Task: Research Airbnb properties in Pala, Chad from 12th December, 2023 to 16th December, 2023 for 8 adults.8 bedrooms having 8 beds and 8 bathrooms. Property type can be hotel. Amenities needed are: wifi, TV, free parkinig on premises, gym, breakfast. Look for 5 properties as per requirement.
Action: Mouse moved to (488, 101)
Screenshot: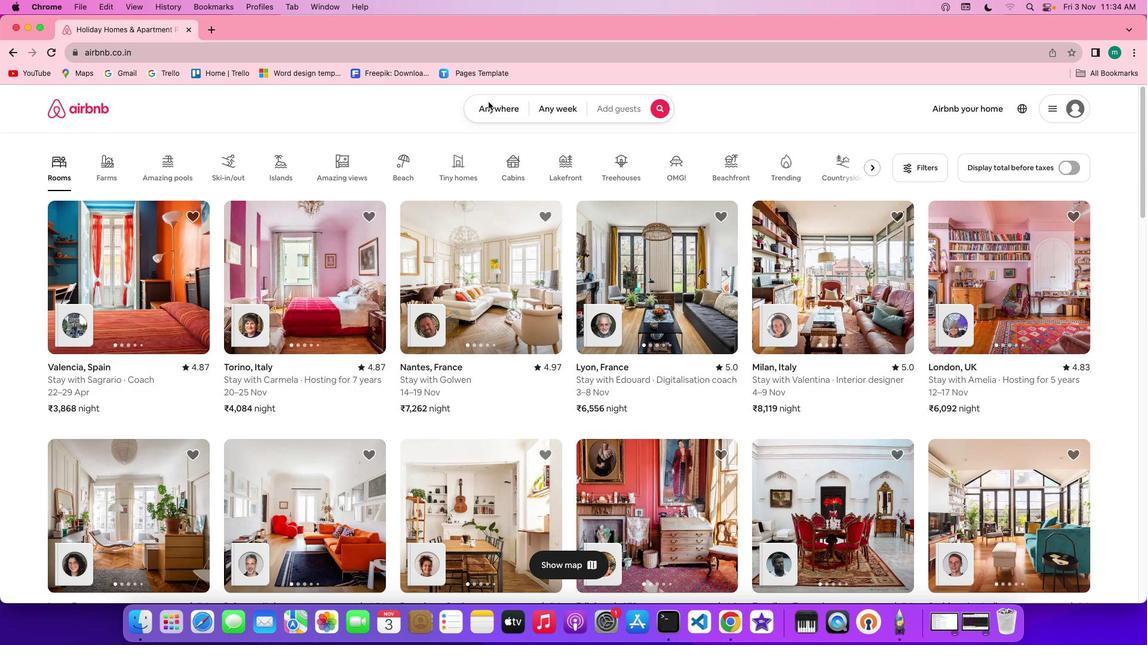 
Action: Mouse pressed left at (488, 101)
Screenshot: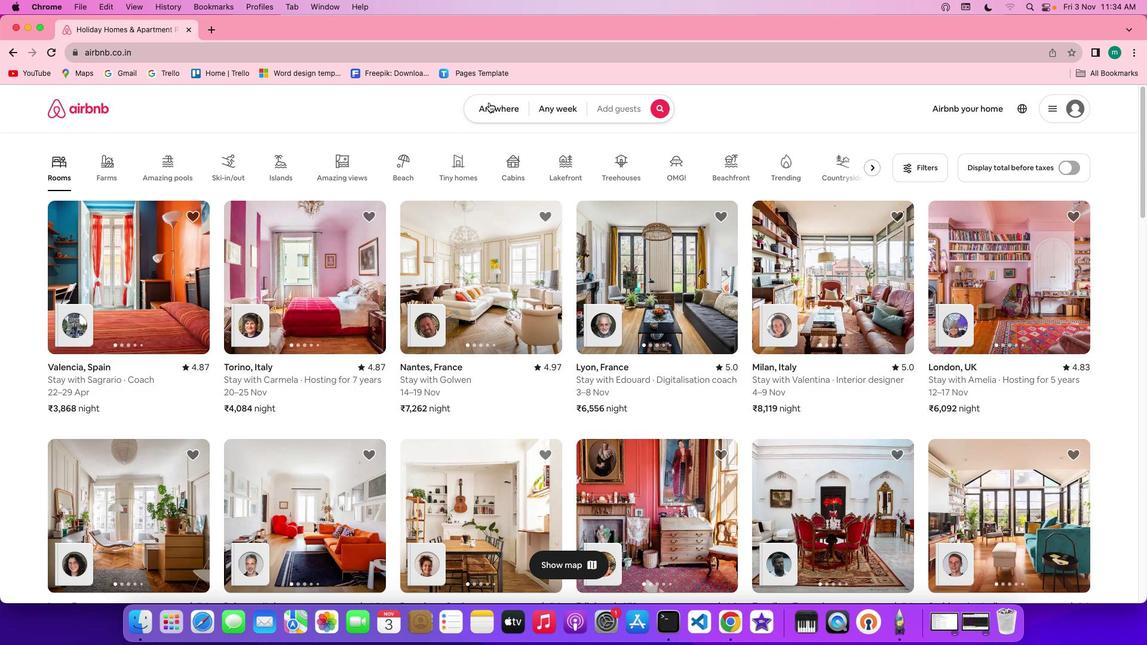 
Action: Mouse moved to (489, 102)
Screenshot: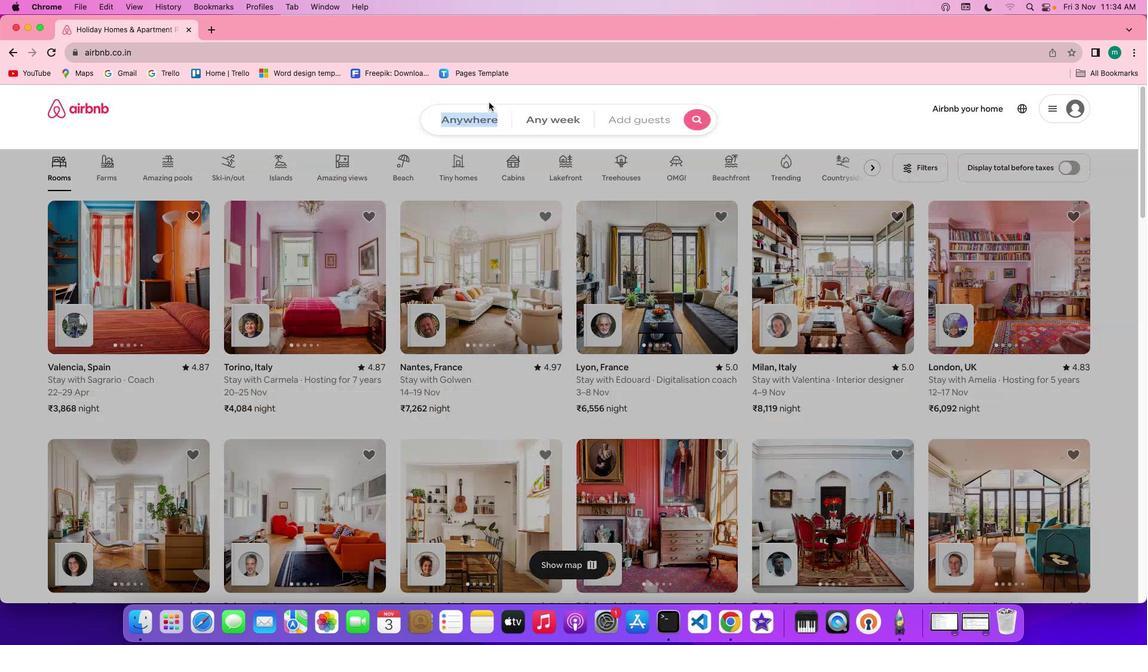 
Action: Mouse pressed left at (489, 102)
Screenshot: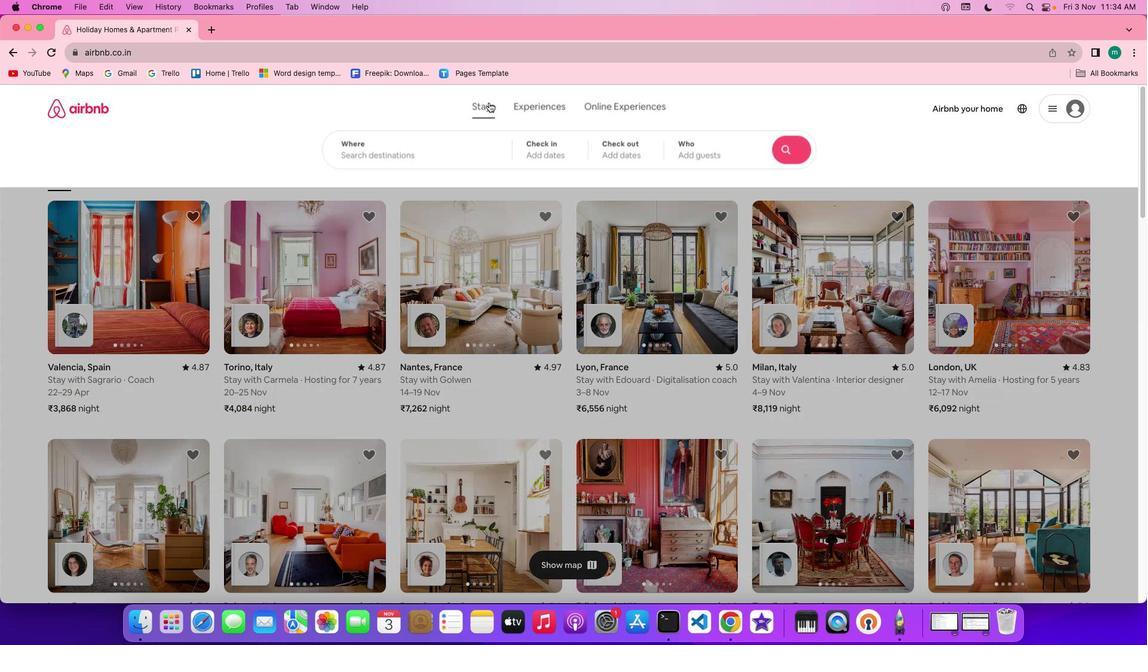 
Action: Mouse moved to (435, 148)
Screenshot: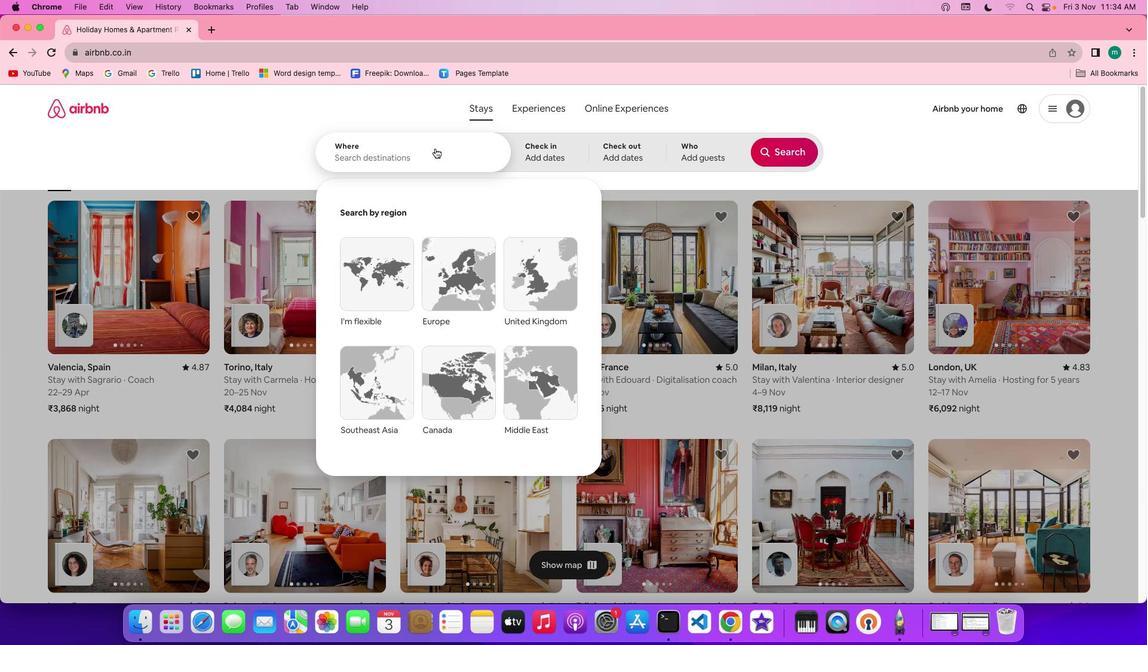 
Action: Key pressed Key.shift'p''a''l''a'','Key.spaceKey.shift'C''h''a''d'
Screenshot: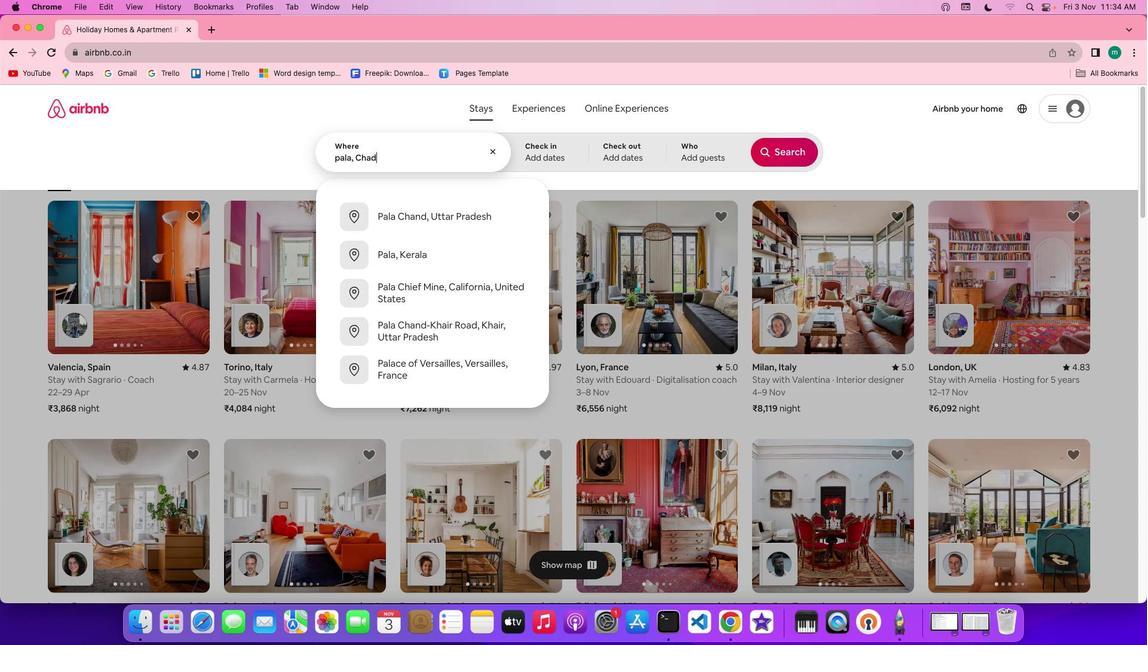 
Action: Mouse moved to (551, 145)
Screenshot: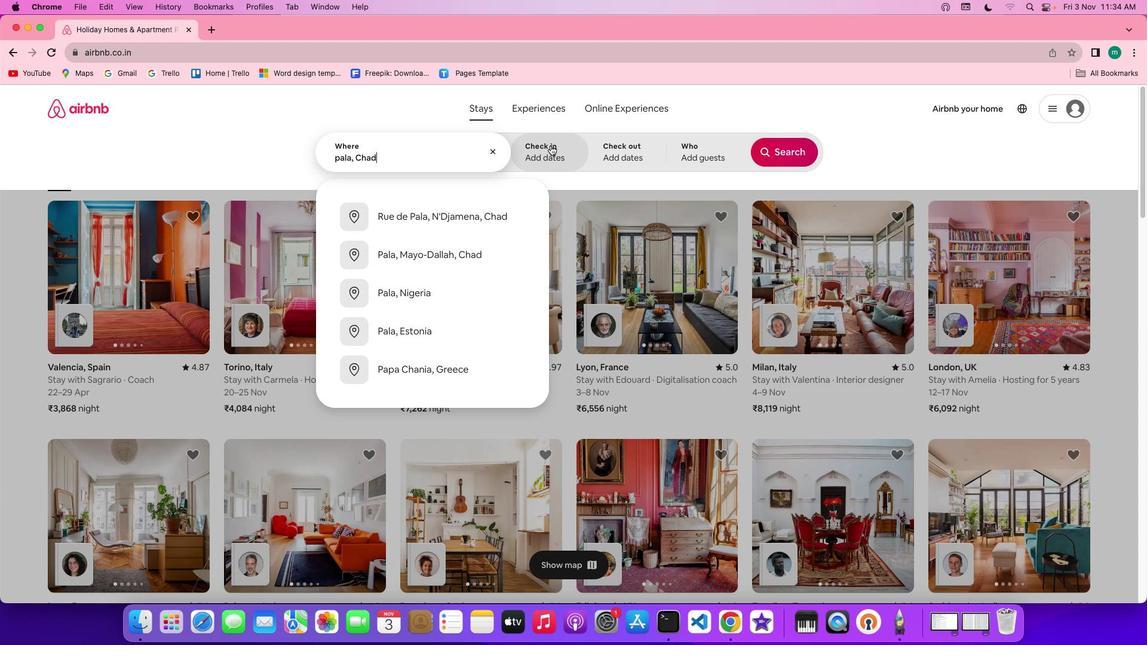 
Action: Mouse pressed left at (551, 145)
Screenshot: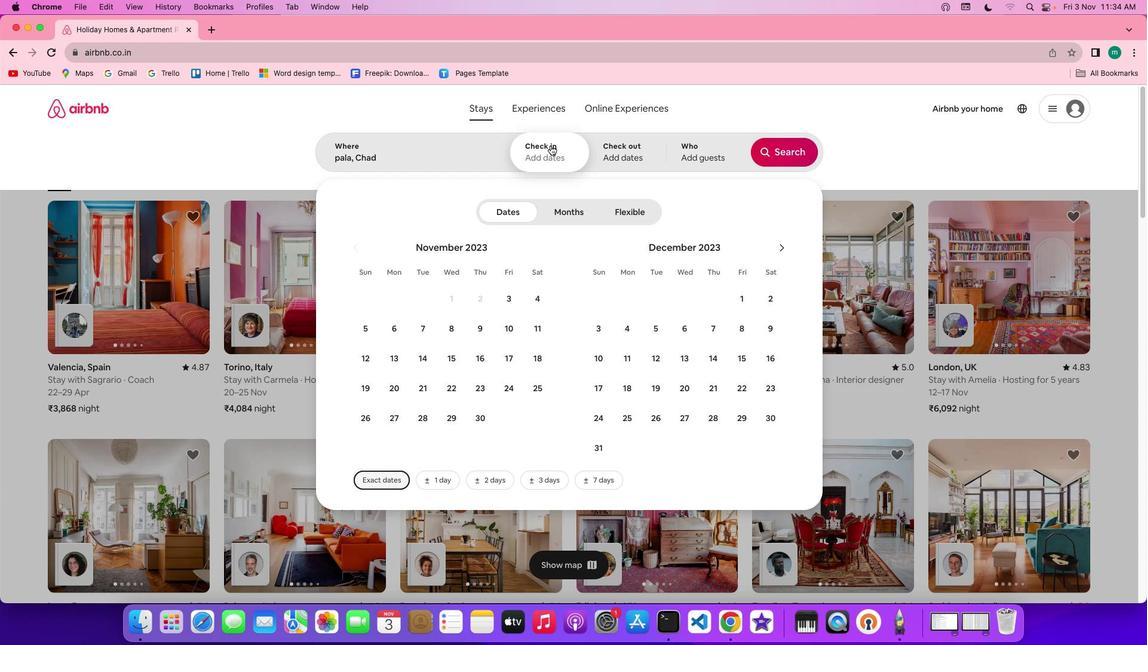 
Action: Mouse moved to (656, 353)
Screenshot: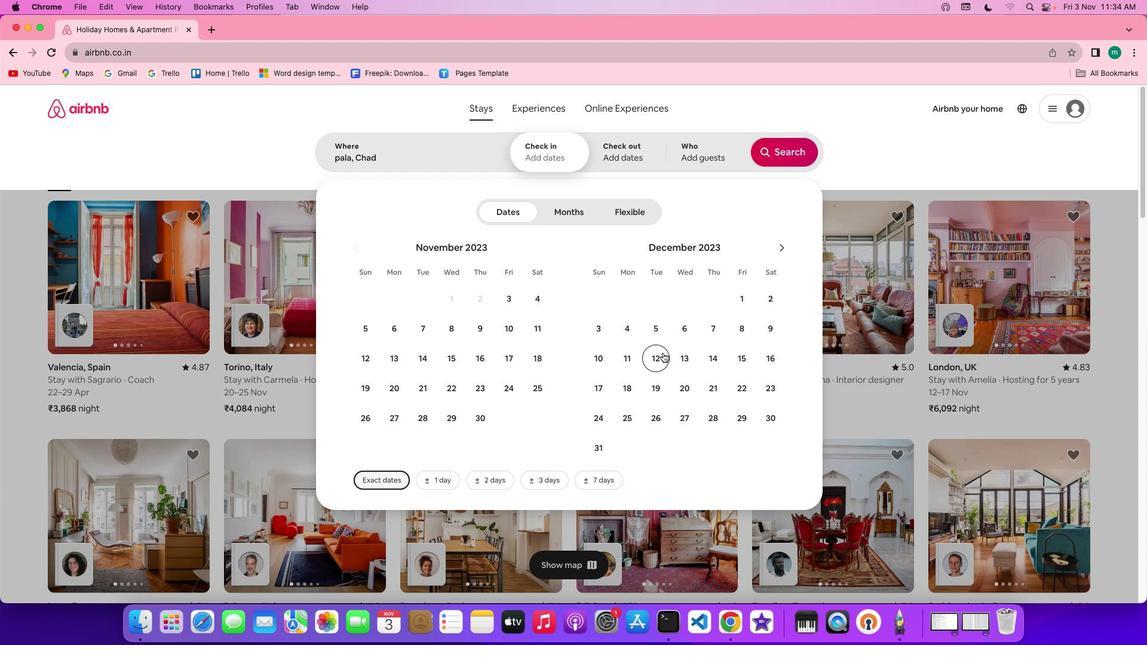 
Action: Mouse pressed left at (656, 353)
Screenshot: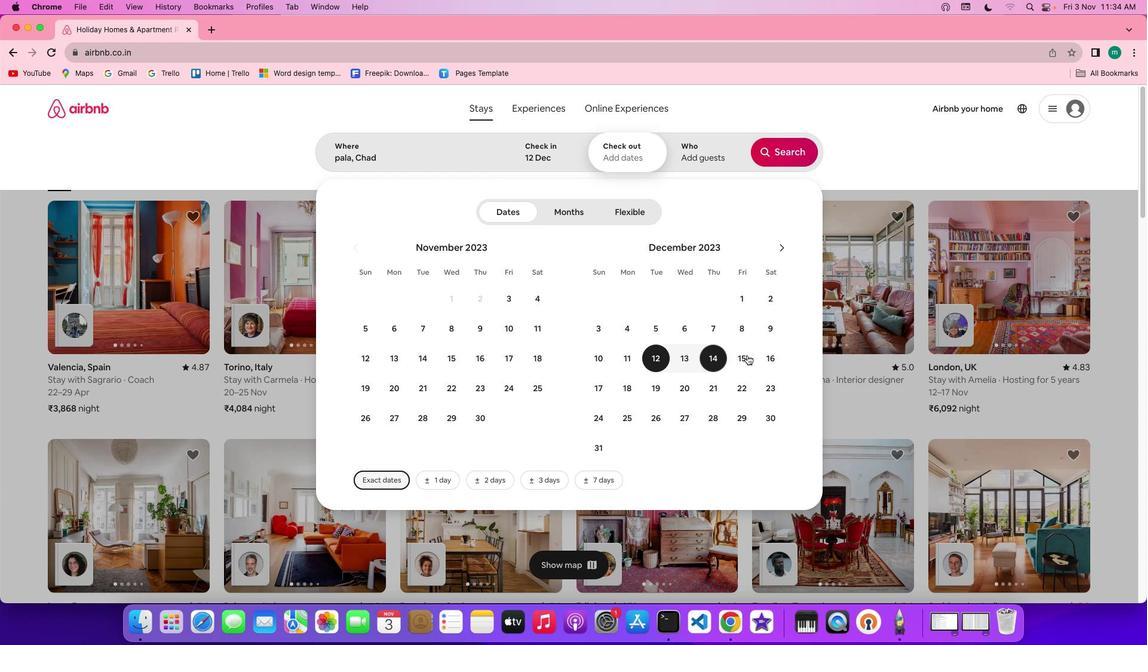 
Action: Mouse moved to (777, 355)
Screenshot: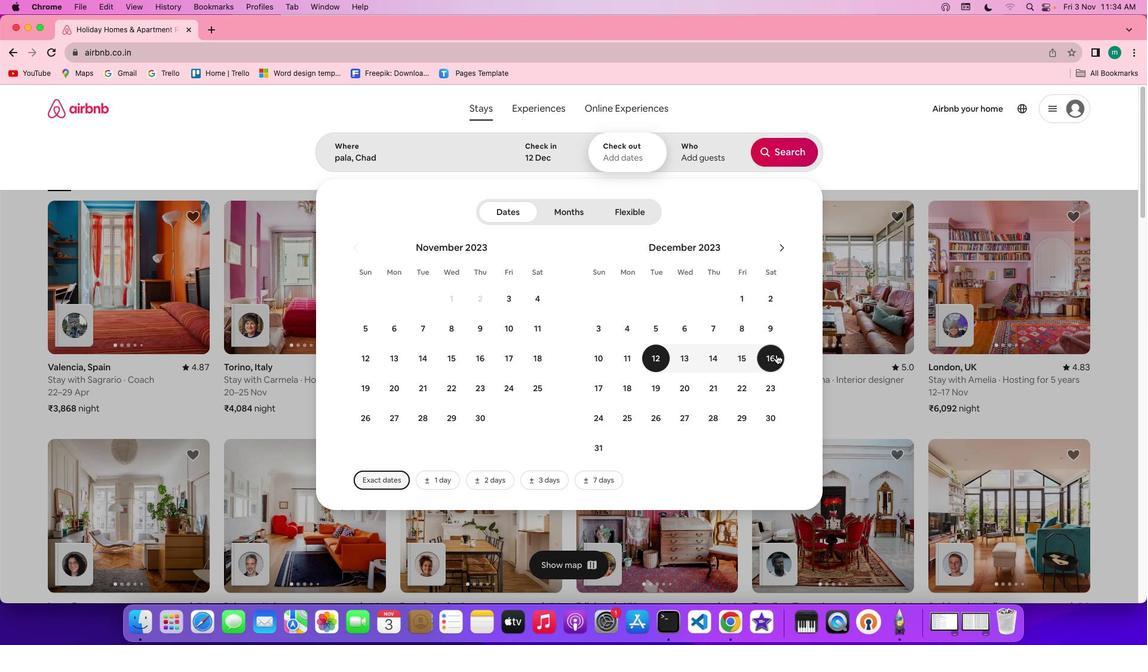 
Action: Mouse pressed left at (777, 355)
Screenshot: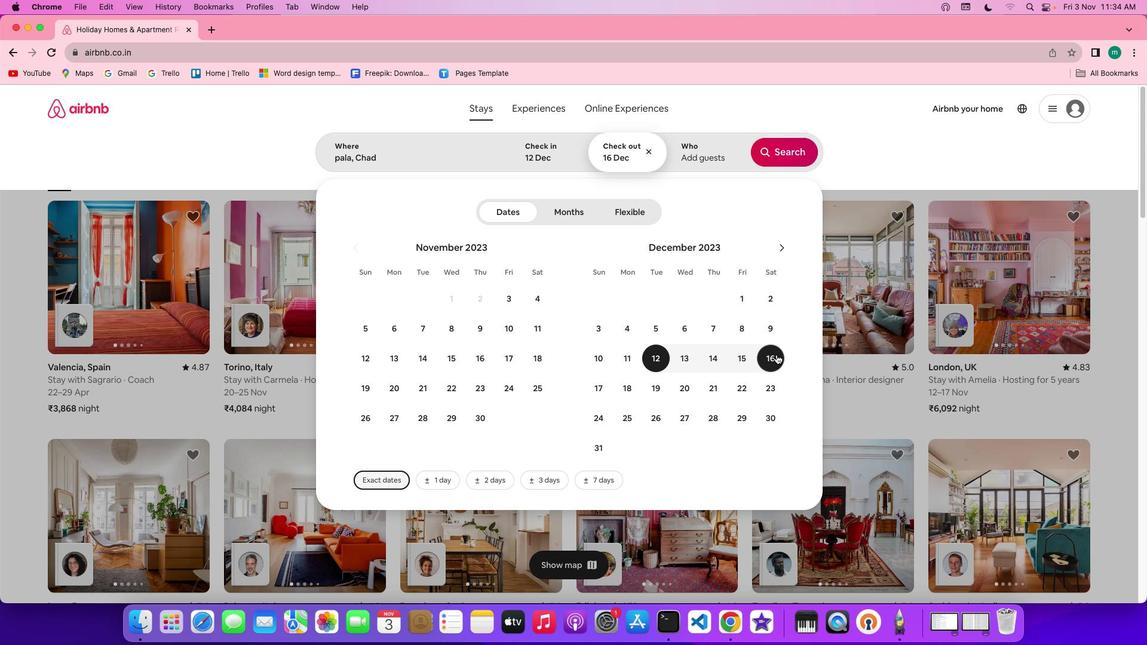 
Action: Mouse moved to (706, 150)
Screenshot: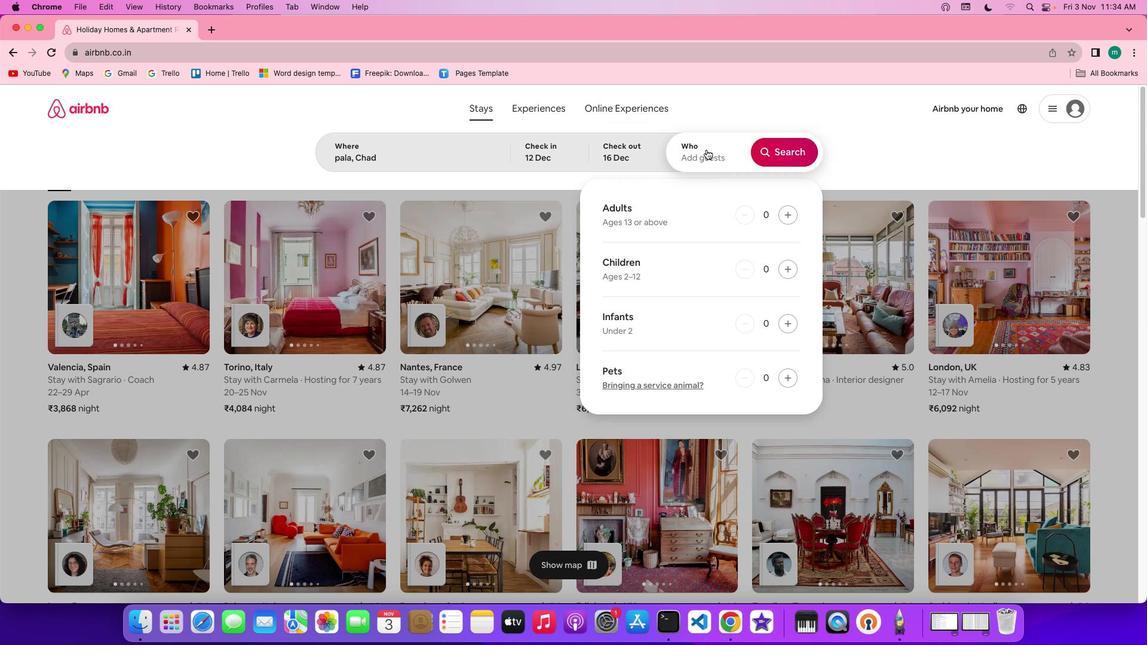 
Action: Mouse pressed left at (706, 150)
Screenshot: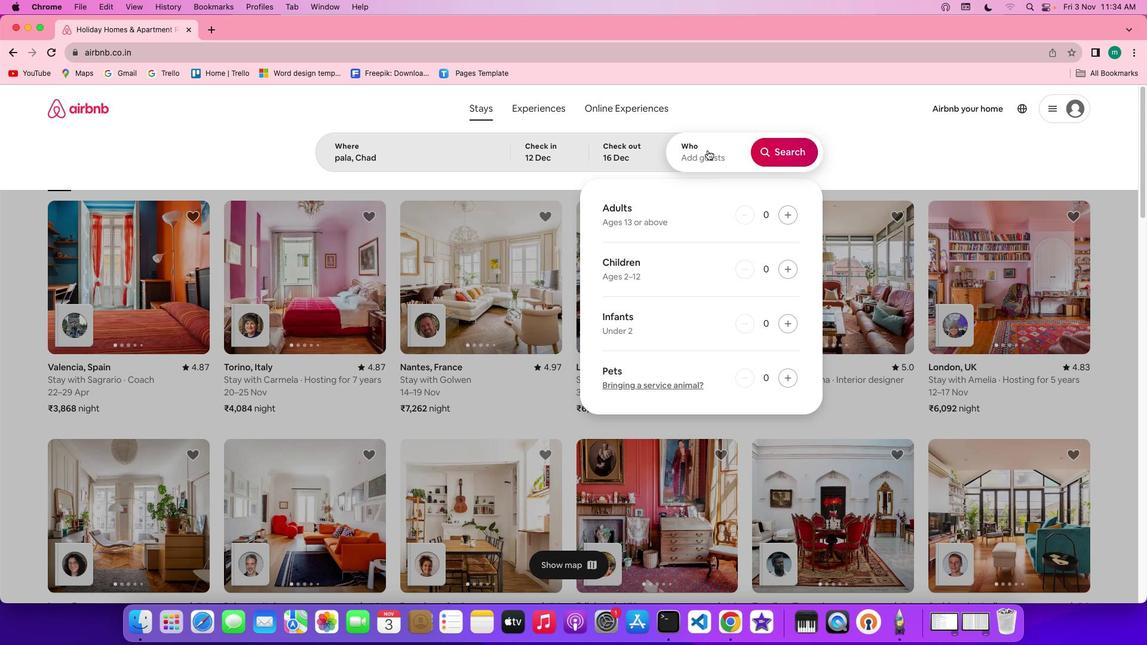 
Action: Mouse moved to (792, 216)
Screenshot: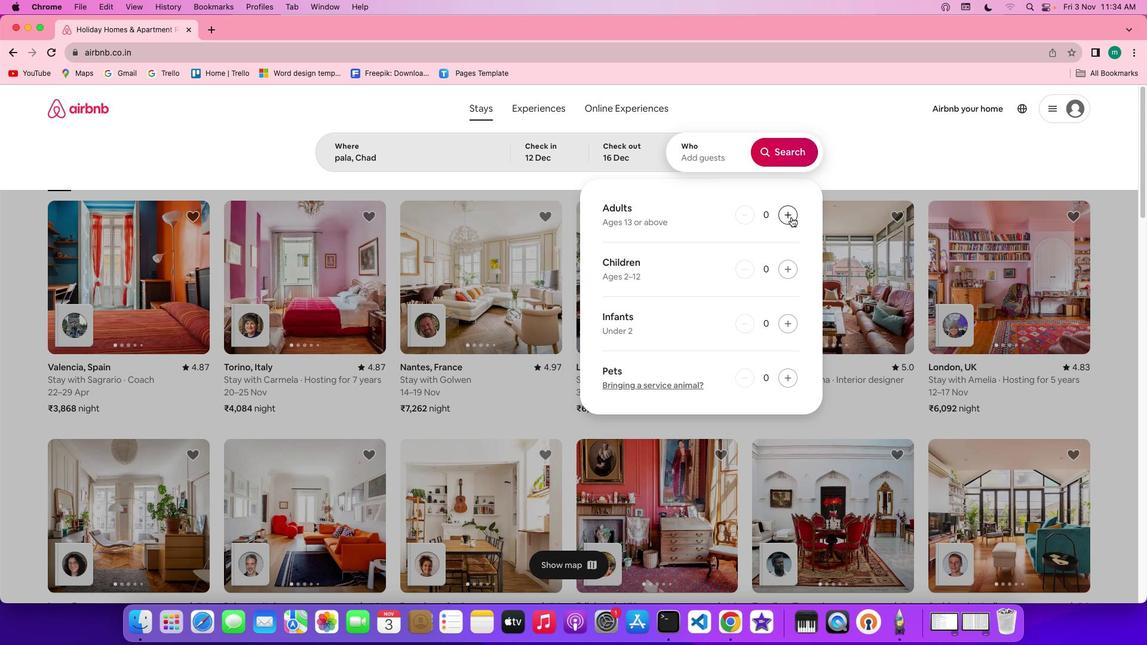 
Action: Mouse pressed left at (792, 216)
Screenshot: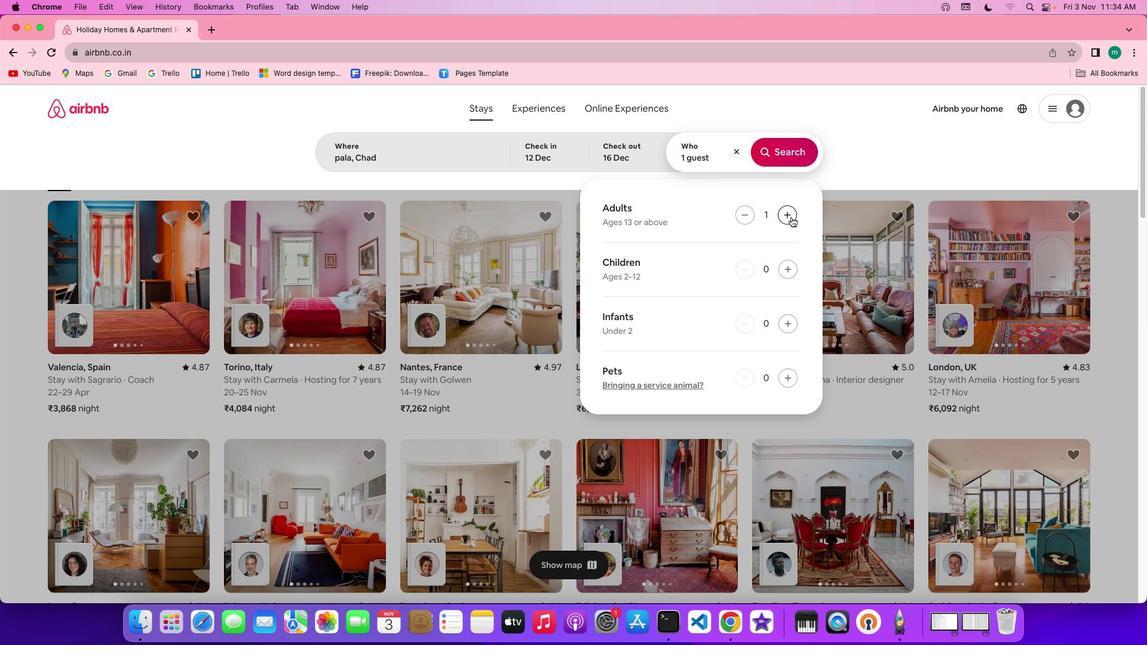
Action: Mouse pressed left at (792, 216)
Screenshot: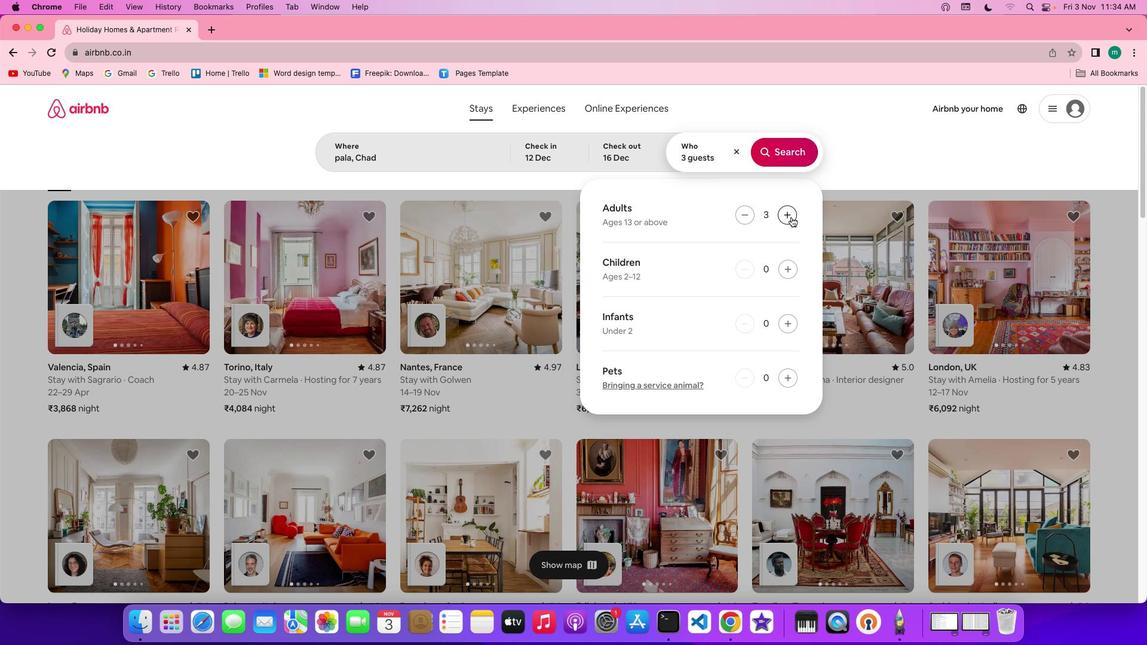 
Action: Mouse pressed left at (792, 216)
Screenshot: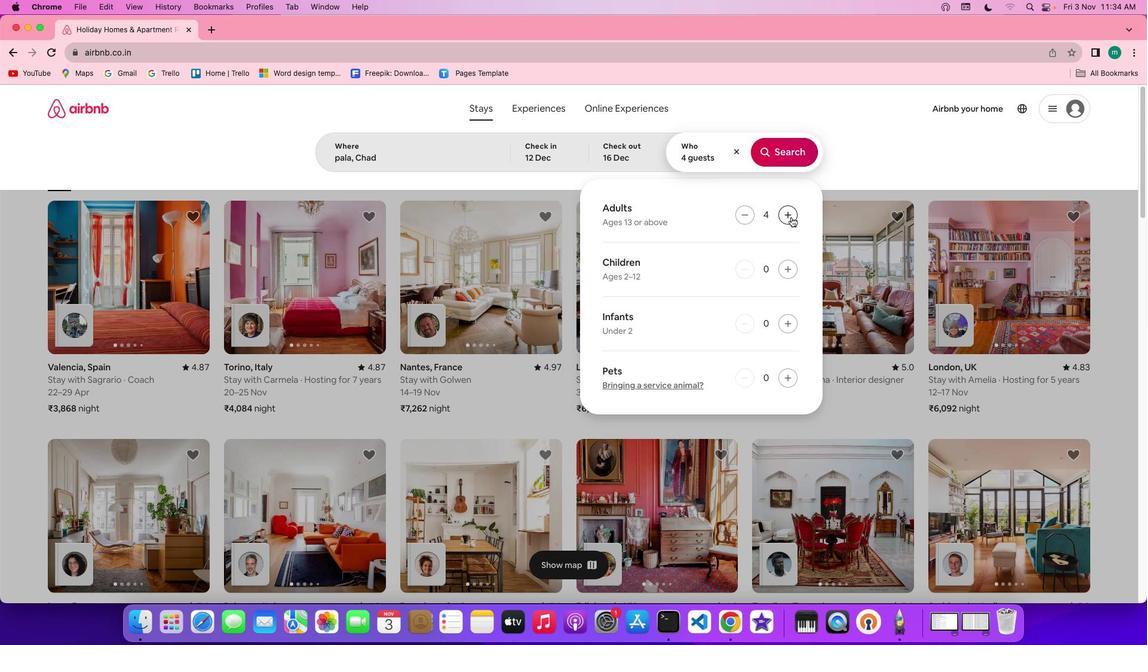
Action: Mouse pressed left at (792, 216)
Screenshot: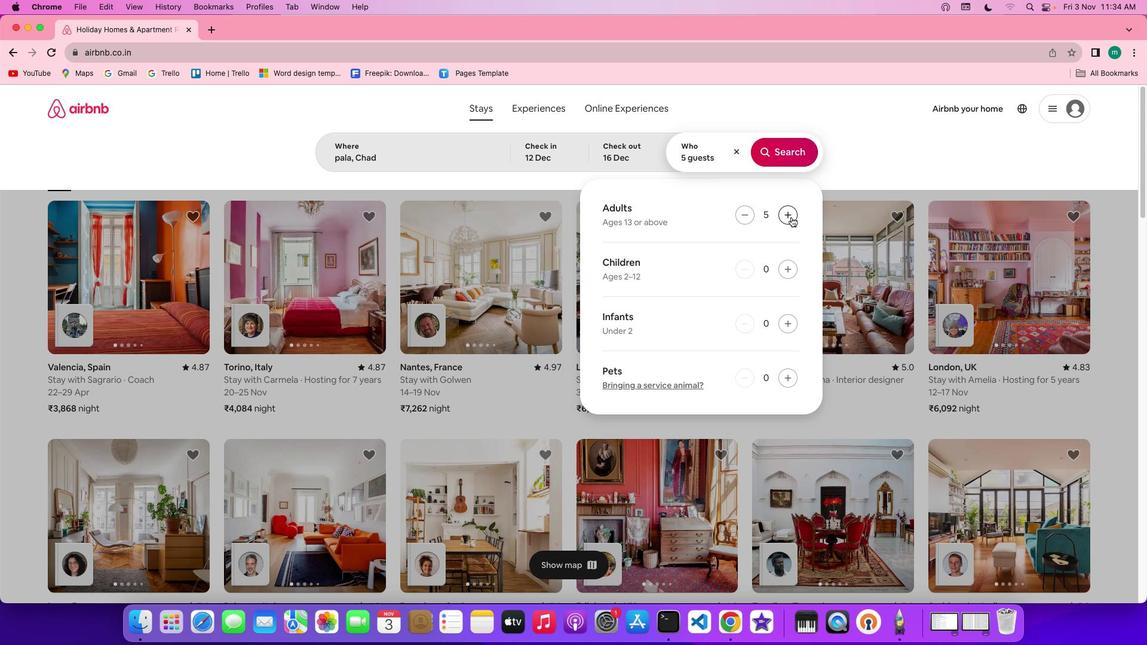 
Action: Mouse pressed left at (792, 216)
Screenshot: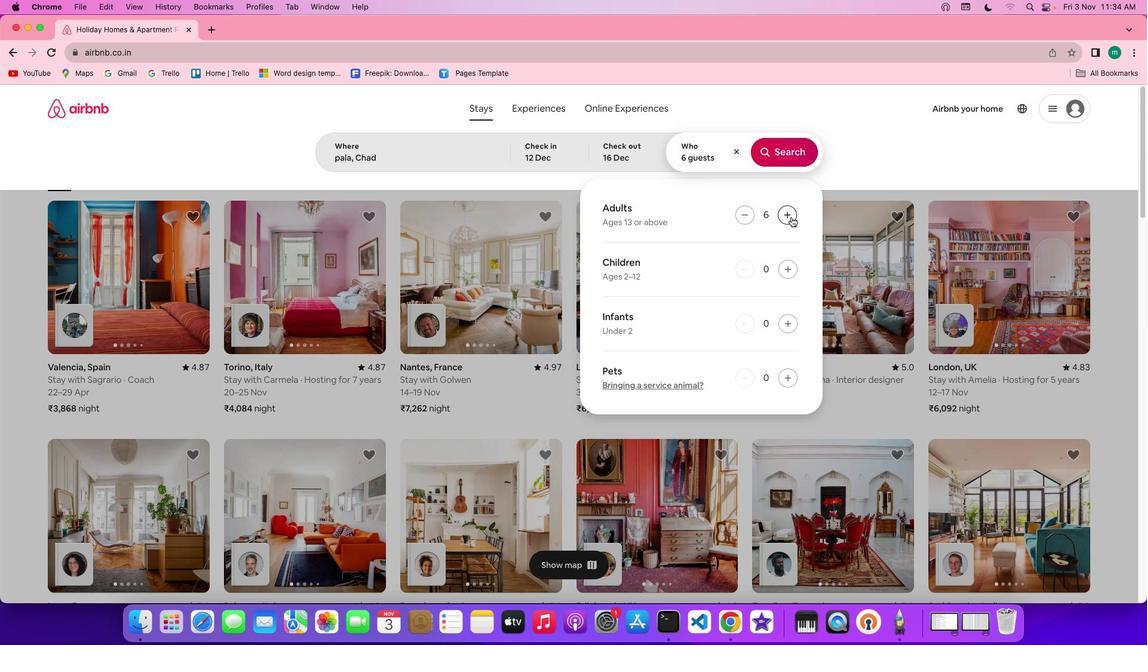 
Action: Mouse pressed left at (792, 216)
Screenshot: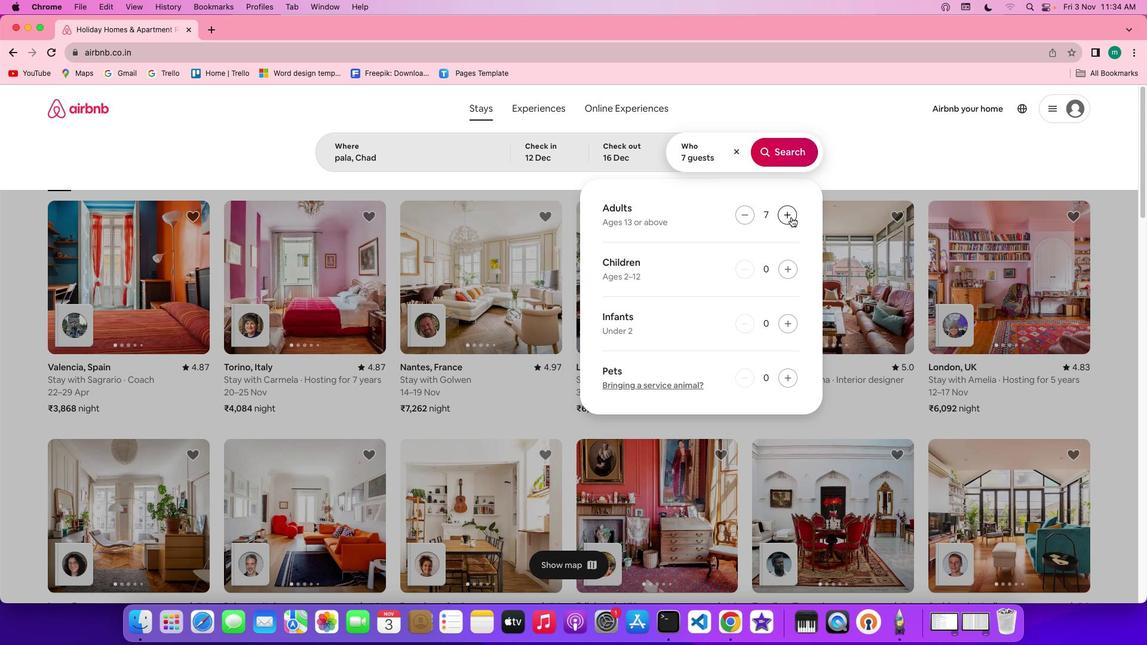 
Action: Mouse pressed left at (792, 216)
Screenshot: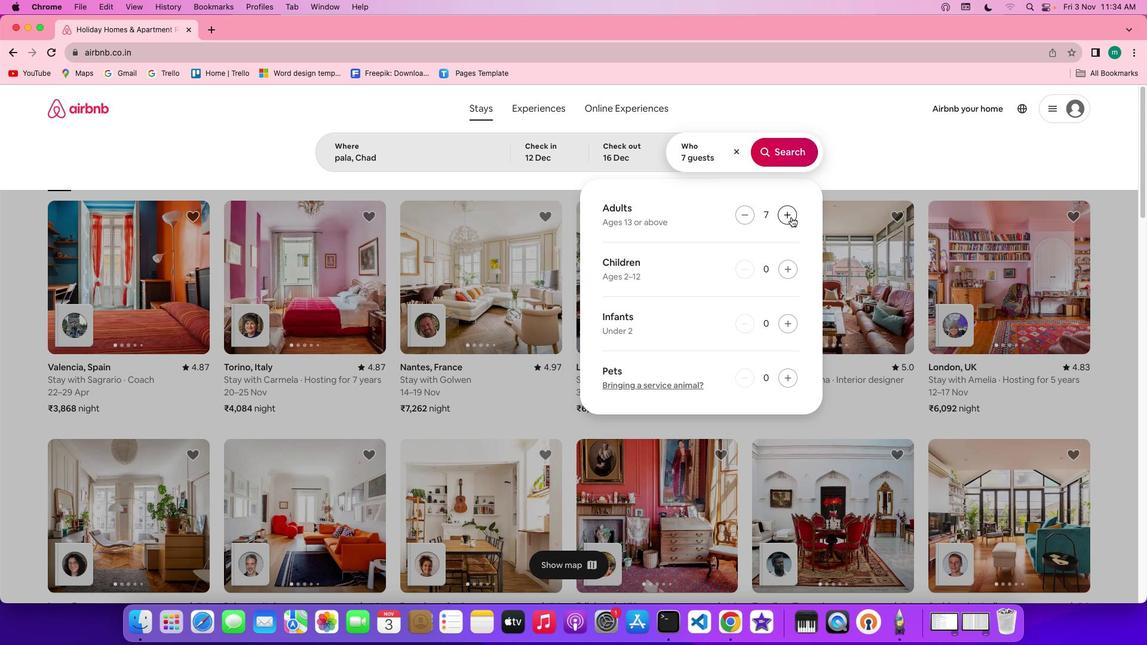 
Action: Mouse pressed left at (792, 216)
Screenshot: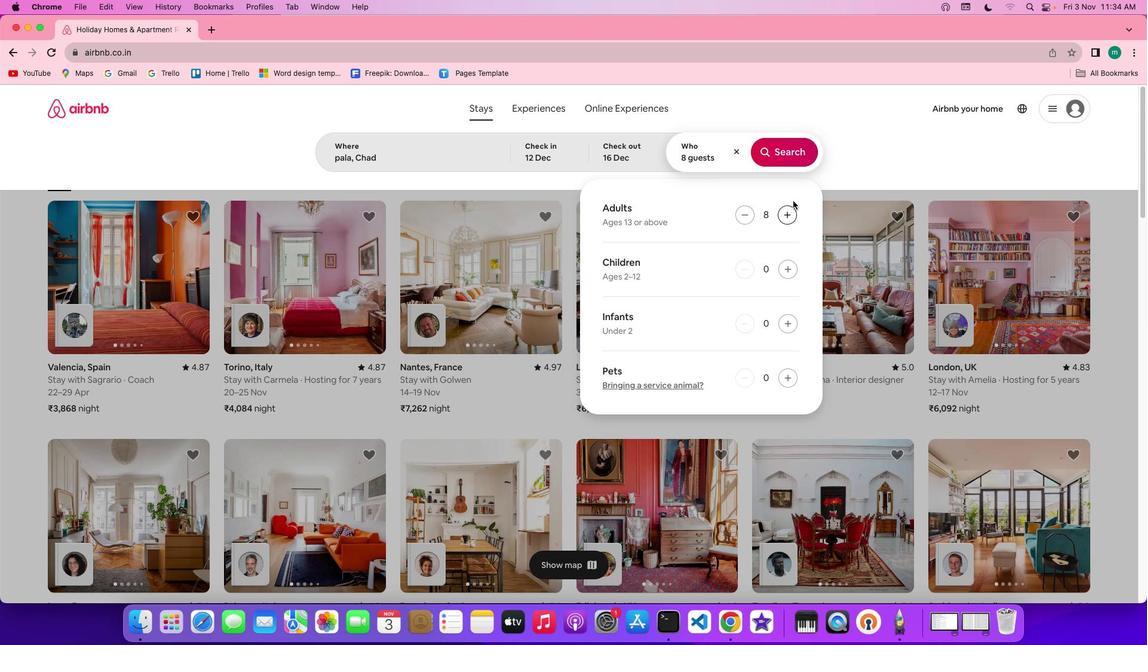 
Action: Mouse moved to (792, 159)
Screenshot: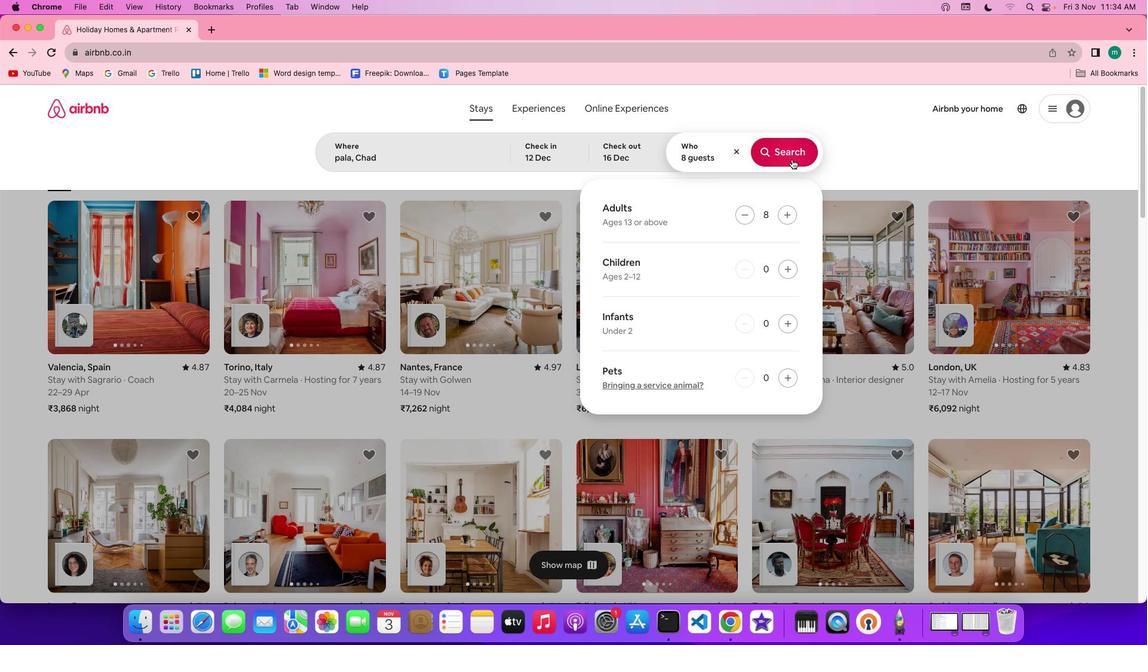 
Action: Mouse pressed left at (792, 159)
Screenshot: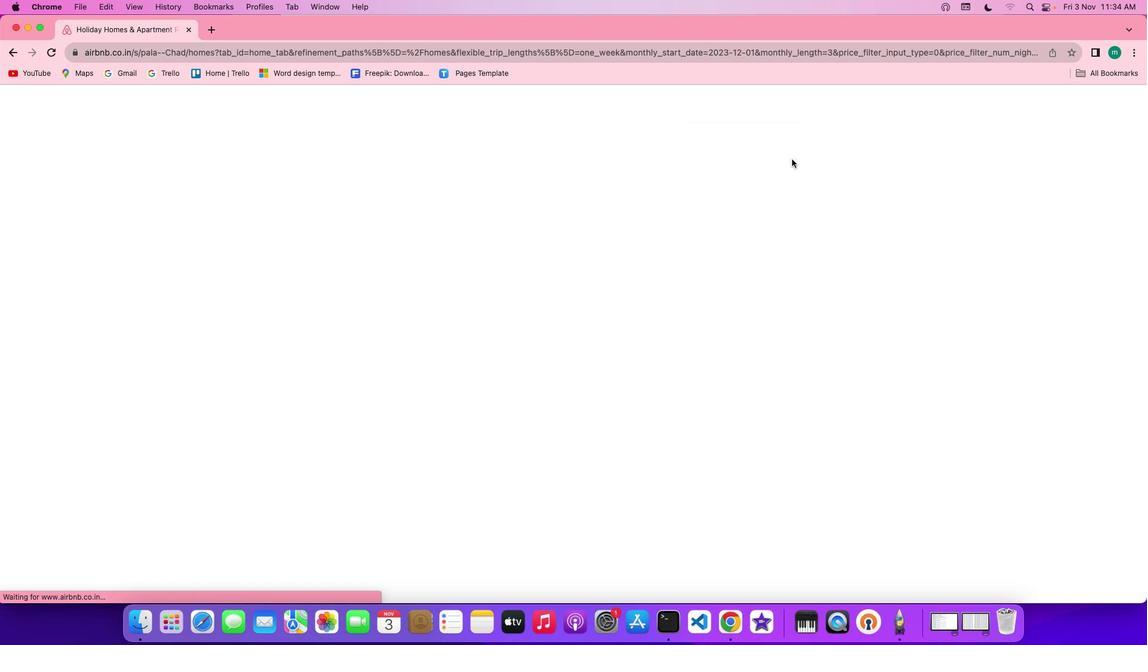 
Action: Mouse moved to (965, 153)
Screenshot: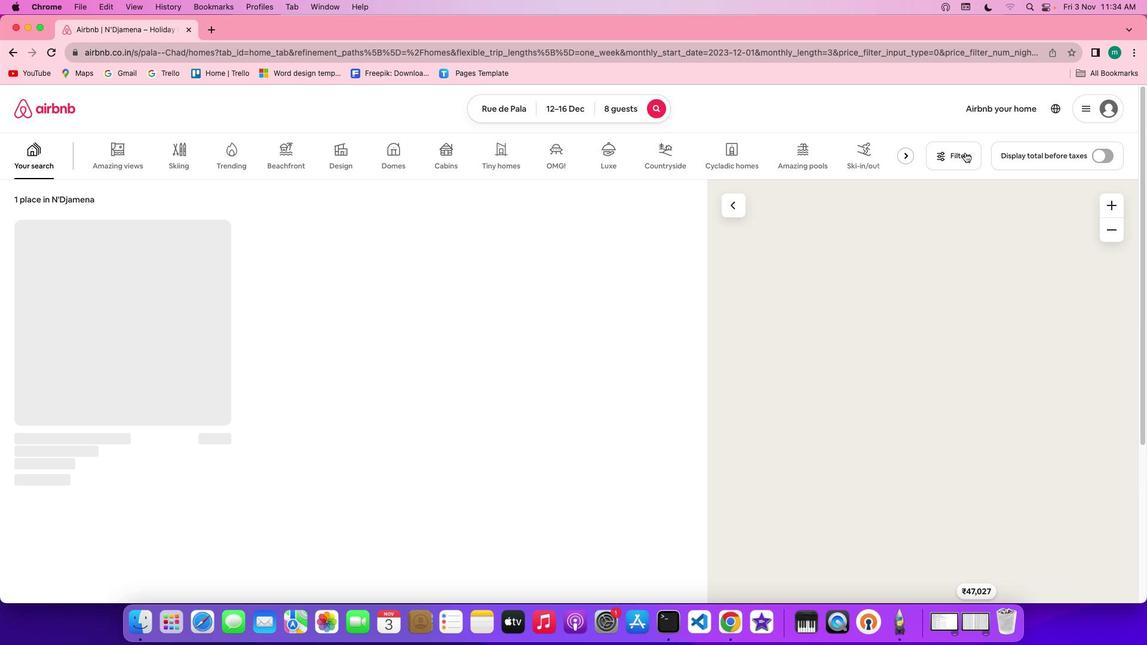 
Action: Mouse pressed left at (965, 153)
Screenshot: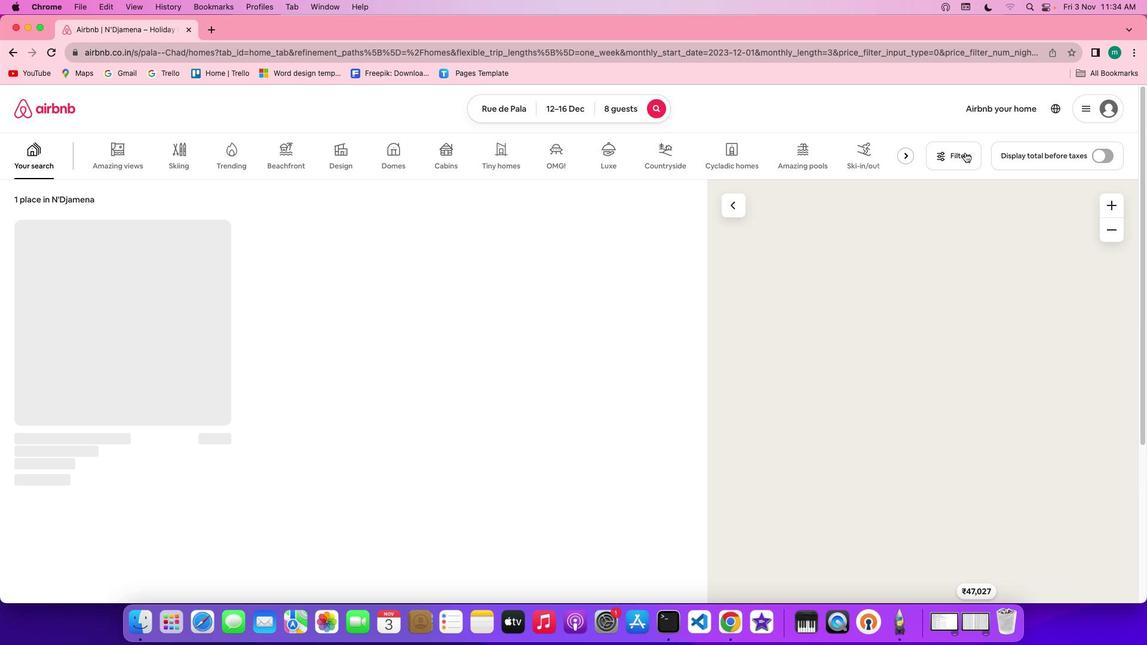 
Action: Mouse moved to (942, 157)
Screenshot: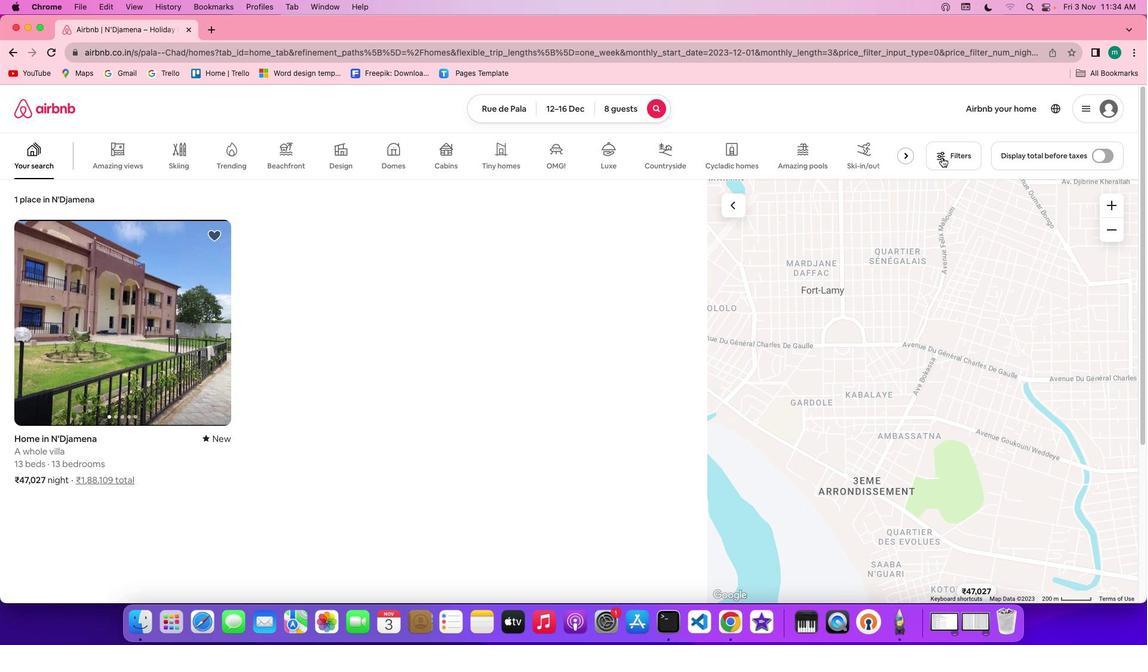 
Action: Mouse pressed left at (942, 157)
Screenshot: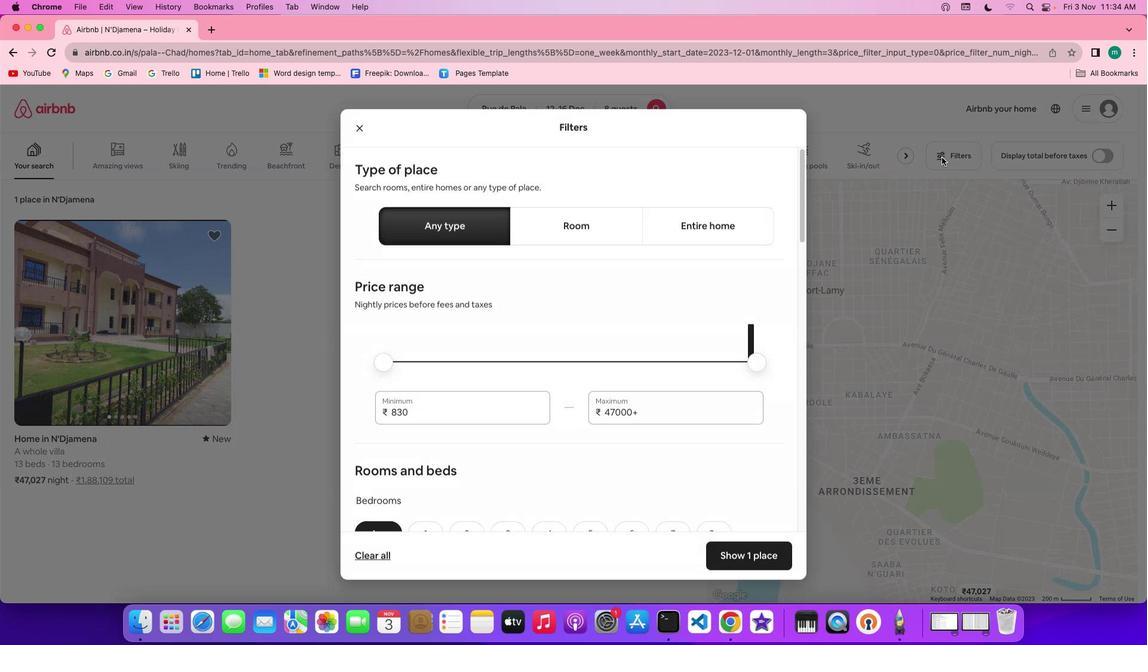 
Action: Mouse pressed left at (942, 157)
Screenshot: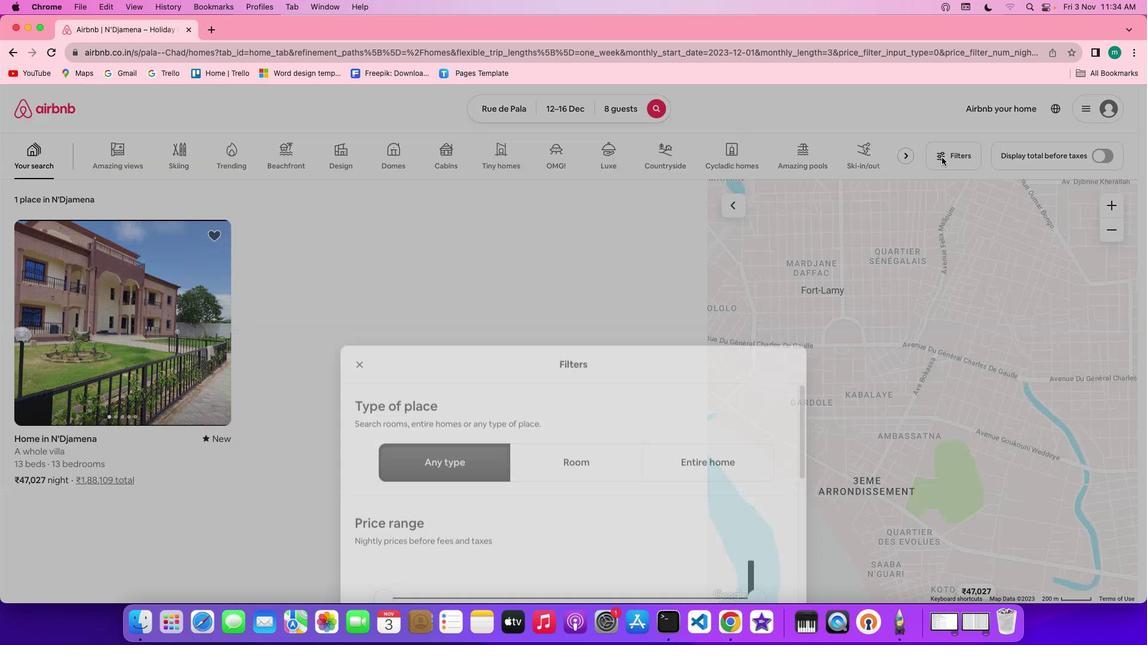 
Action: Mouse moved to (558, 341)
Screenshot: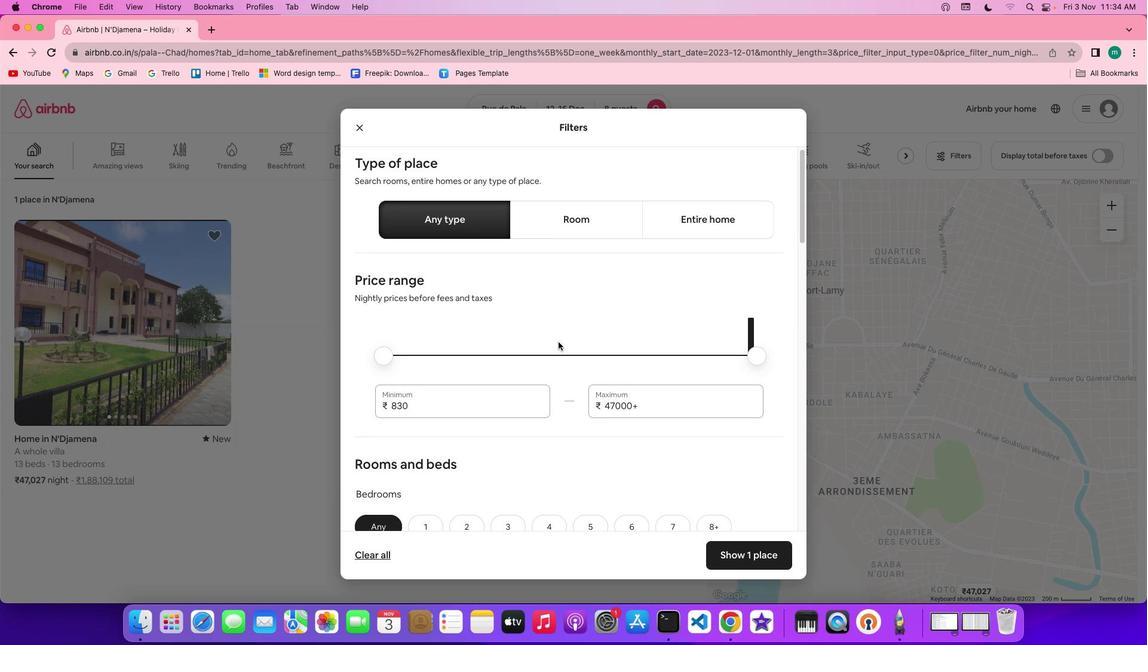 
Action: Mouse scrolled (558, 341) with delta (0, 0)
Screenshot: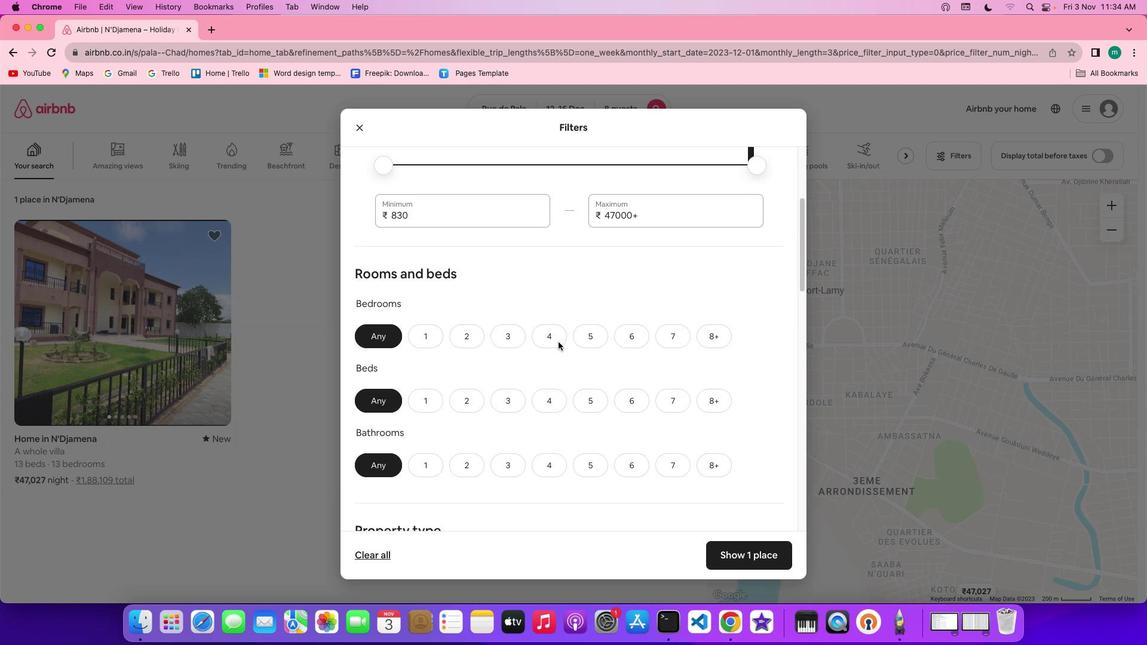 
Action: Mouse scrolled (558, 341) with delta (0, 0)
Screenshot: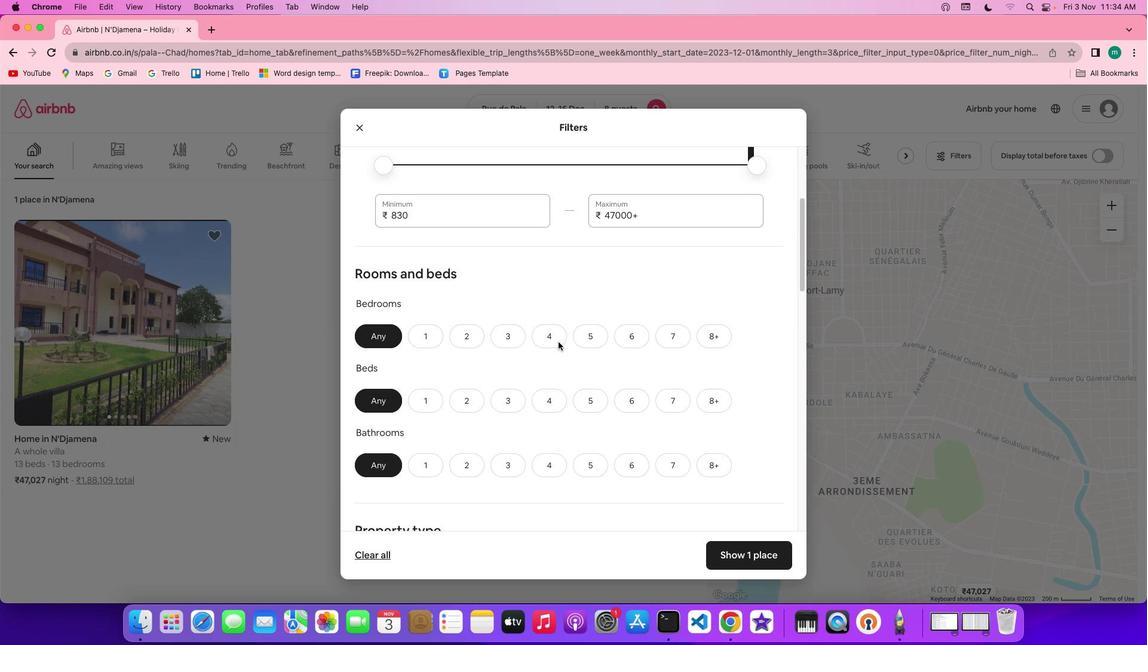 
Action: Mouse scrolled (558, 341) with delta (0, -1)
Screenshot: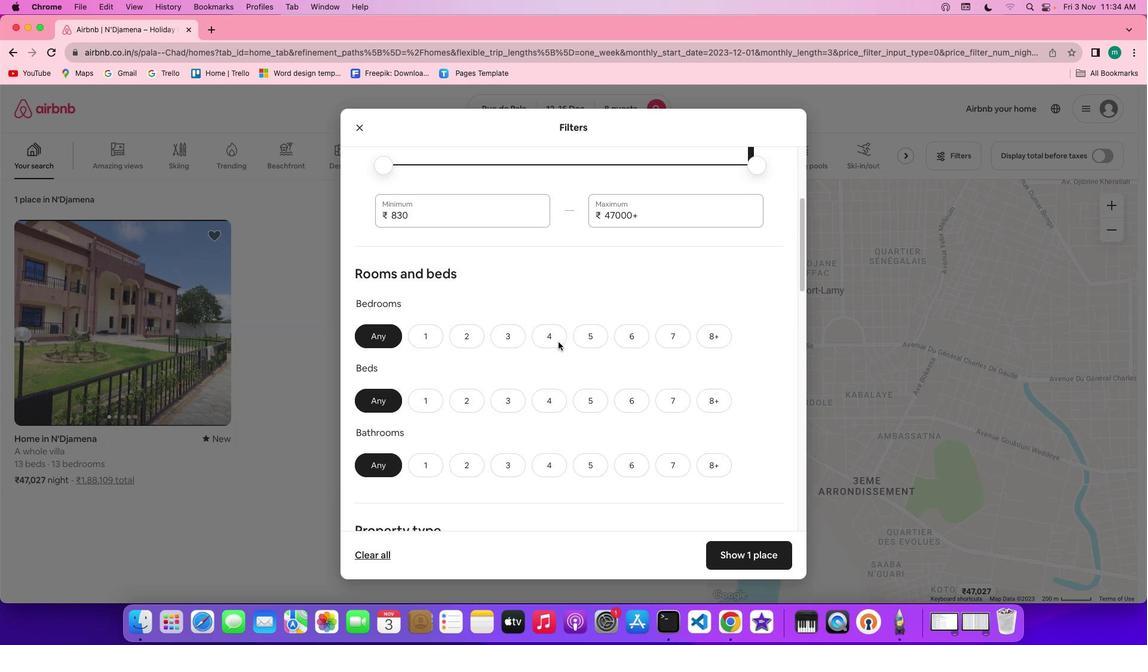 
Action: Mouse scrolled (558, 341) with delta (0, -2)
Screenshot: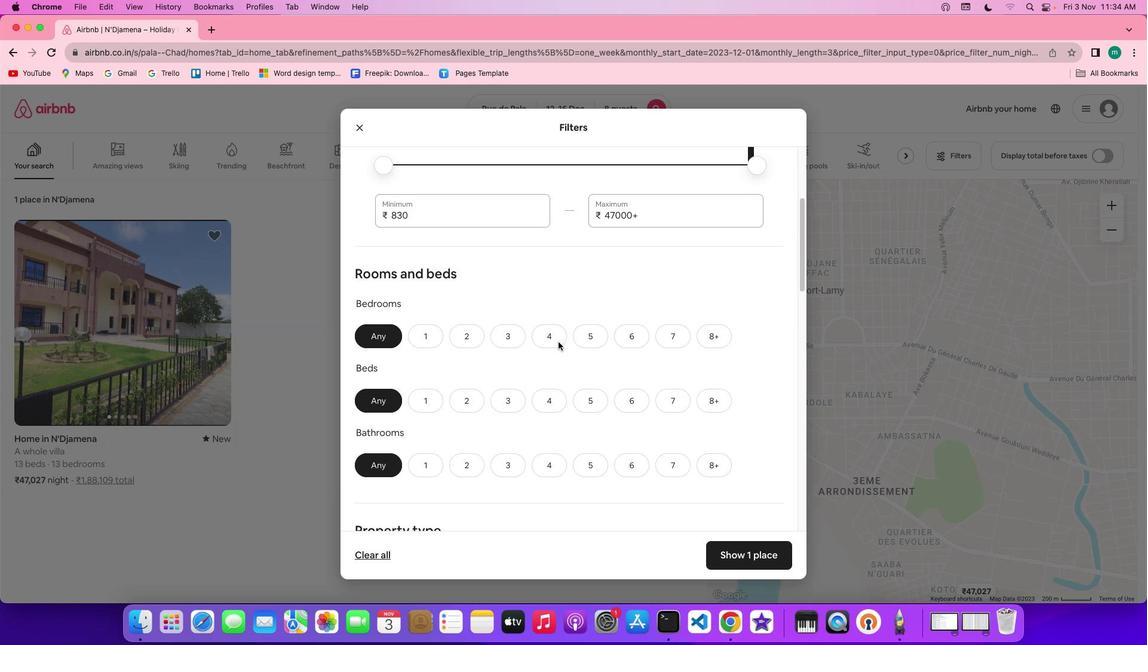
Action: Mouse scrolled (558, 341) with delta (0, 0)
Screenshot: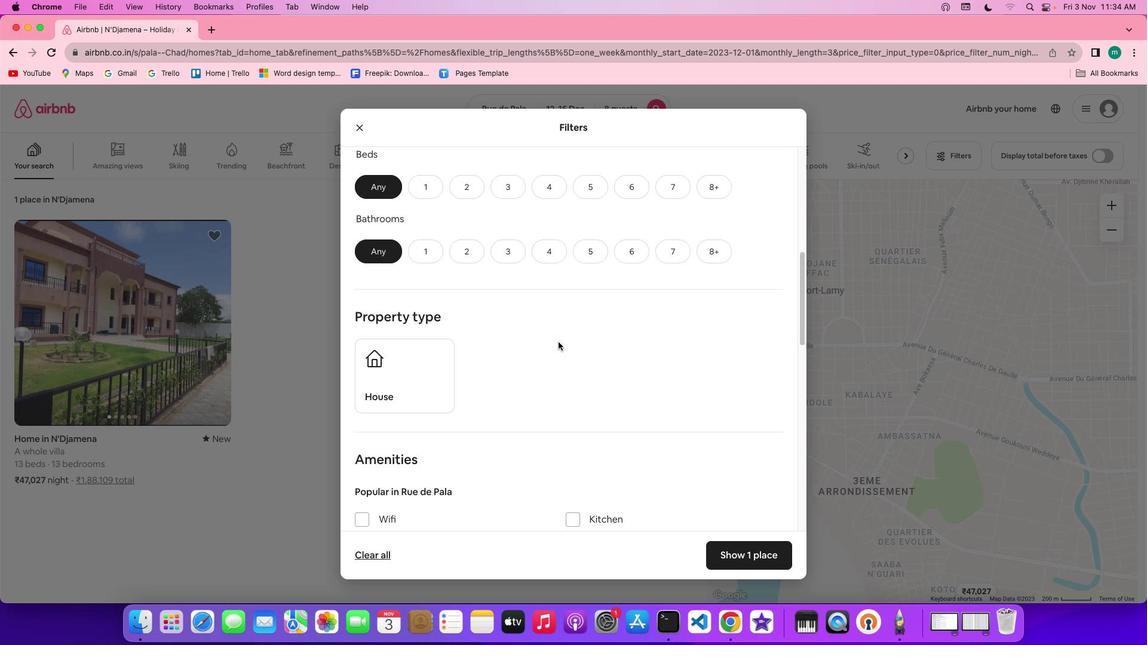 
Action: Mouse scrolled (558, 341) with delta (0, 0)
Screenshot: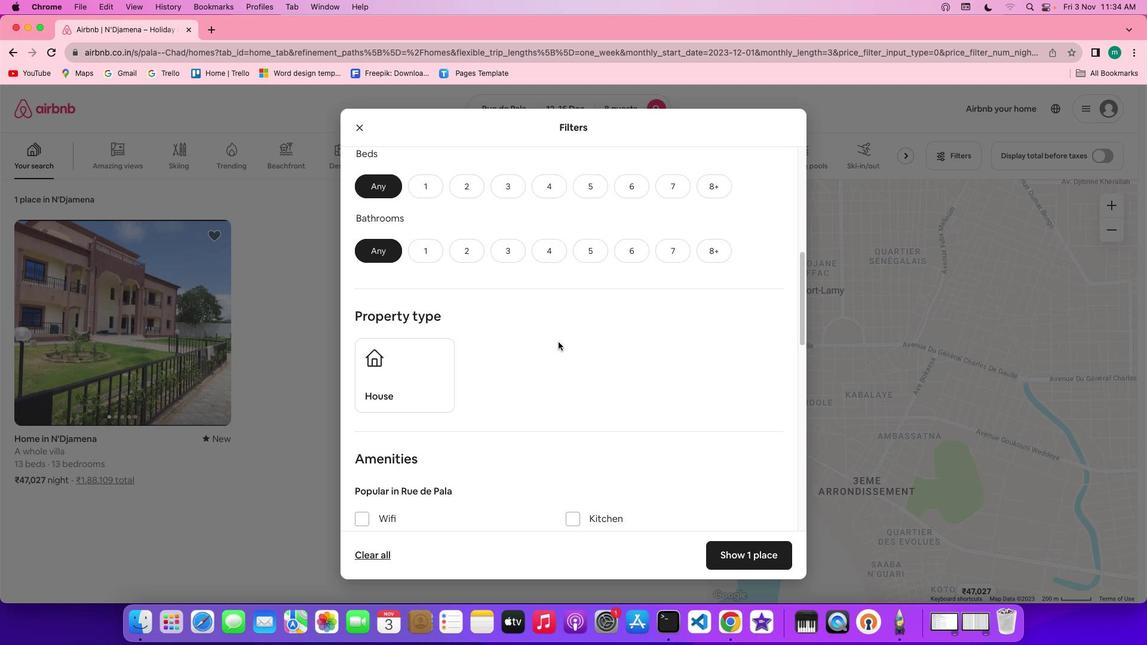 
Action: Mouse scrolled (558, 341) with delta (0, -1)
Screenshot: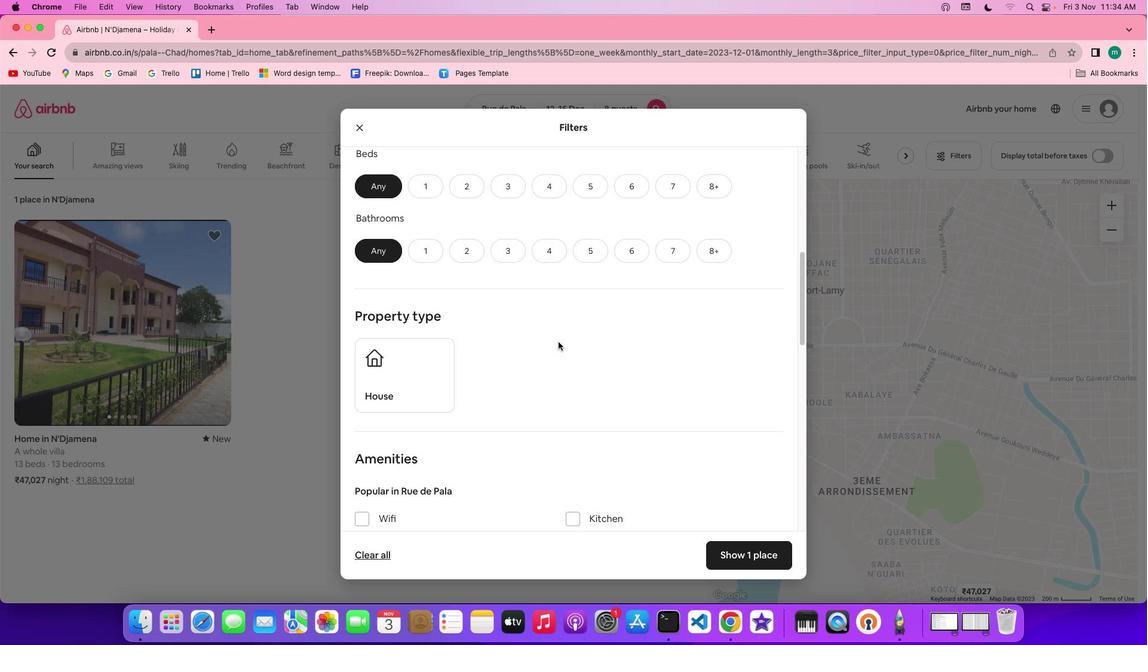 
Action: Mouse scrolled (558, 341) with delta (0, -2)
Screenshot: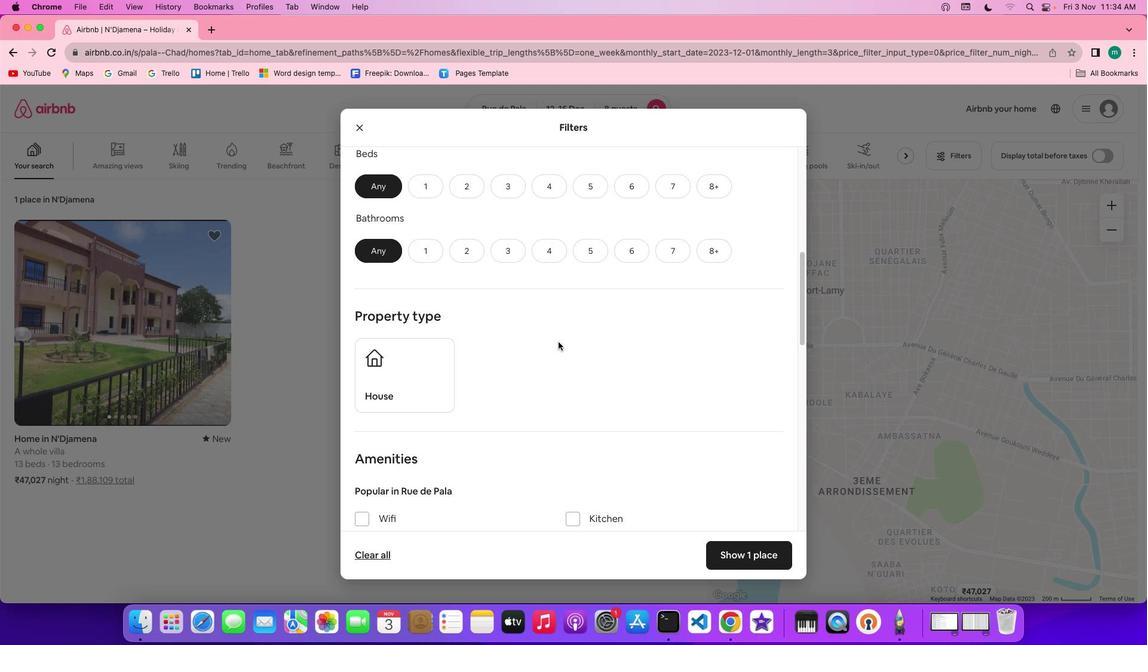 
Action: Mouse scrolled (558, 341) with delta (0, 0)
Screenshot: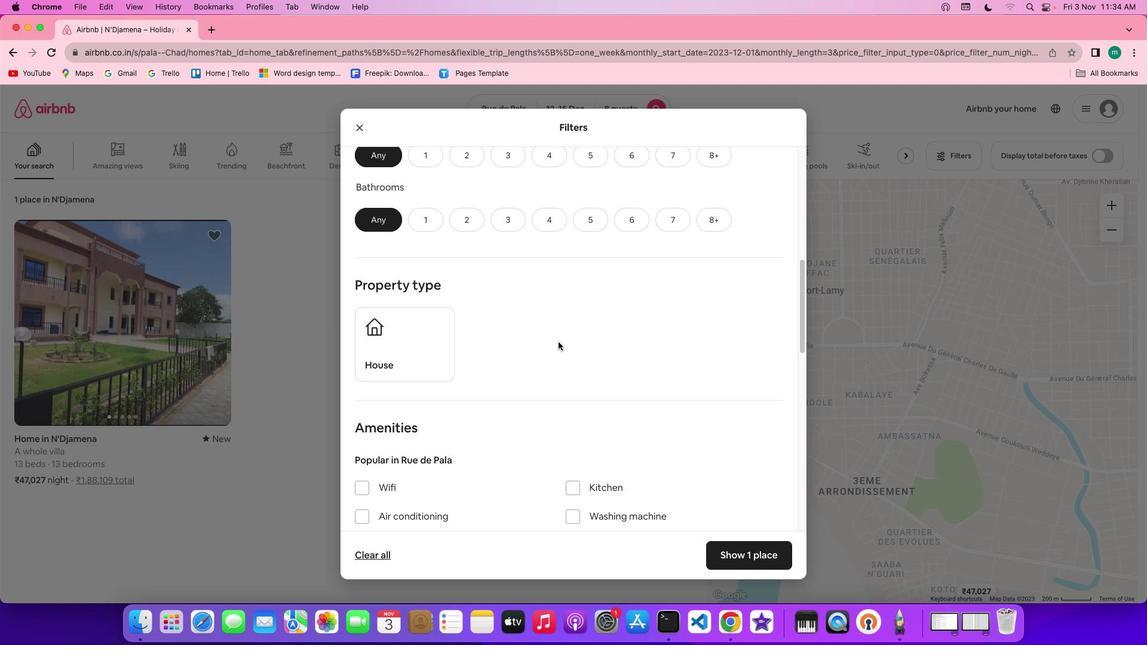 
Action: Mouse scrolled (558, 341) with delta (0, 0)
Screenshot: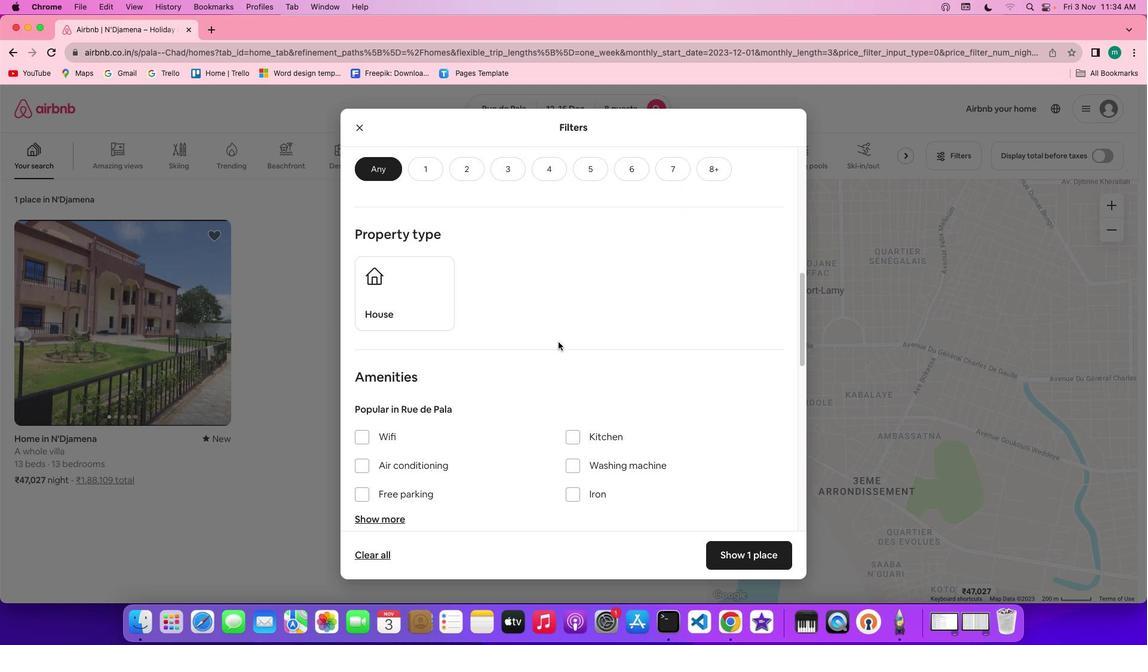 
Action: Mouse scrolled (558, 341) with delta (0, 0)
Screenshot: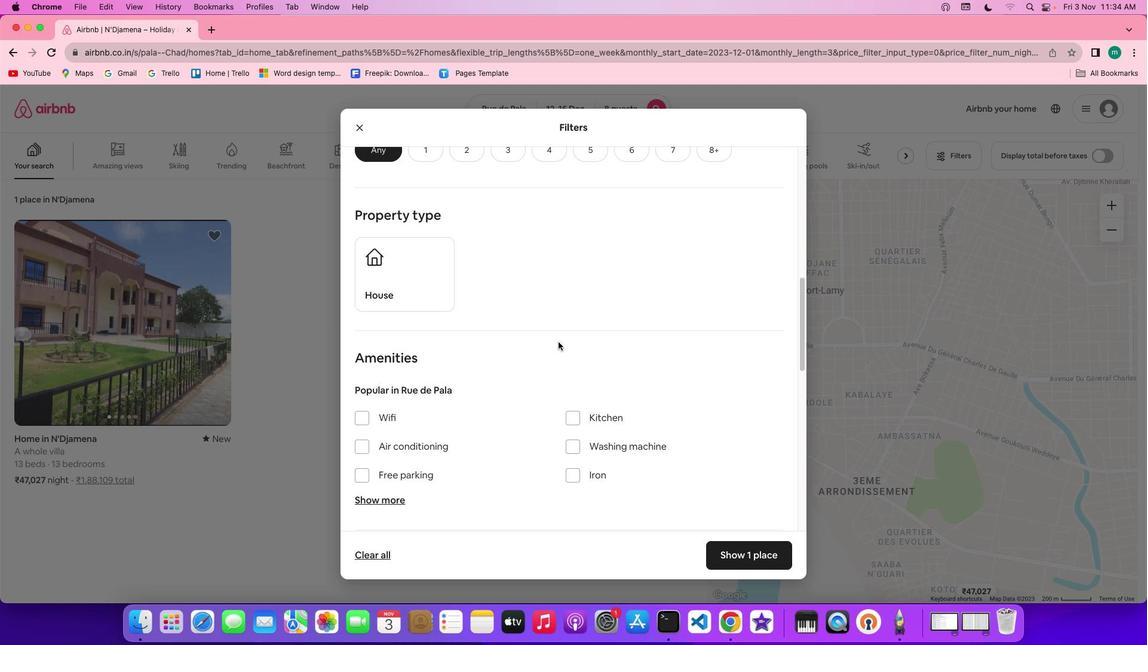 
Action: Mouse scrolled (558, 341) with delta (0, -1)
Screenshot: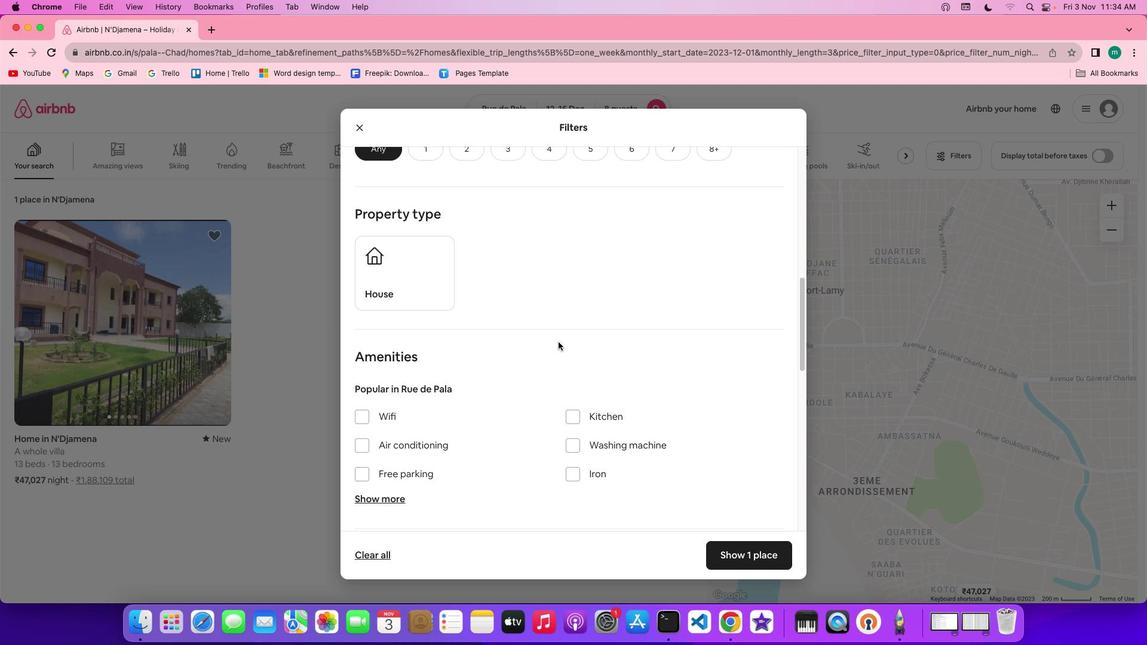 
Action: Mouse moved to (558, 341)
Screenshot: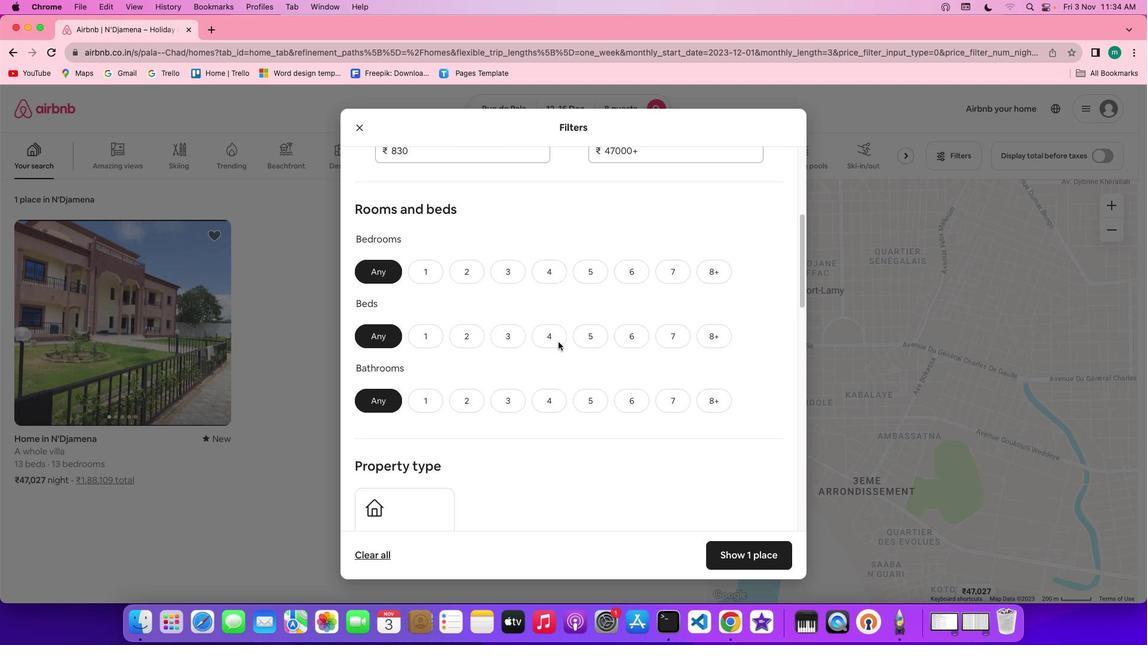 
Action: Mouse scrolled (558, 341) with delta (0, 0)
Screenshot: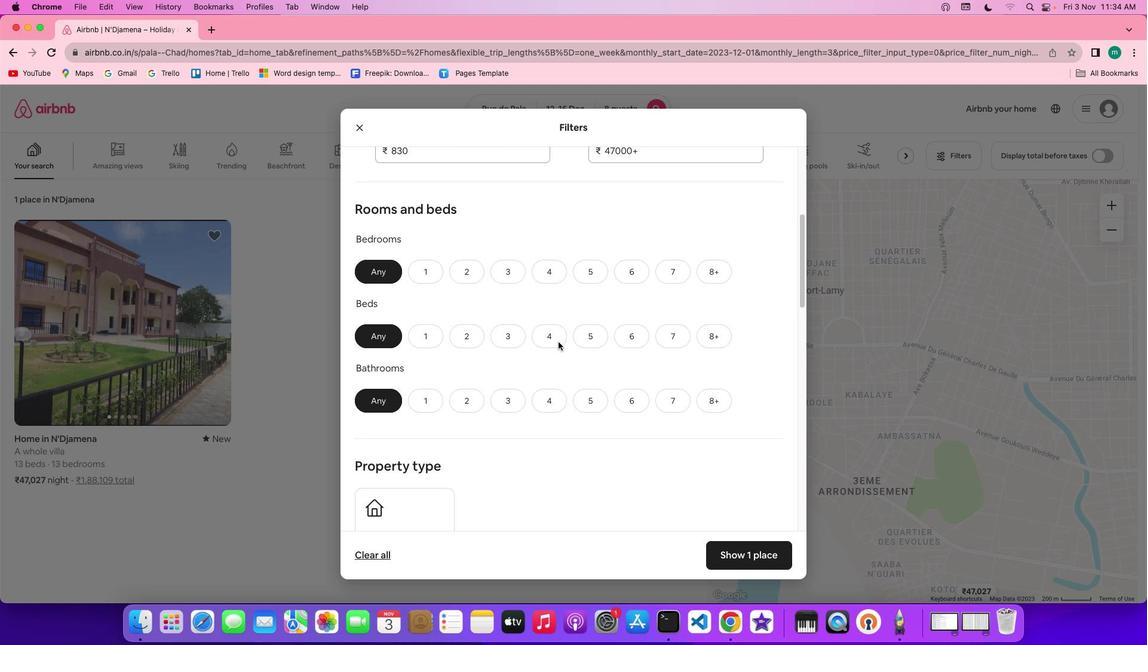 
Action: Mouse scrolled (558, 341) with delta (0, 0)
Screenshot: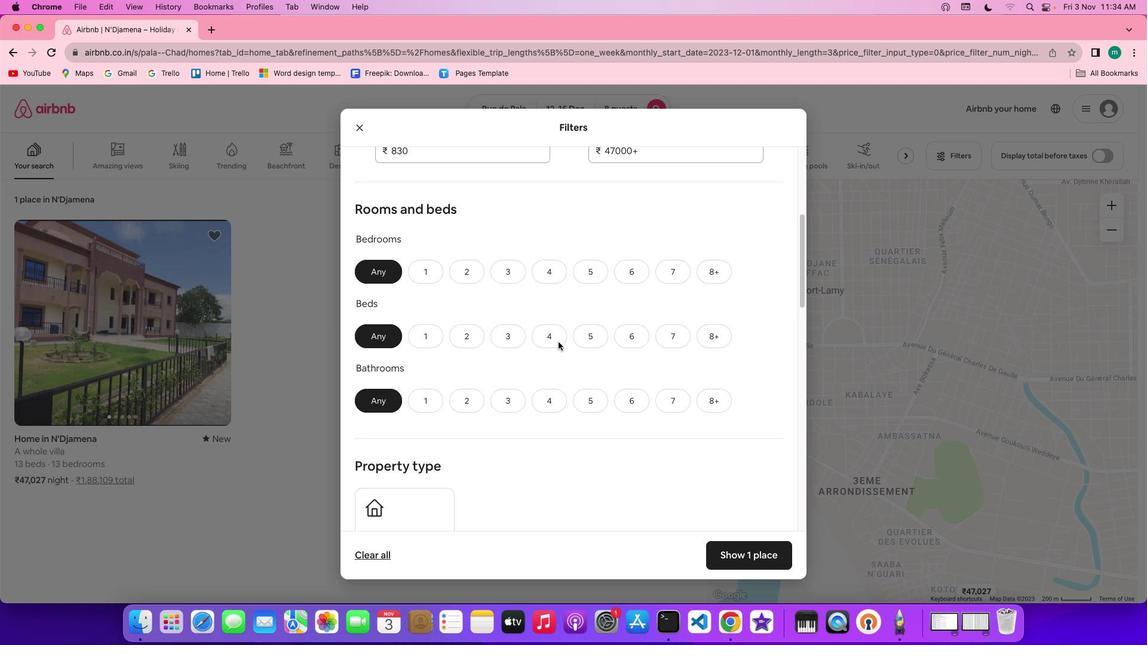 
Action: Mouse scrolled (558, 341) with delta (0, 1)
Screenshot: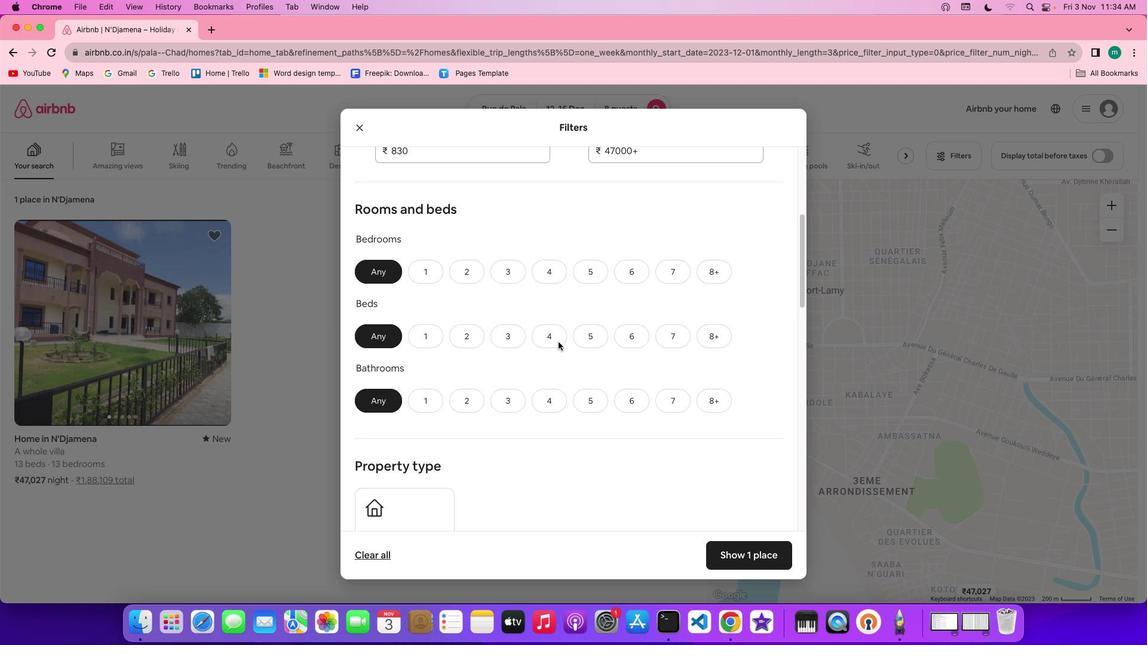 
Action: Mouse scrolled (558, 341) with delta (0, 2)
Screenshot: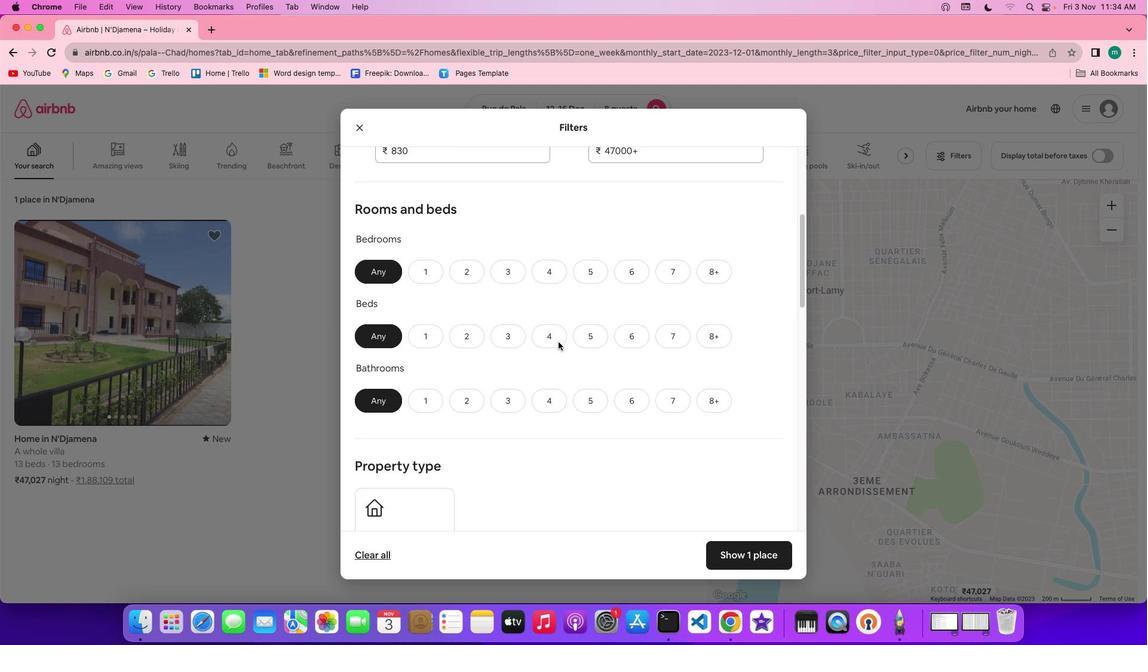 
Action: Mouse moved to (726, 267)
Screenshot: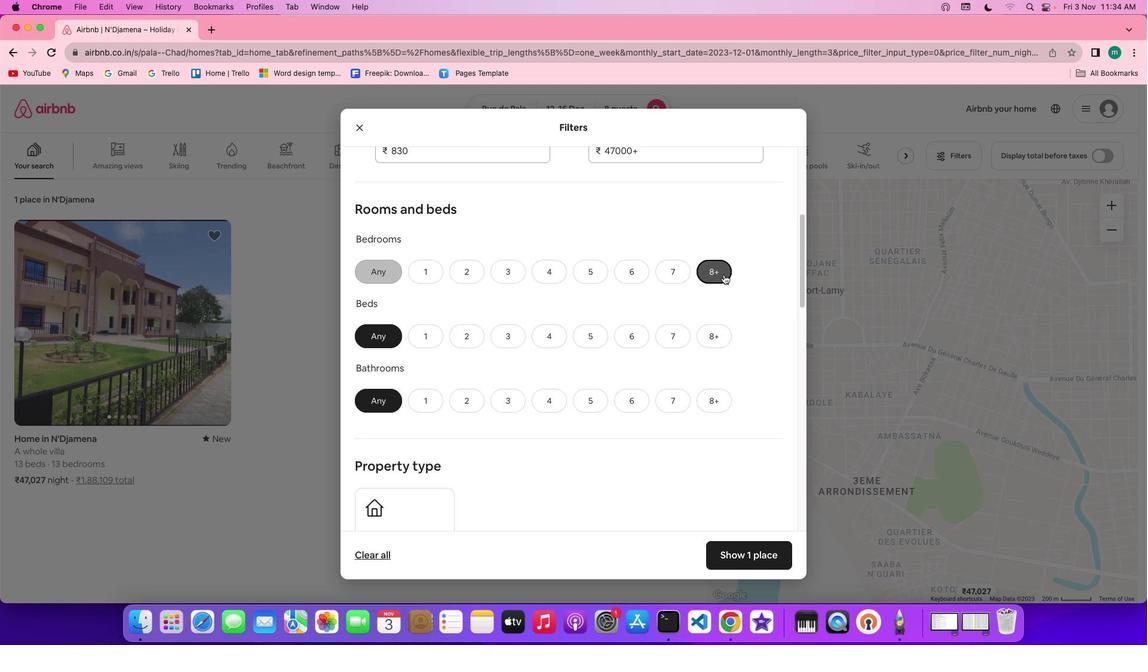 
Action: Mouse pressed left at (726, 267)
Screenshot: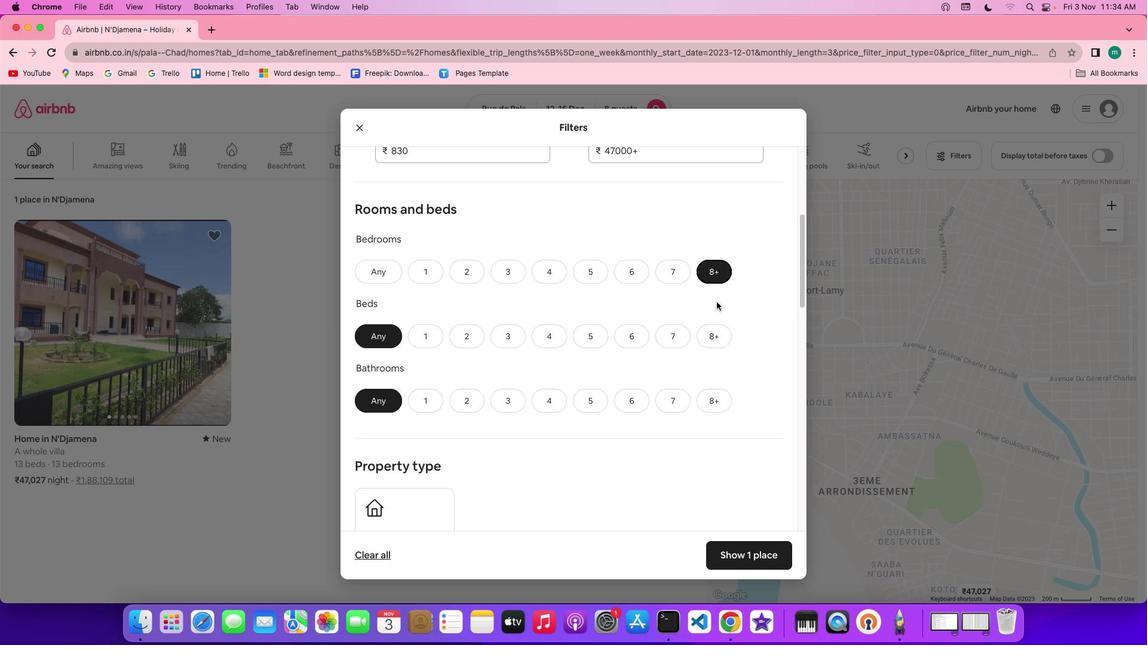 
Action: Mouse moved to (707, 337)
Screenshot: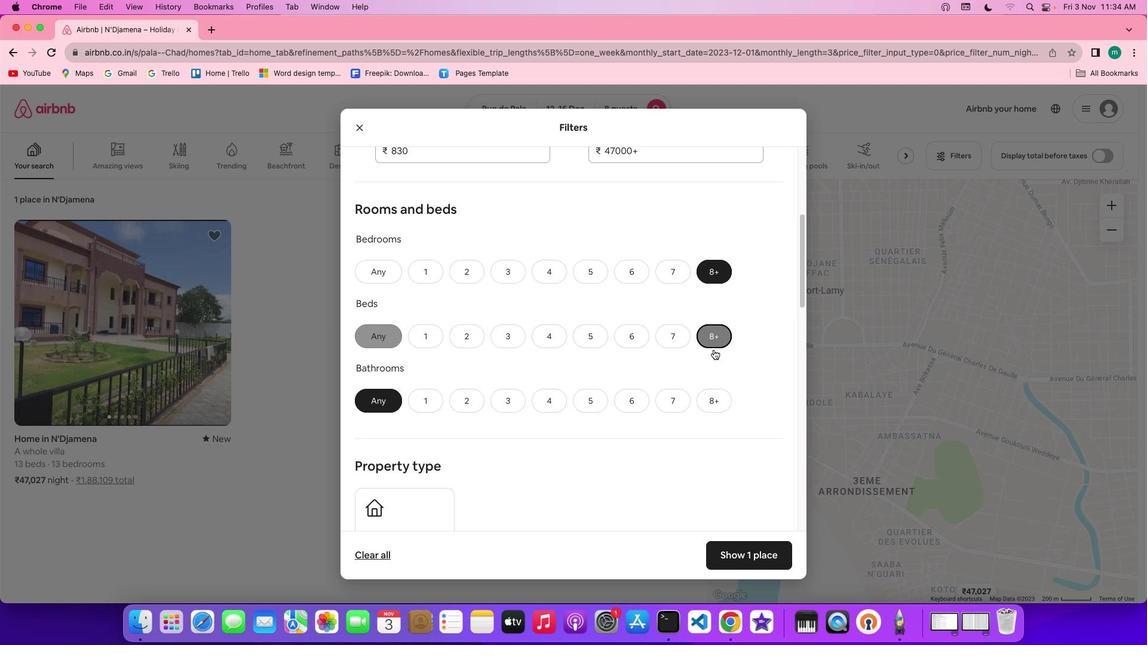 
Action: Mouse pressed left at (707, 337)
Screenshot: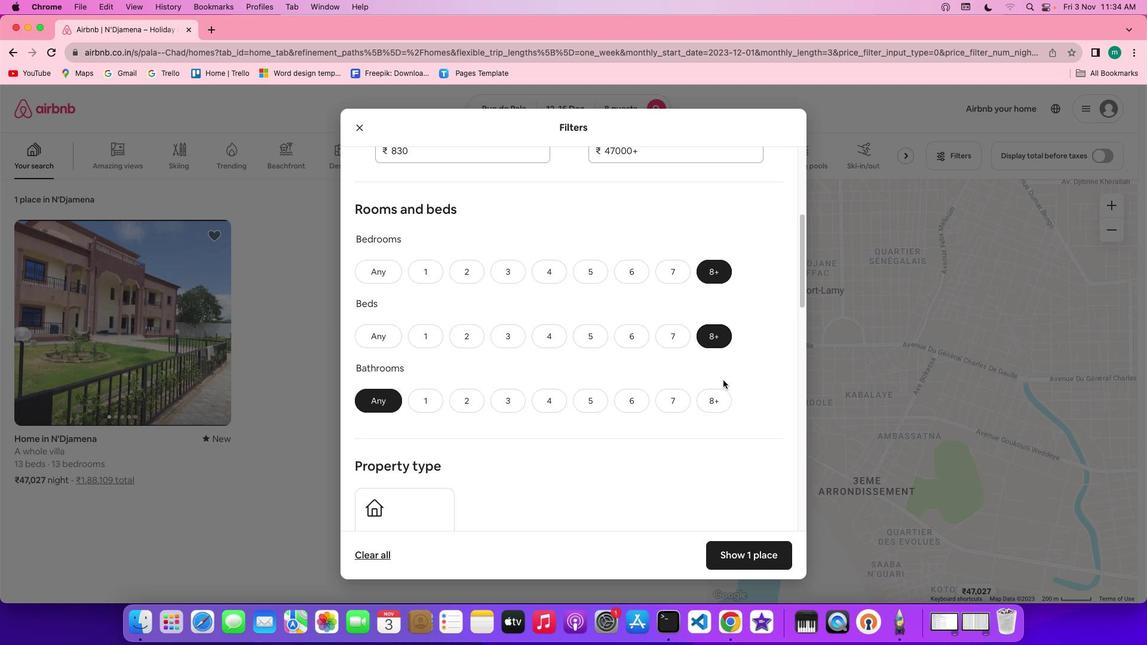 
Action: Mouse moved to (721, 395)
Screenshot: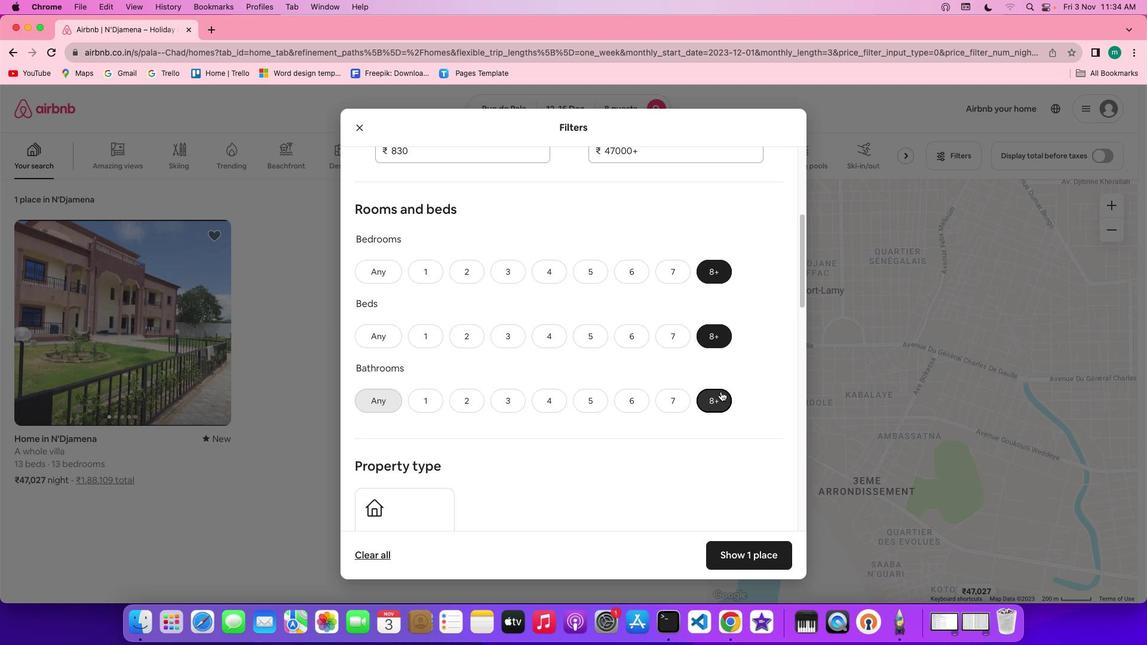 
Action: Mouse pressed left at (721, 395)
Screenshot: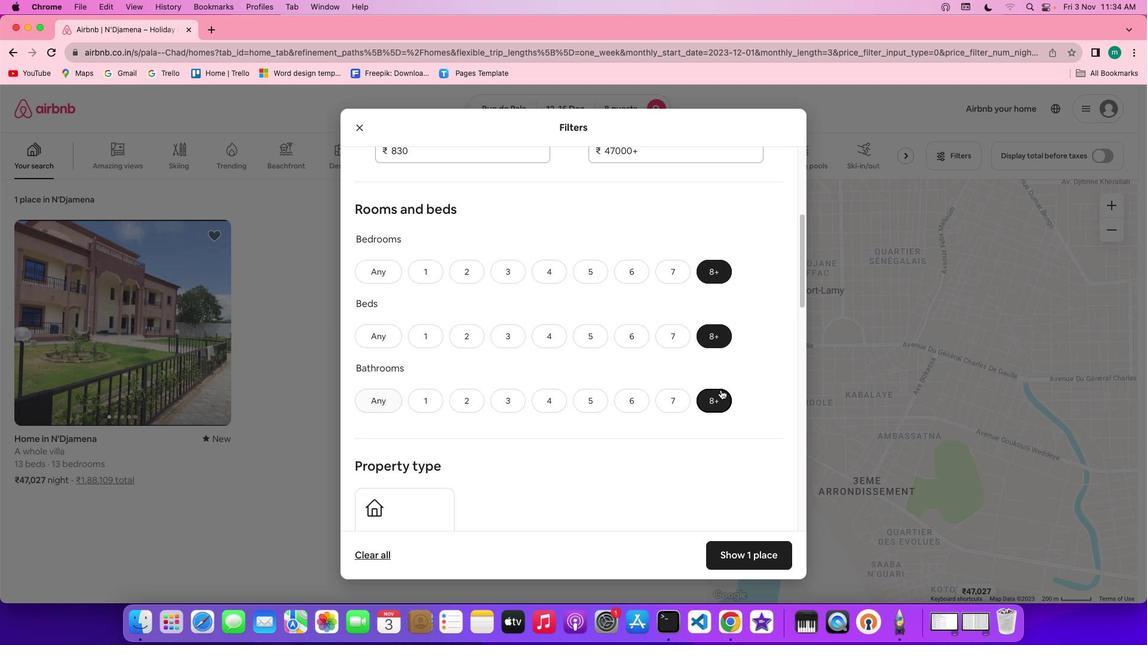 
Action: Mouse moved to (674, 376)
Screenshot: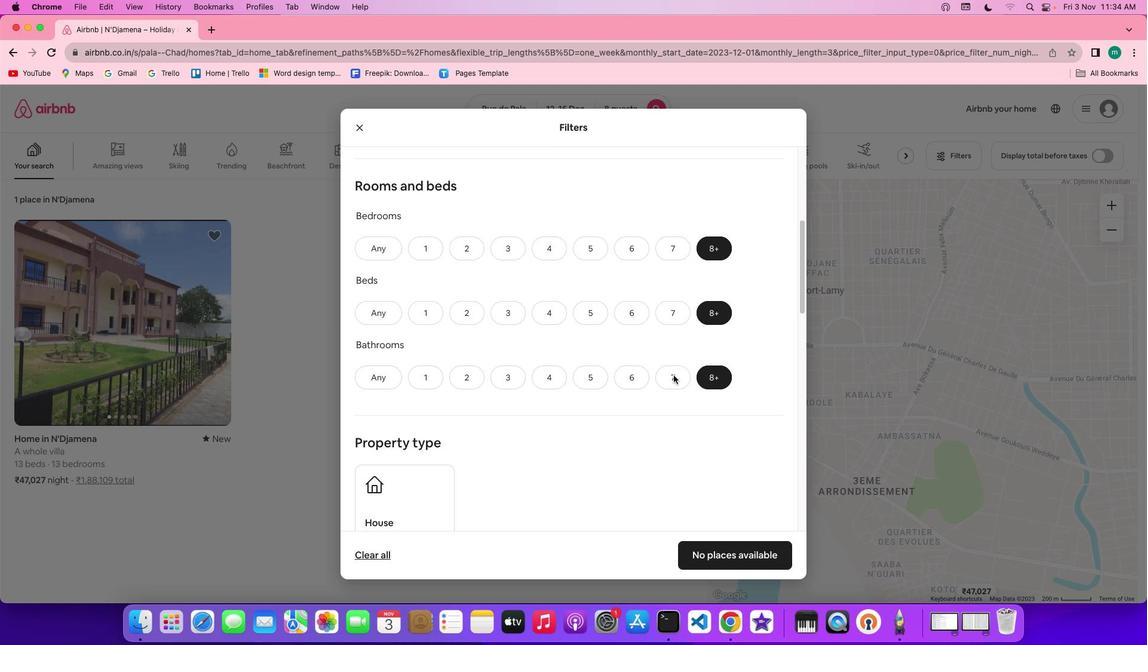 
Action: Mouse scrolled (674, 376) with delta (0, 0)
Screenshot: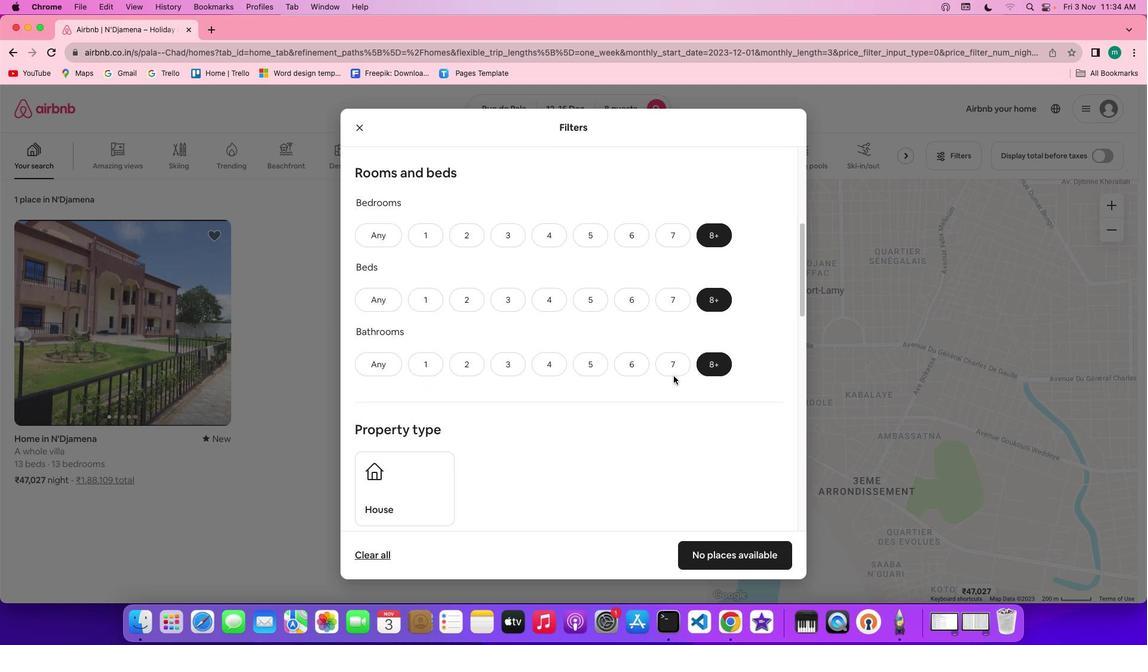 
Action: Mouse scrolled (674, 376) with delta (0, 0)
Screenshot: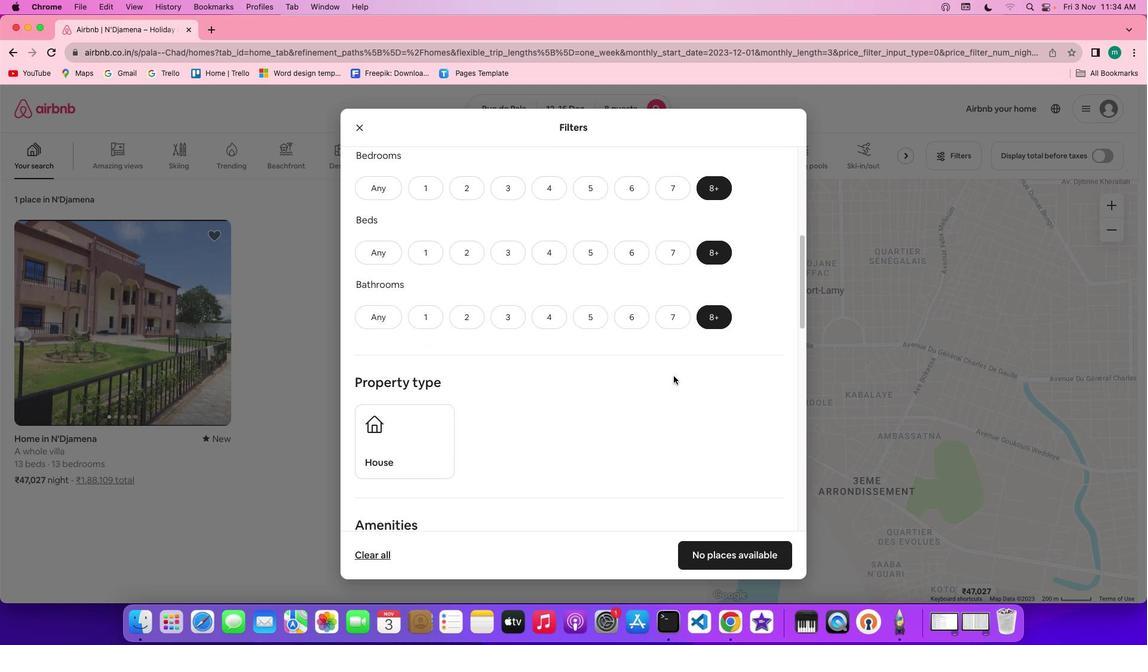 
Action: Mouse scrolled (674, 376) with delta (0, 0)
Screenshot: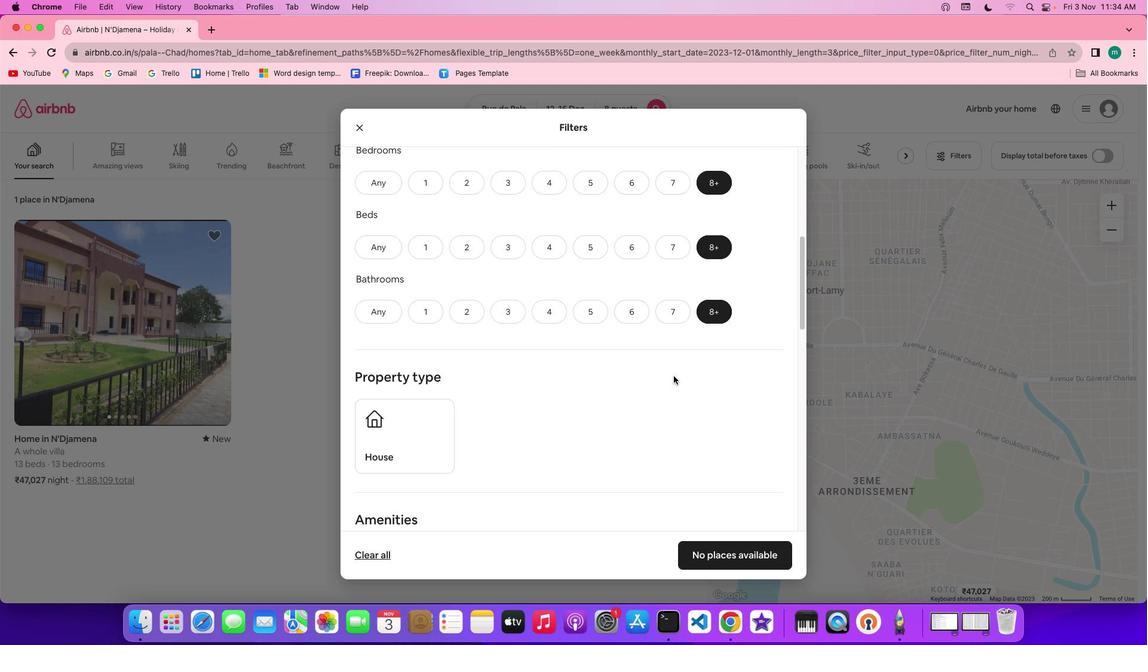 
Action: Mouse scrolled (674, 376) with delta (0, 0)
Screenshot: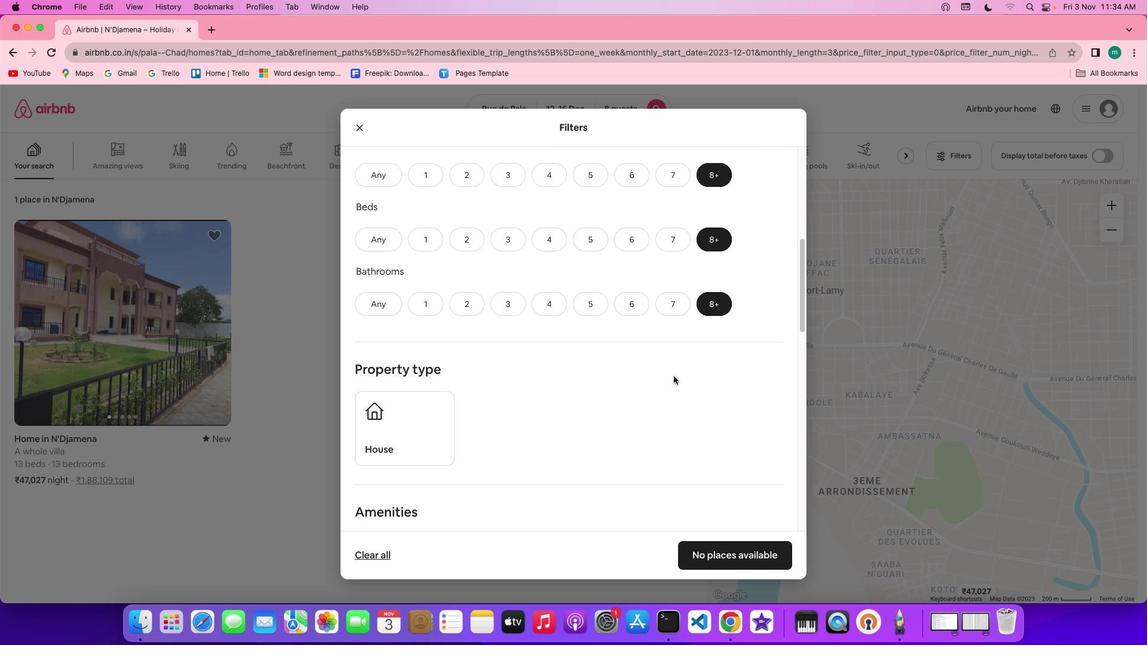 
Action: Mouse moved to (673, 376)
Screenshot: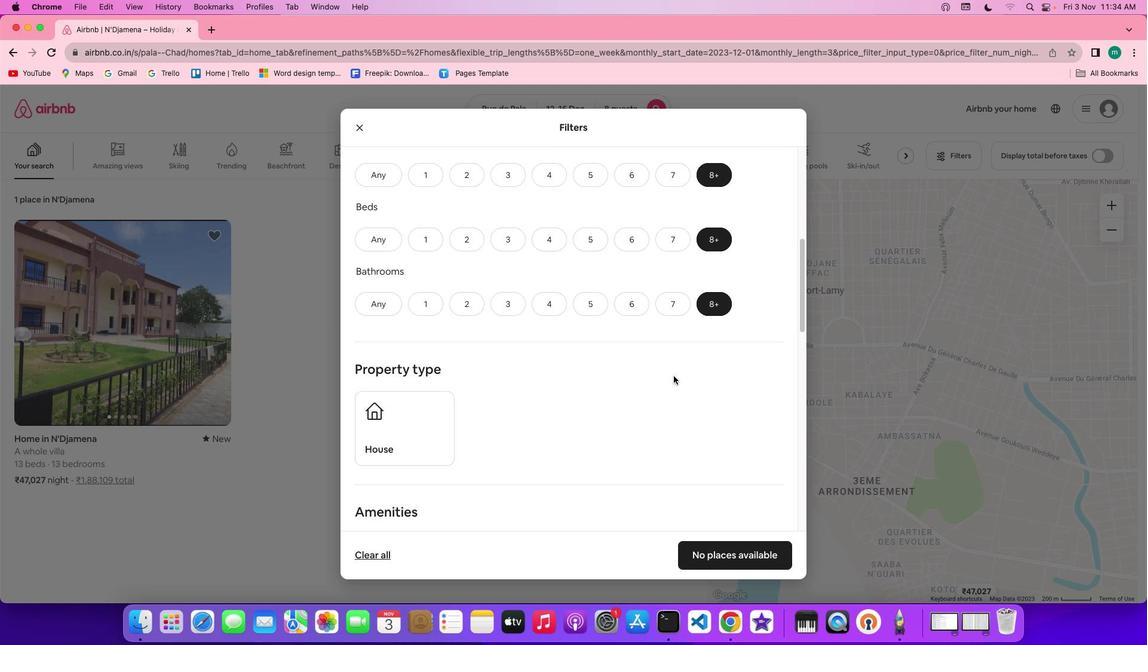 
Action: Mouse scrolled (673, 376) with delta (0, 0)
Screenshot: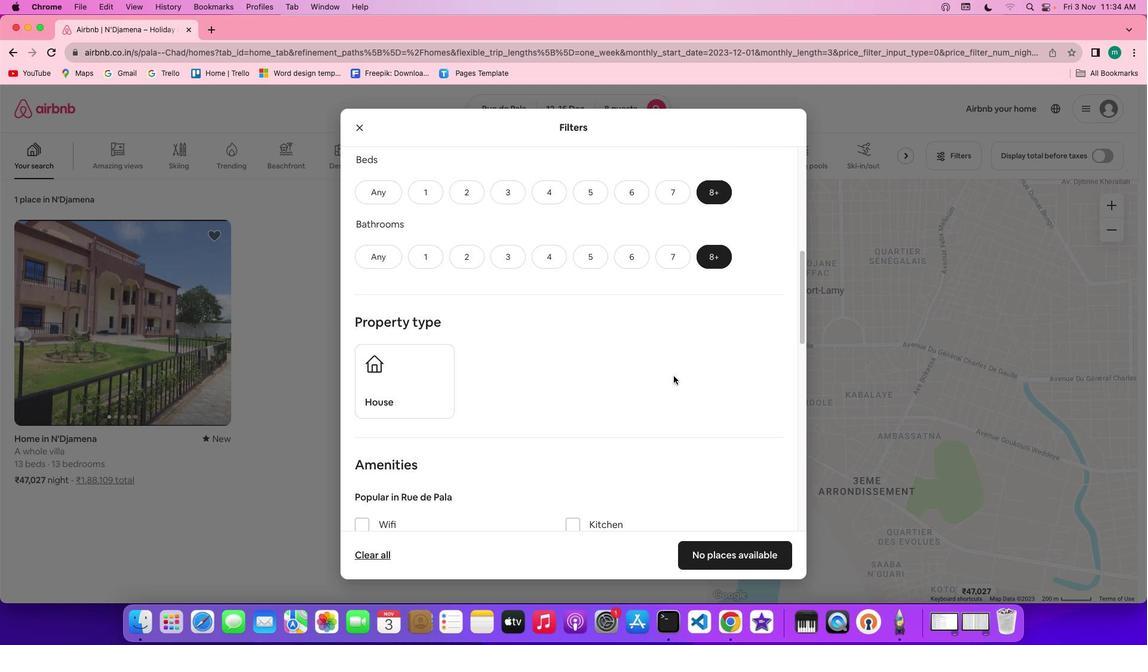 
Action: Mouse scrolled (673, 376) with delta (0, 0)
Screenshot: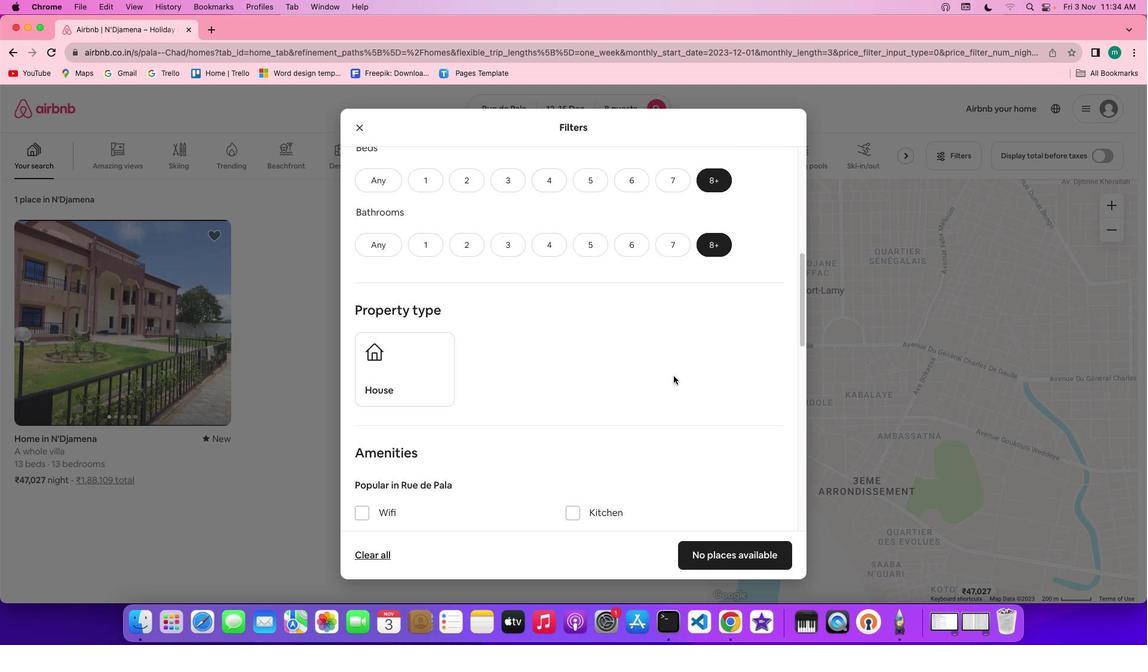 
Action: Mouse scrolled (673, 376) with delta (0, 0)
Screenshot: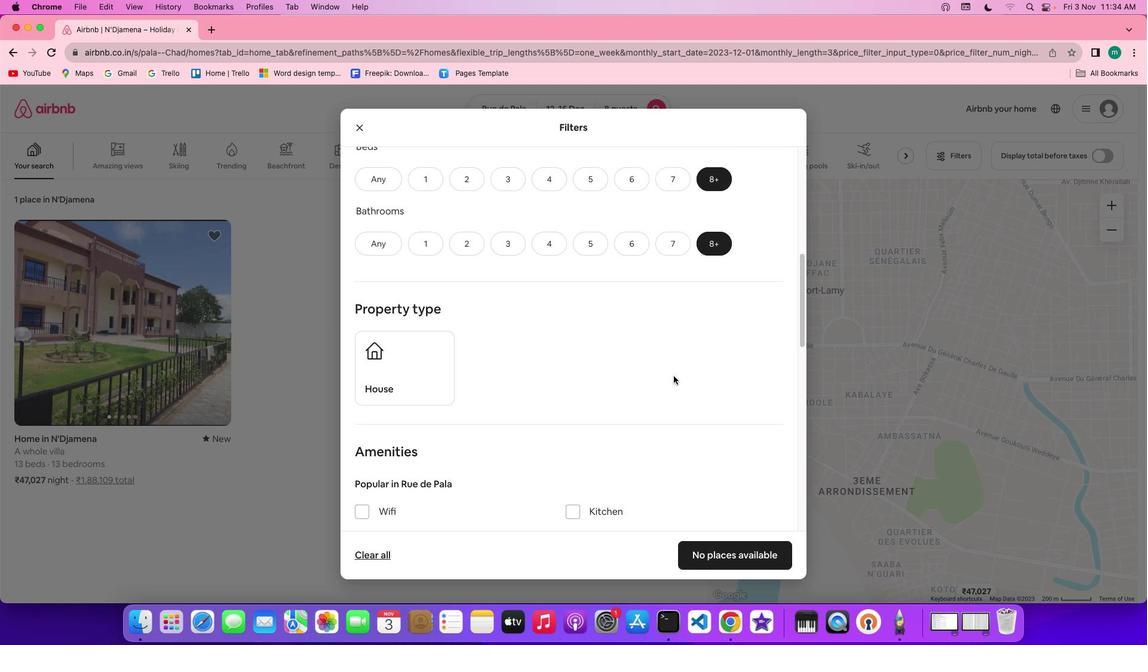
Action: Mouse scrolled (673, 376) with delta (0, 0)
Screenshot: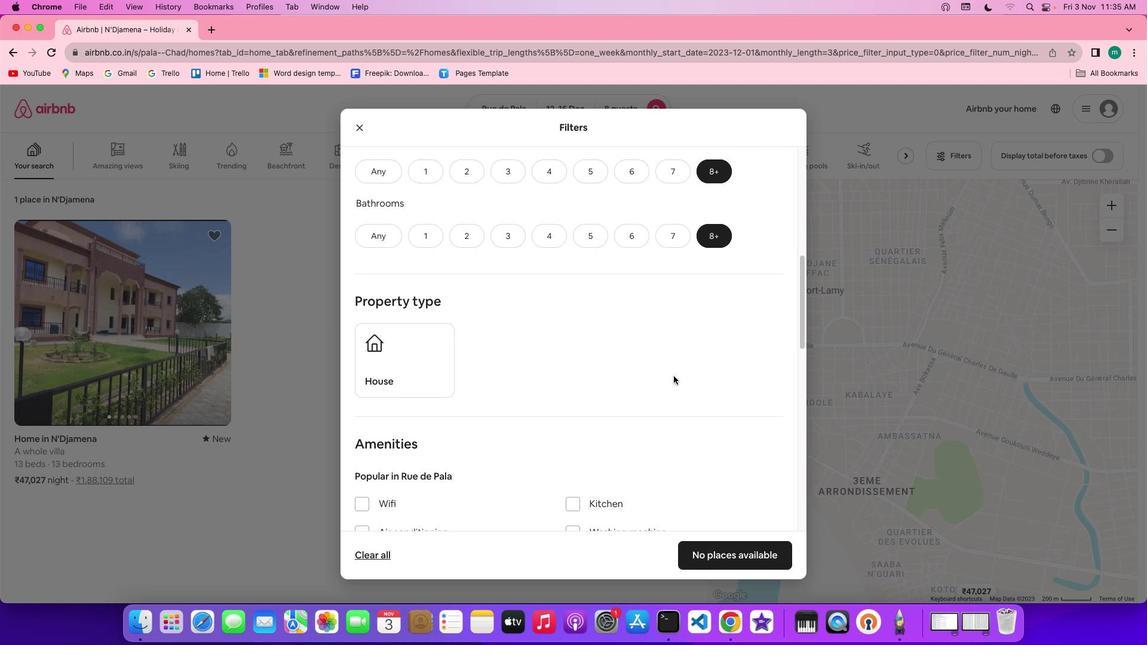 
Action: Mouse scrolled (673, 376) with delta (0, 0)
Screenshot: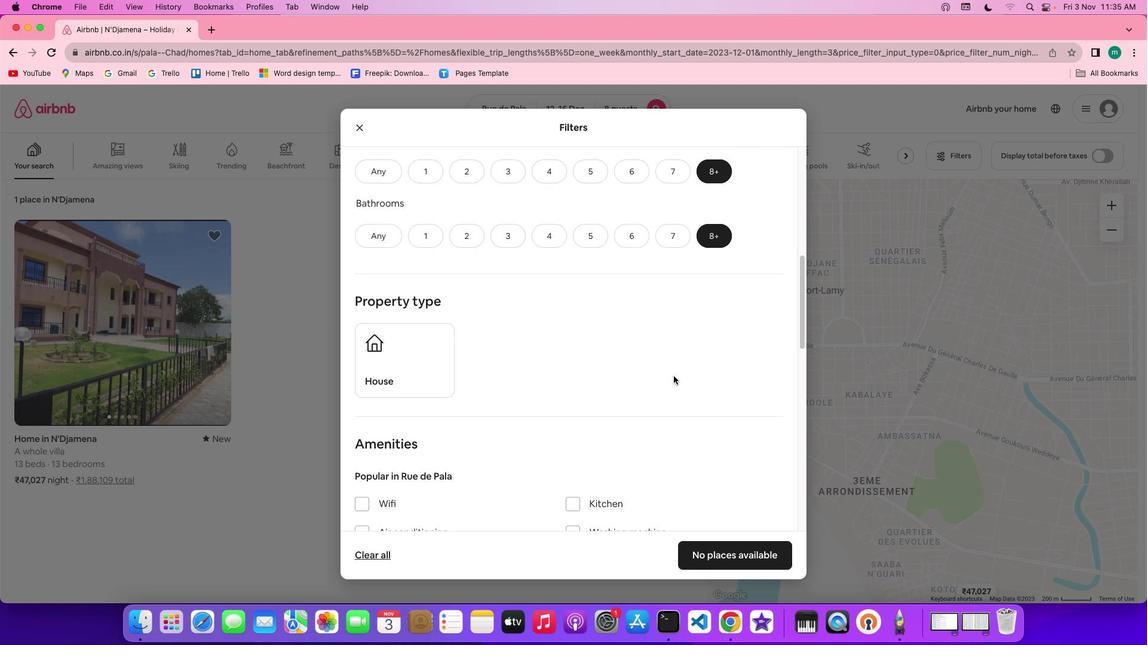 
Action: Mouse moved to (574, 383)
Screenshot: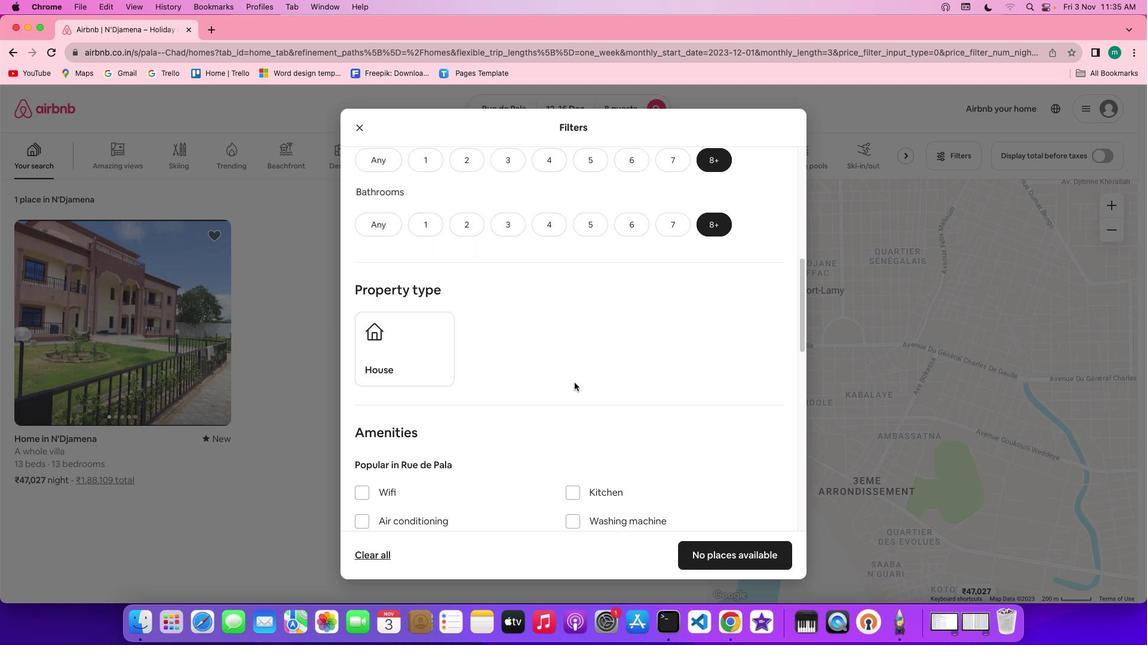 
Action: Mouse scrolled (574, 383) with delta (0, 0)
Screenshot: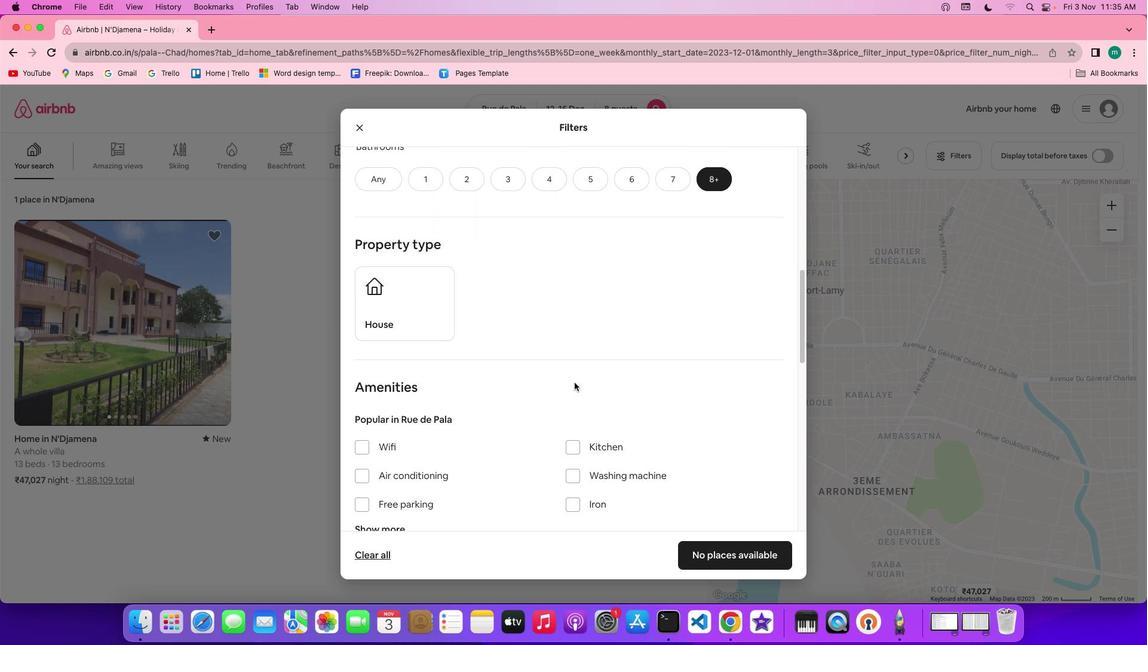 
Action: Mouse scrolled (574, 383) with delta (0, 0)
Screenshot: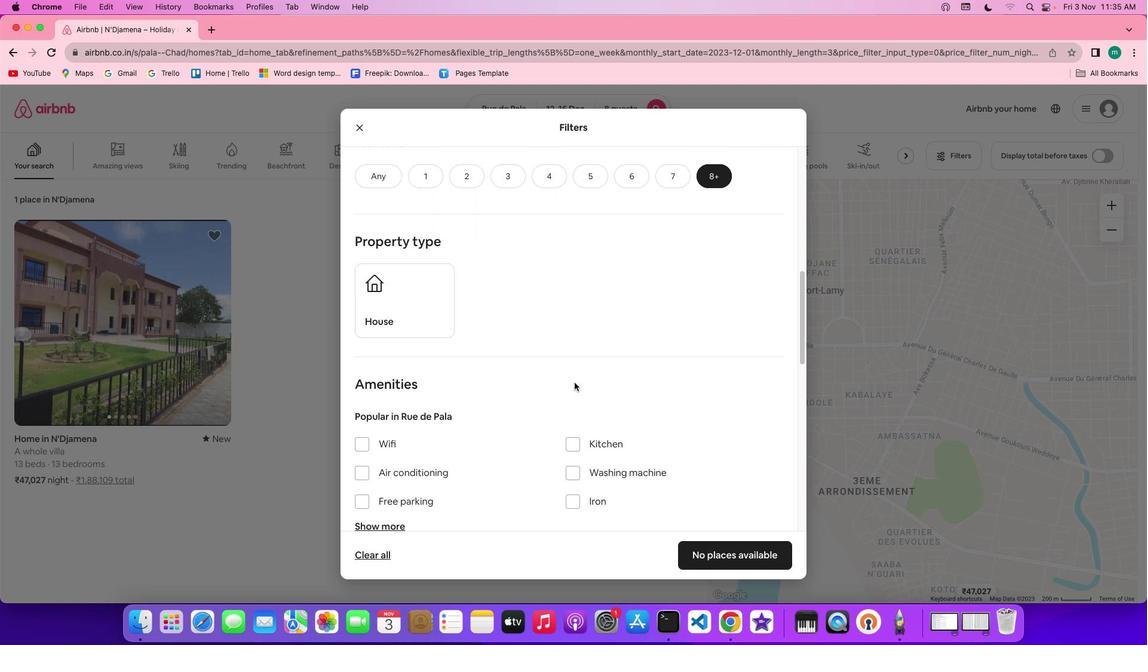
Action: Mouse scrolled (574, 383) with delta (0, 0)
Screenshot: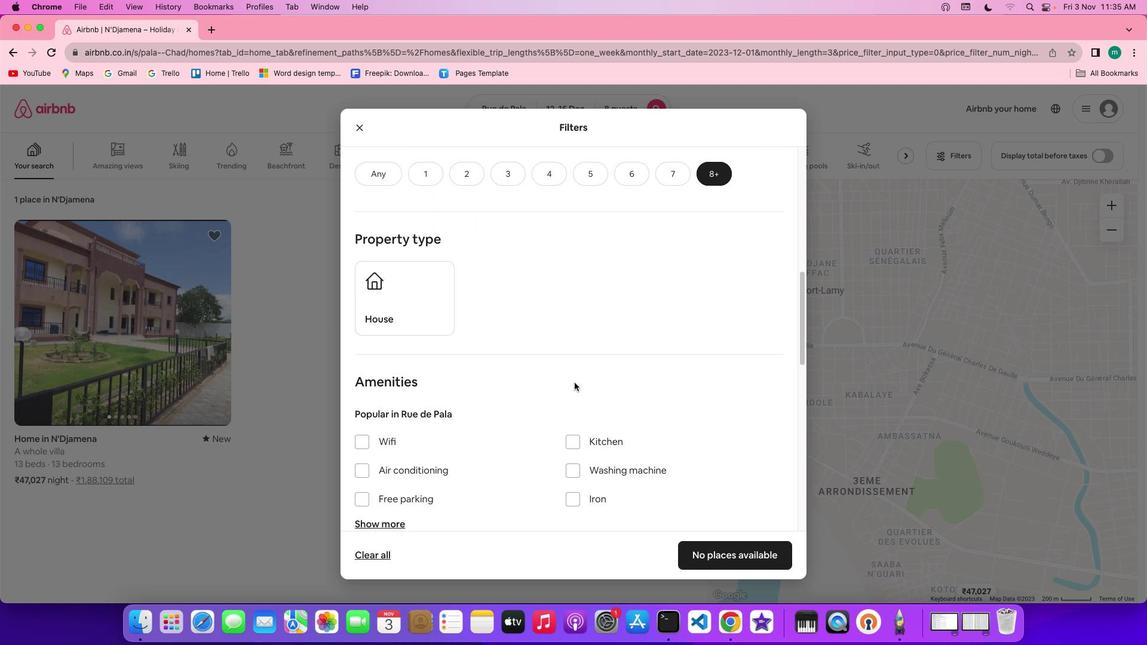 
Action: Mouse scrolled (574, 383) with delta (0, 0)
Screenshot: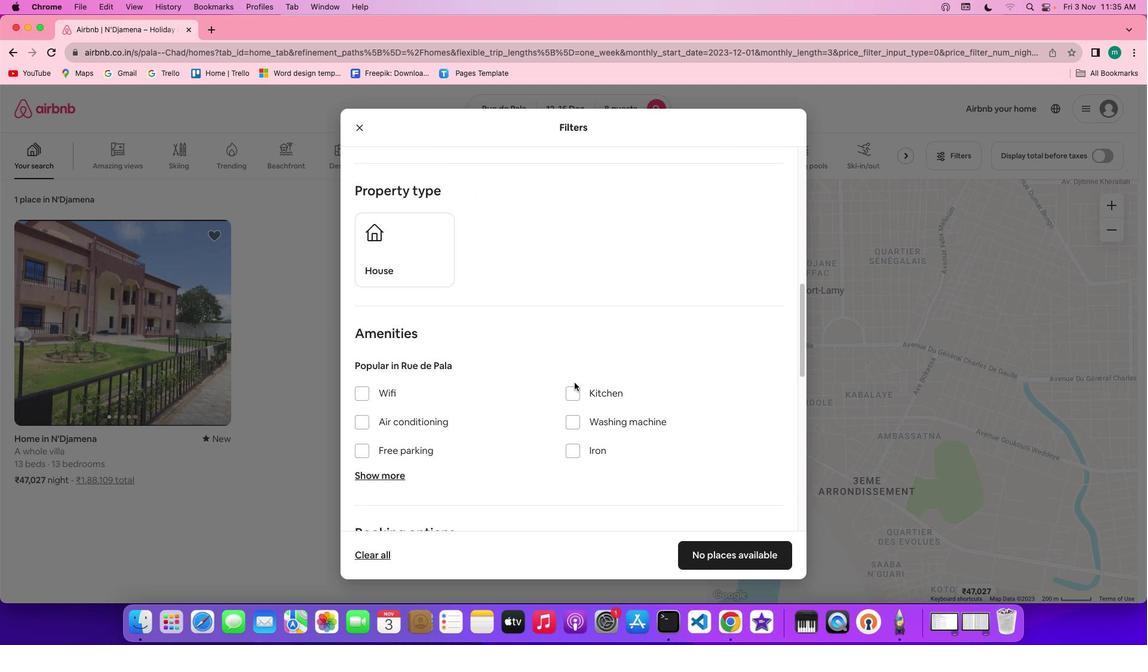 
Action: Mouse scrolled (574, 383) with delta (0, 0)
Screenshot: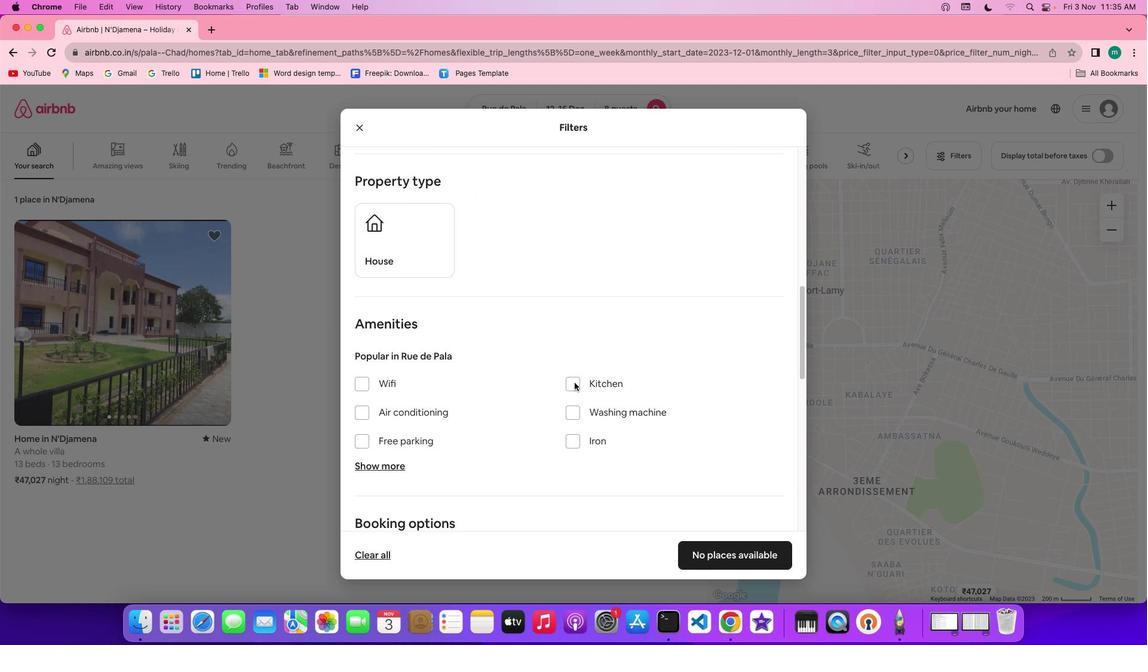 
Action: Mouse scrolled (574, 383) with delta (0, 0)
Screenshot: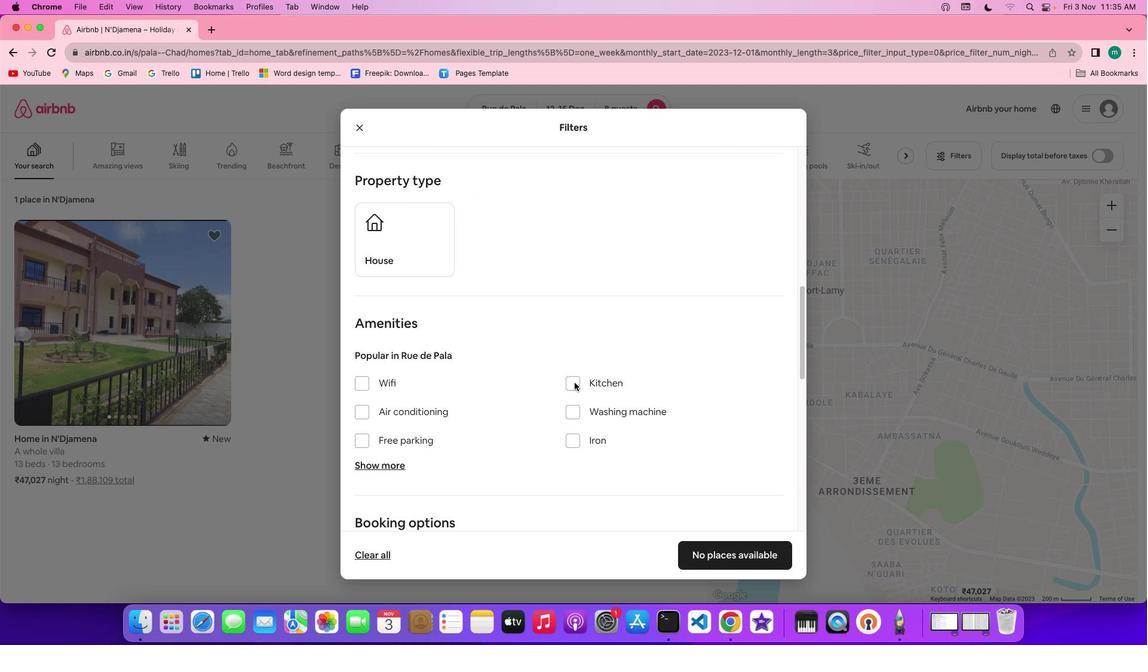 
Action: Mouse scrolled (574, 383) with delta (0, 0)
Screenshot: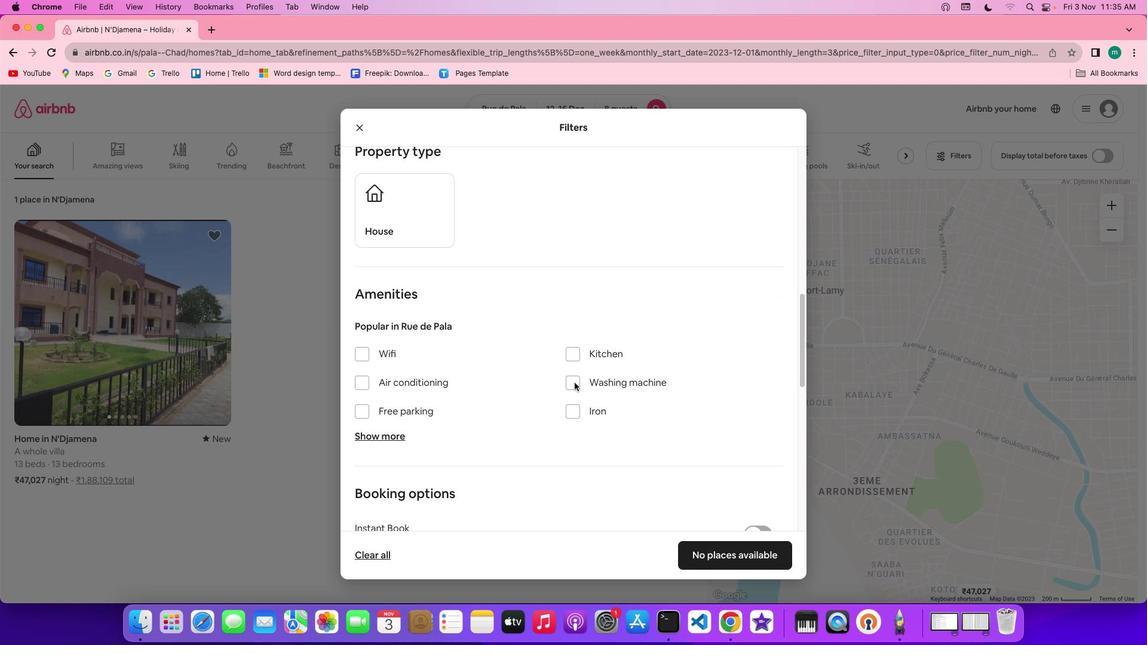 
Action: Mouse scrolled (574, 383) with delta (0, 0)
Screenshot: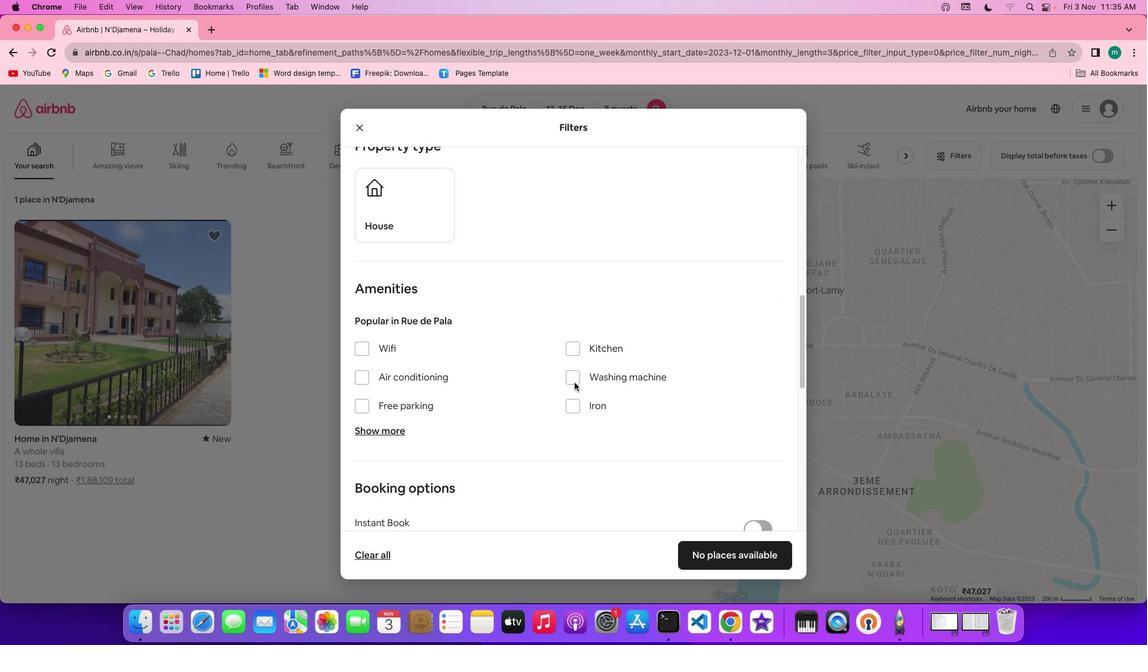 
Action: Mouse scrolled (574, 383) with delta (0, 0)
Screenshot: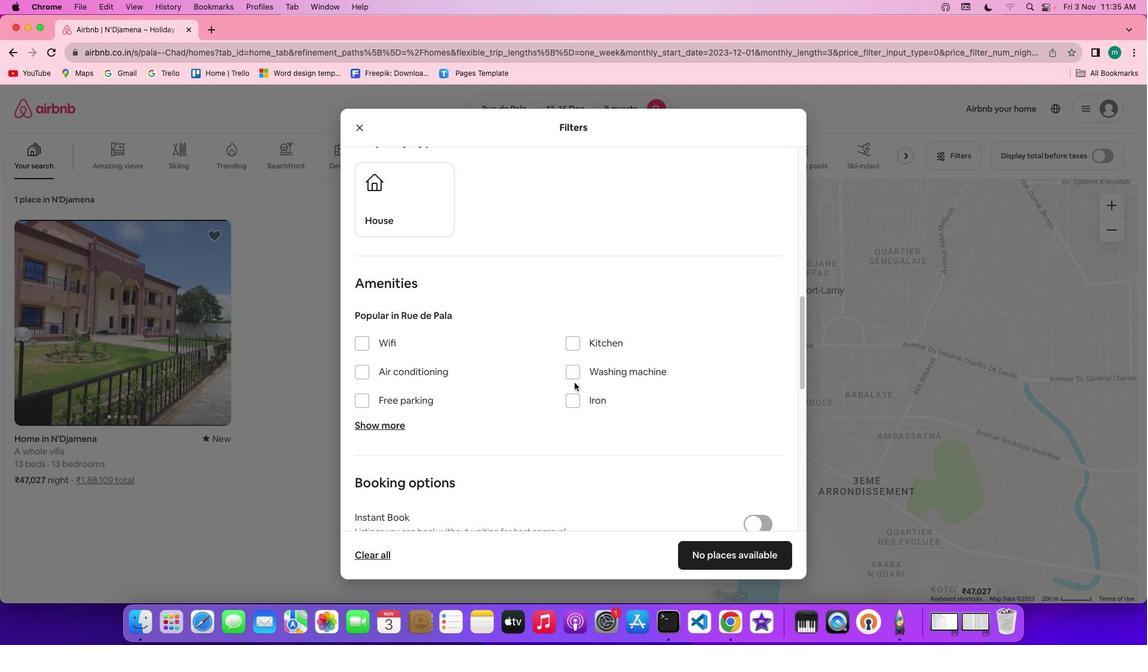 
Action: Mouse scrolled (574, 383) with delta (0, 0)
Screenshot: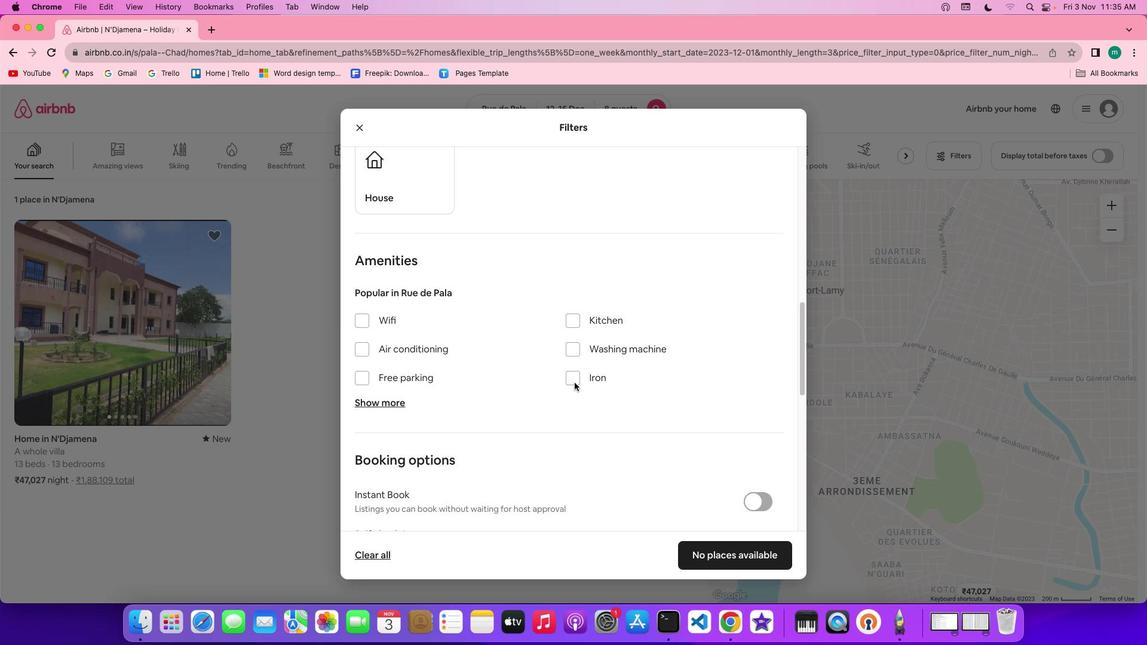 
Action: Mouse scrolled (574, 383) with delta (0, 0)
Screenshot: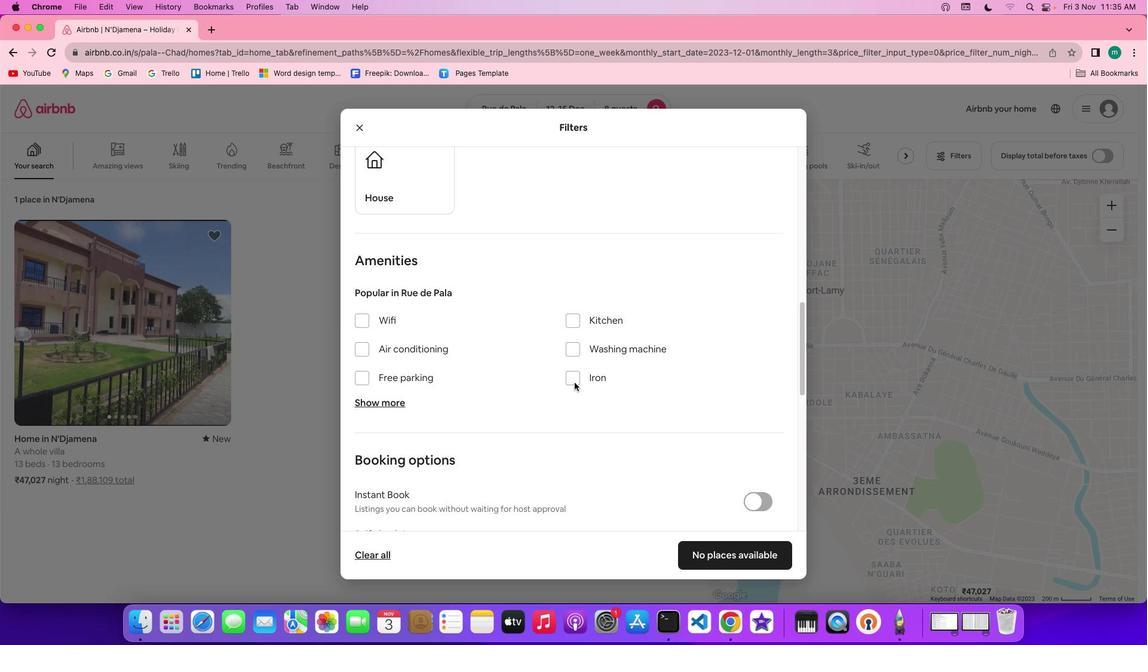 
Action: Mouse moved to (364, 322)
Screenshot: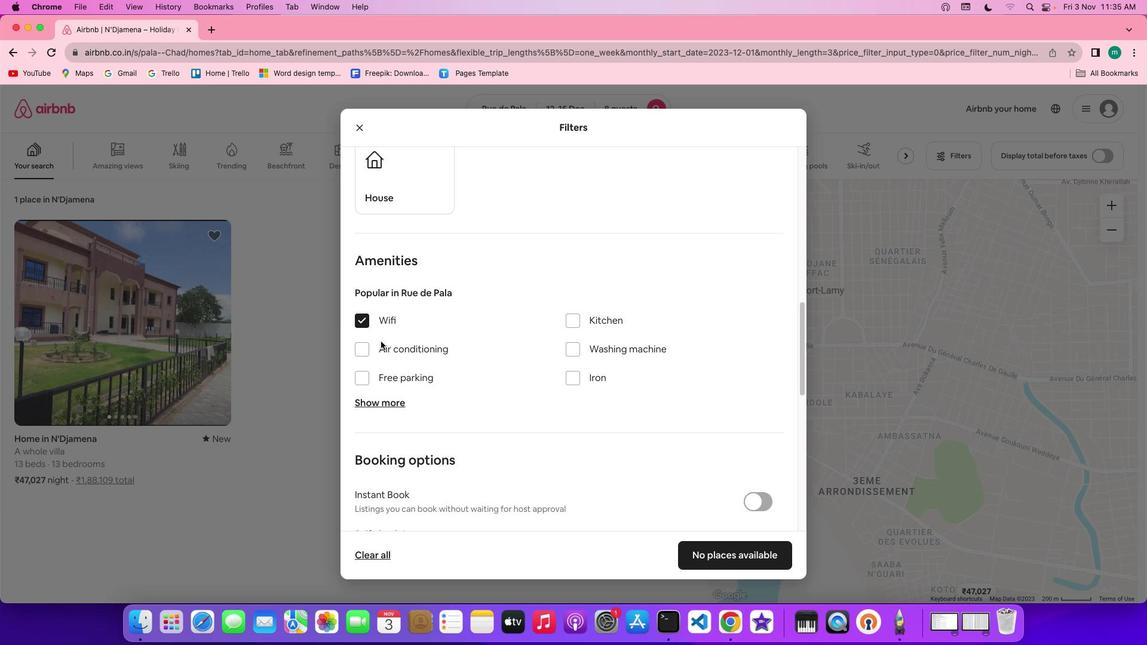 
Action: Mouse pressed left at (364, 322)
Screenshot: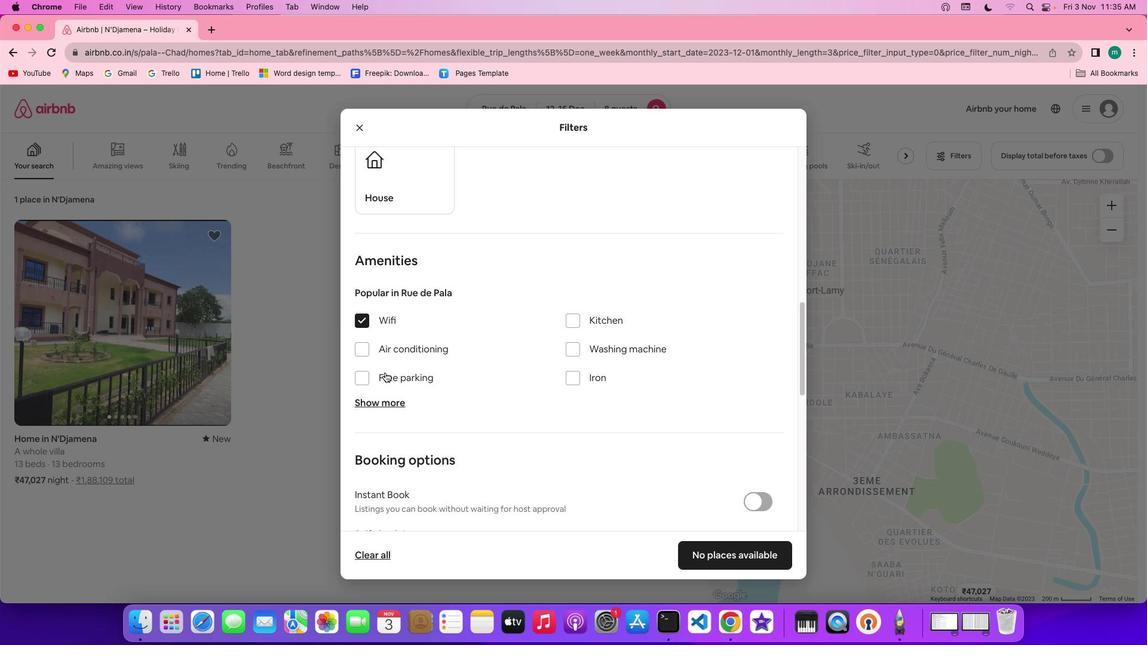 
Action: Mouse moved to (377, 402)
Screenshot: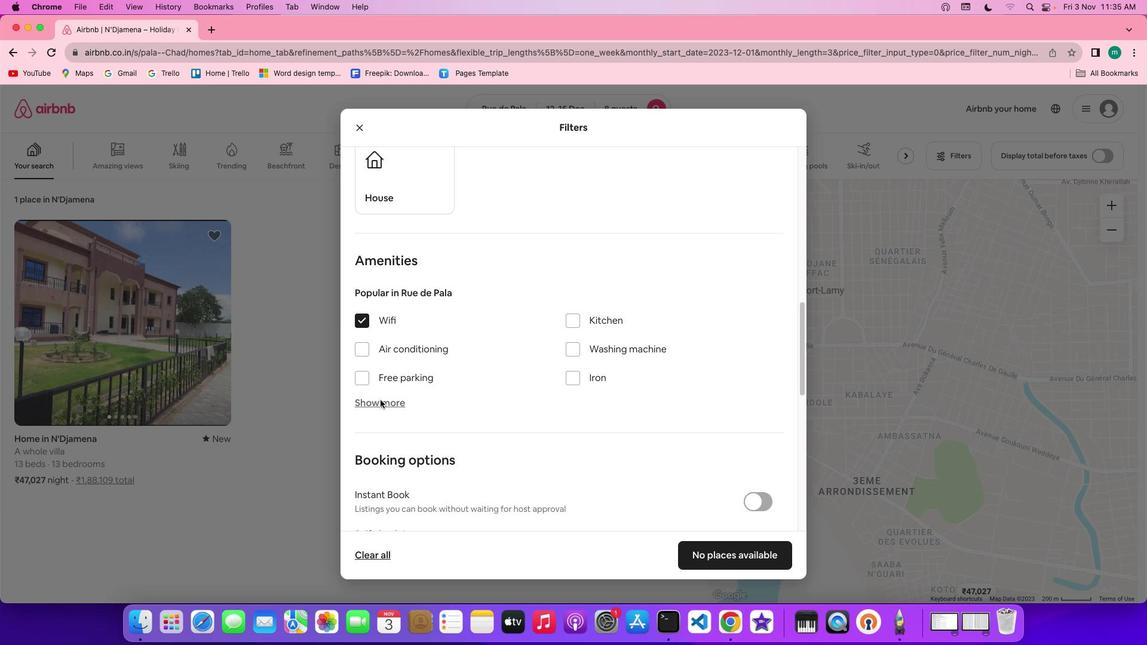 
Action: Mouse pressed left at (377, 402)
Screenshot: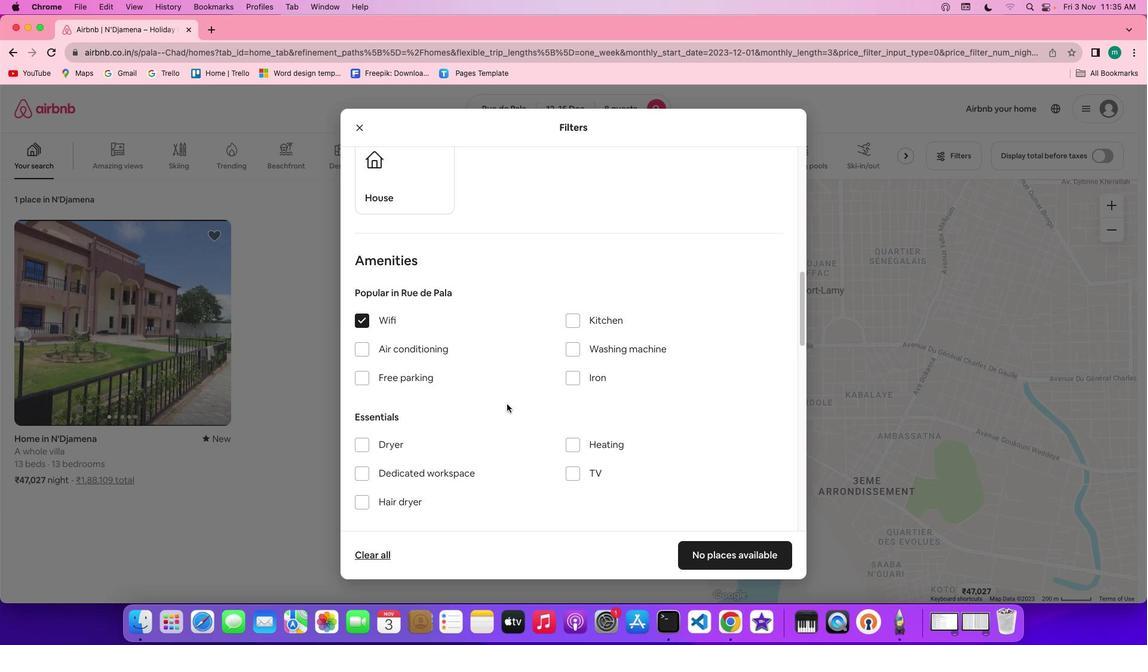 
Action: Mouse moved to (570, 468)
Screenshot: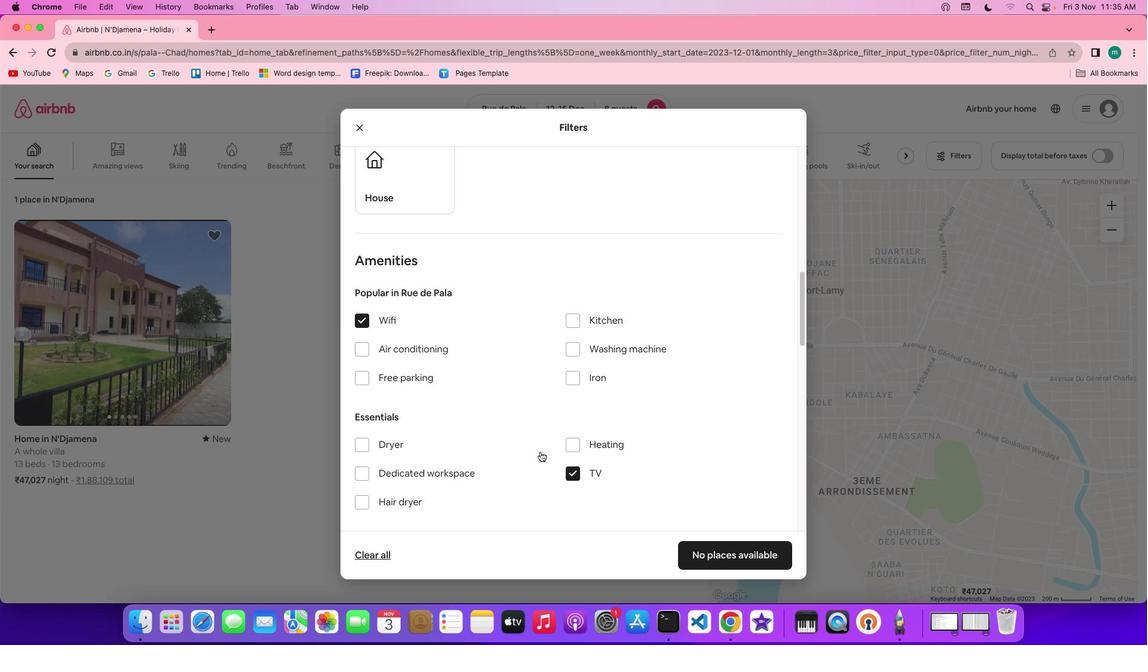 
Action: Mouse pressed left at (570, 468)
Screenshot: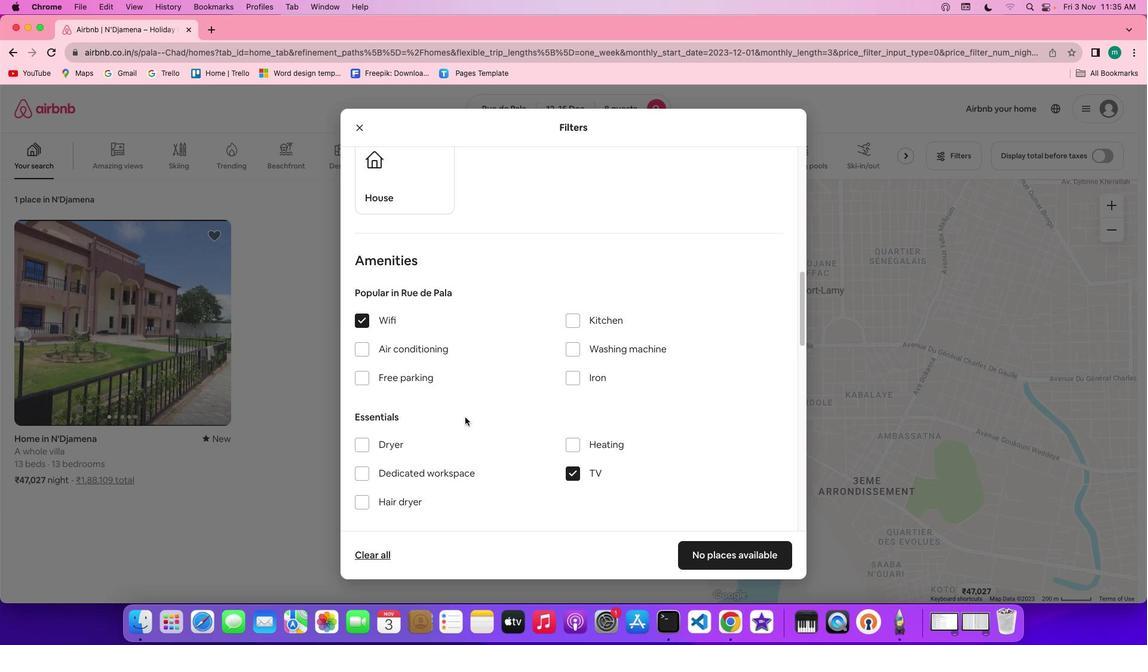 
Action: Mouse moved to (378, 373)
Screenshot: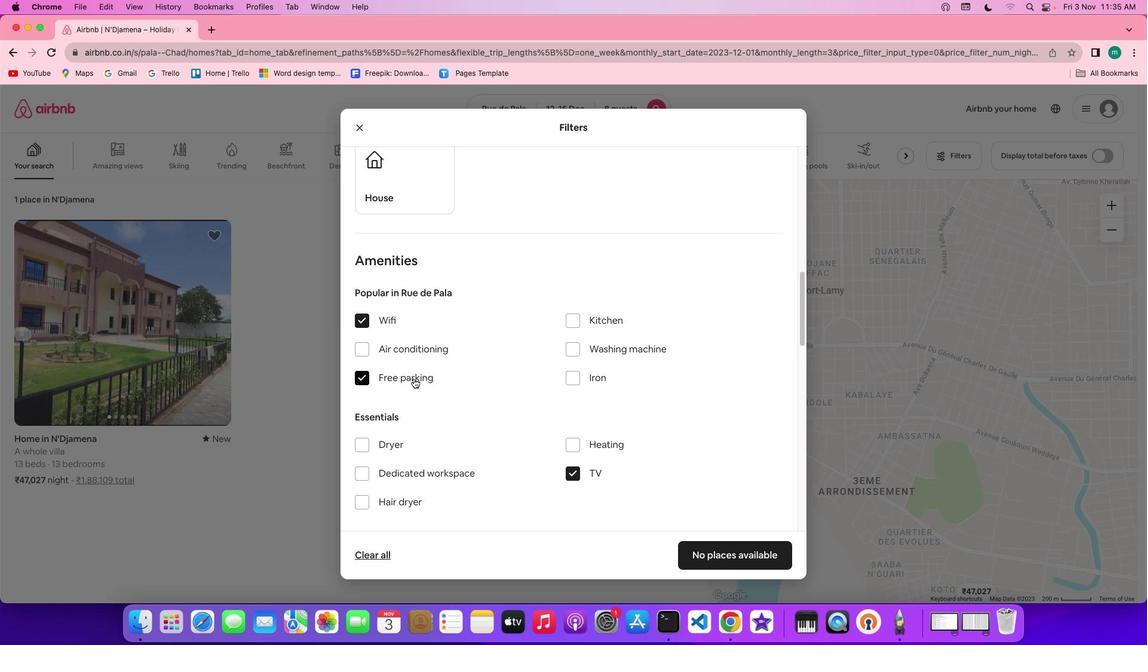 
Action: Mouse pressed left at (378, 373)
Screenshot: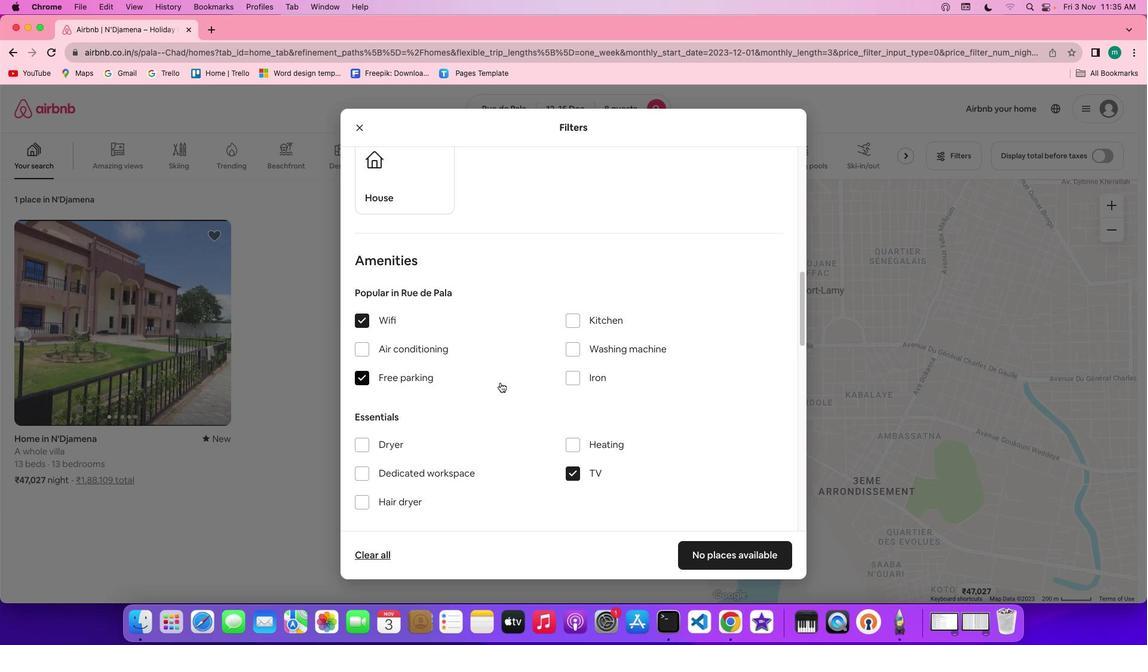 
Action: Mouse moved to (513, 381)
Screenshot: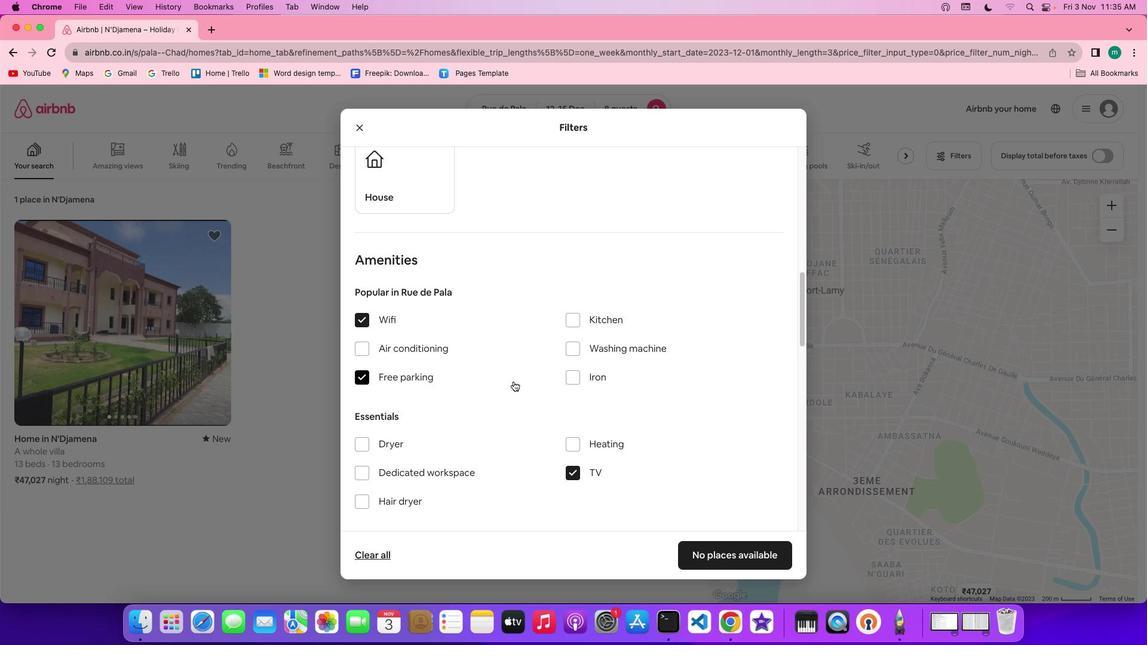 
Action: Mouse scrolled (513, 381) with delta (0, 0)
Screenshot: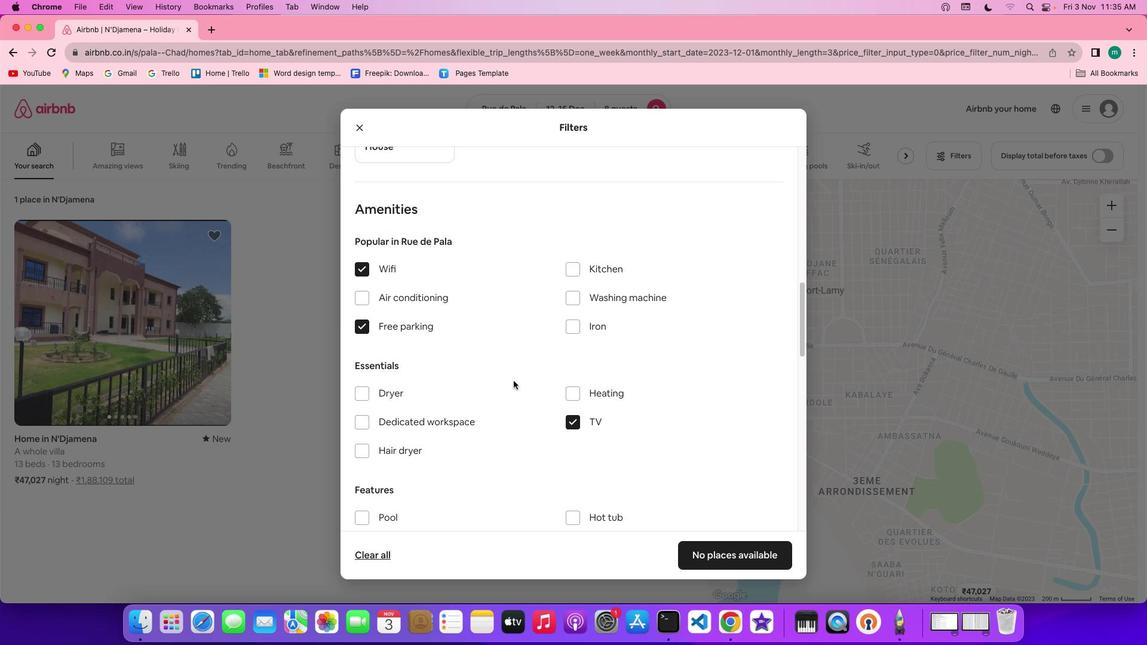 
Action: Mouse scrolled (513, 381) with delta (0, 0)
Screenshot: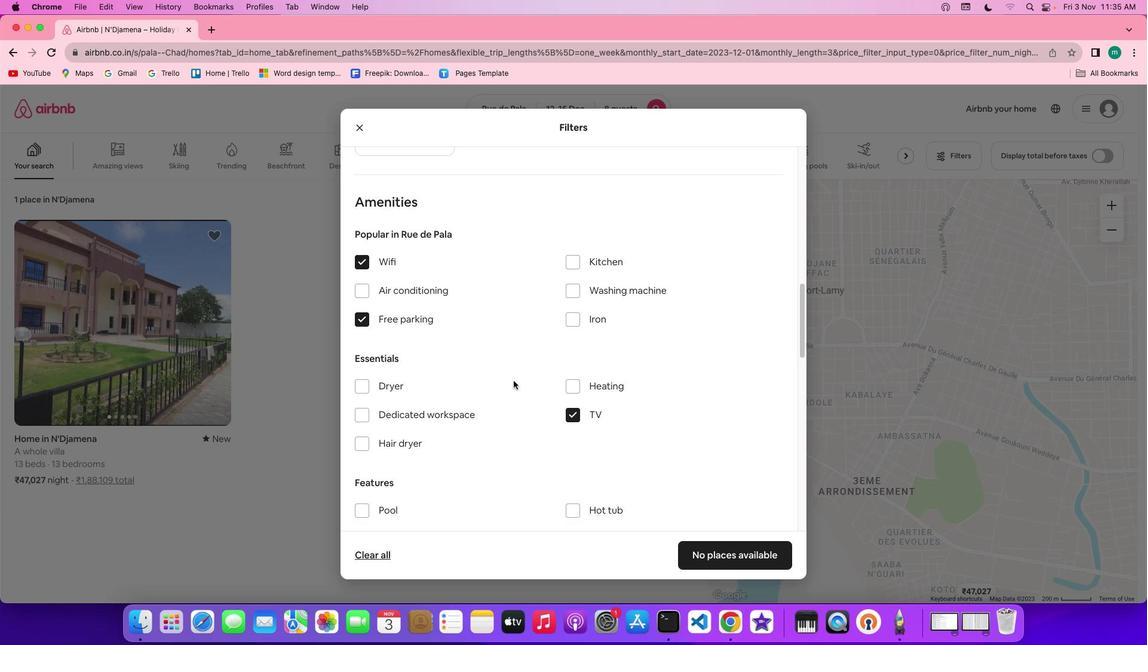 
Action: Mouse moved to (513, 381)
Screenshot: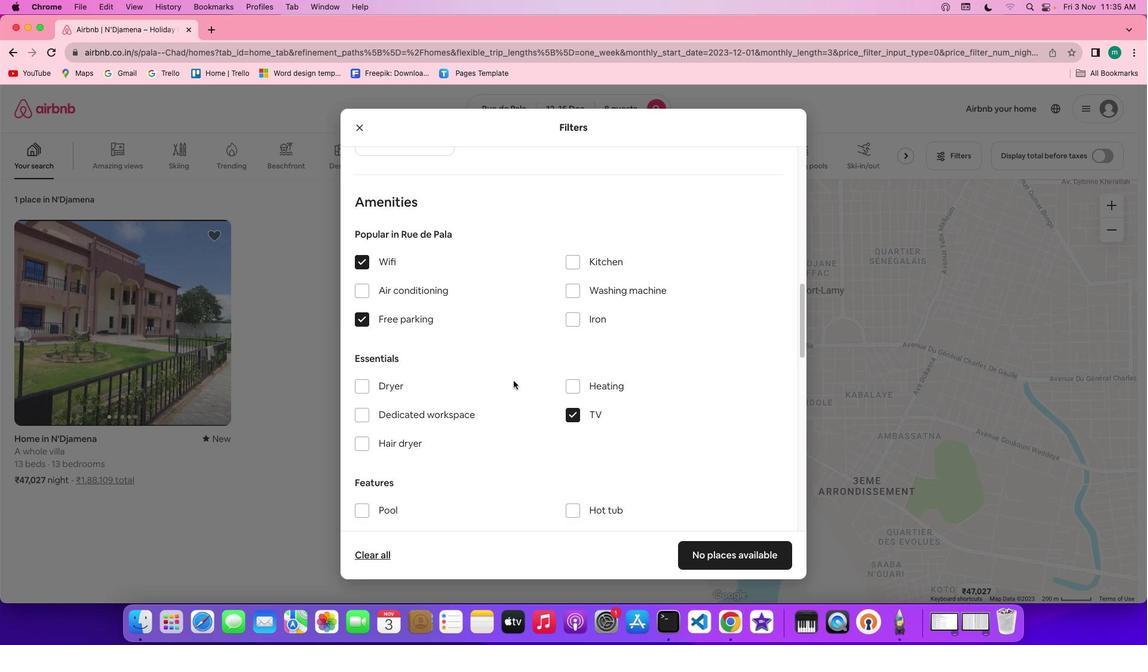 
Action: Mouse scrolled (513, 381) with delta (0, 0)
Screenshot: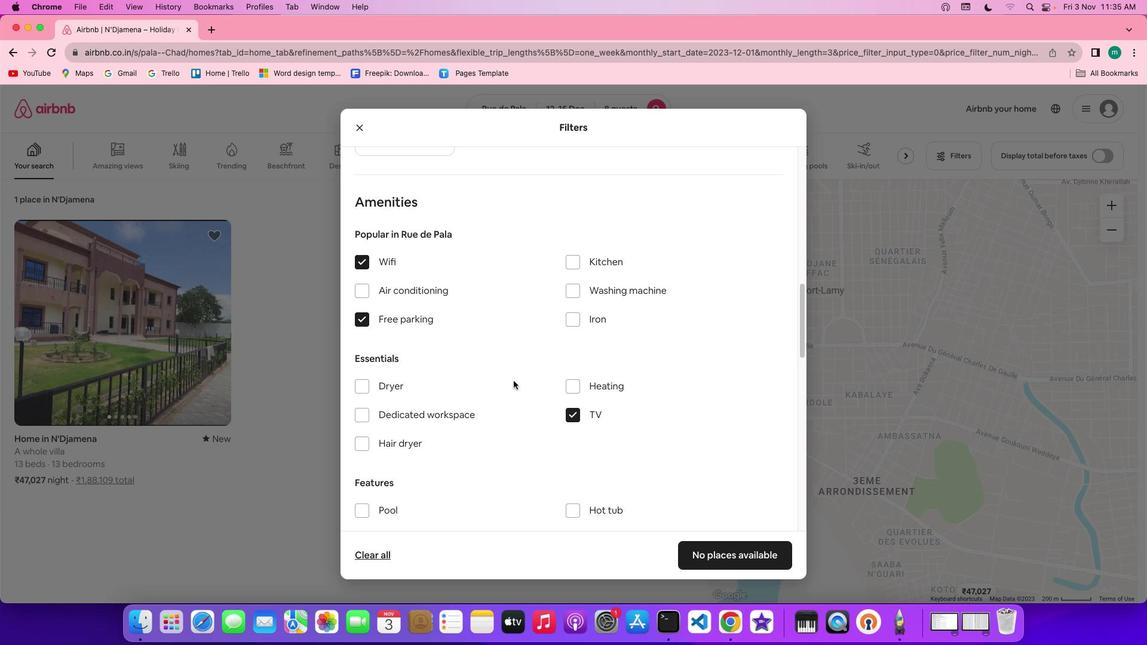 
Action: Mouse moved to (506, 389)
Screenshot: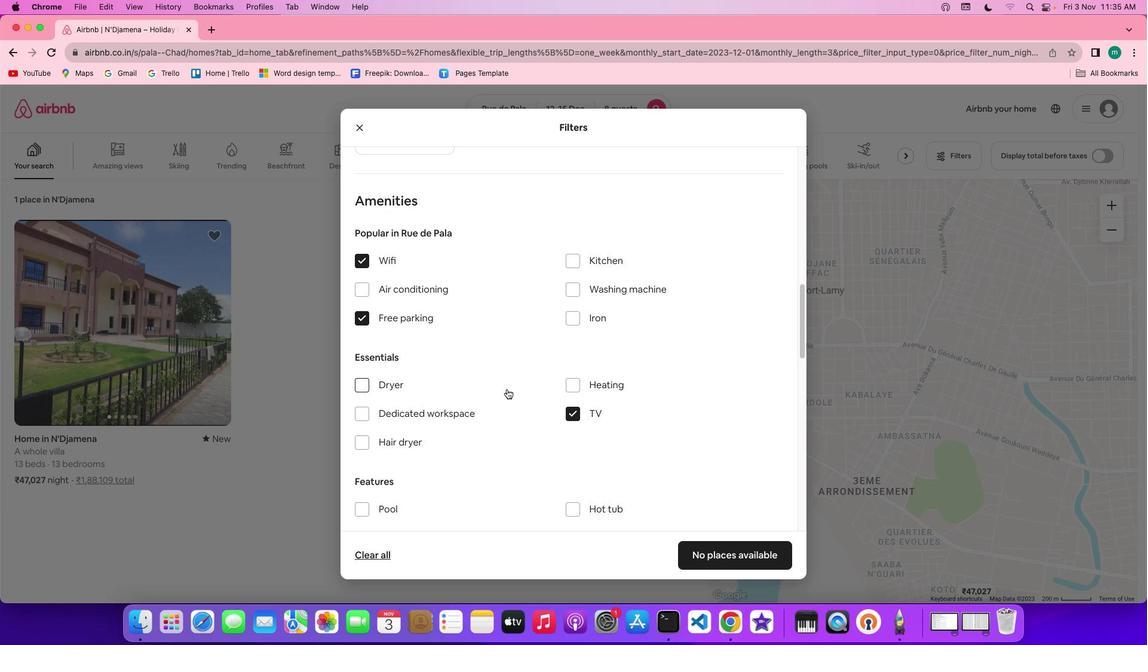 
Action: Mouse scrolled (506, 389) with delta (0, 0)
Screenshot: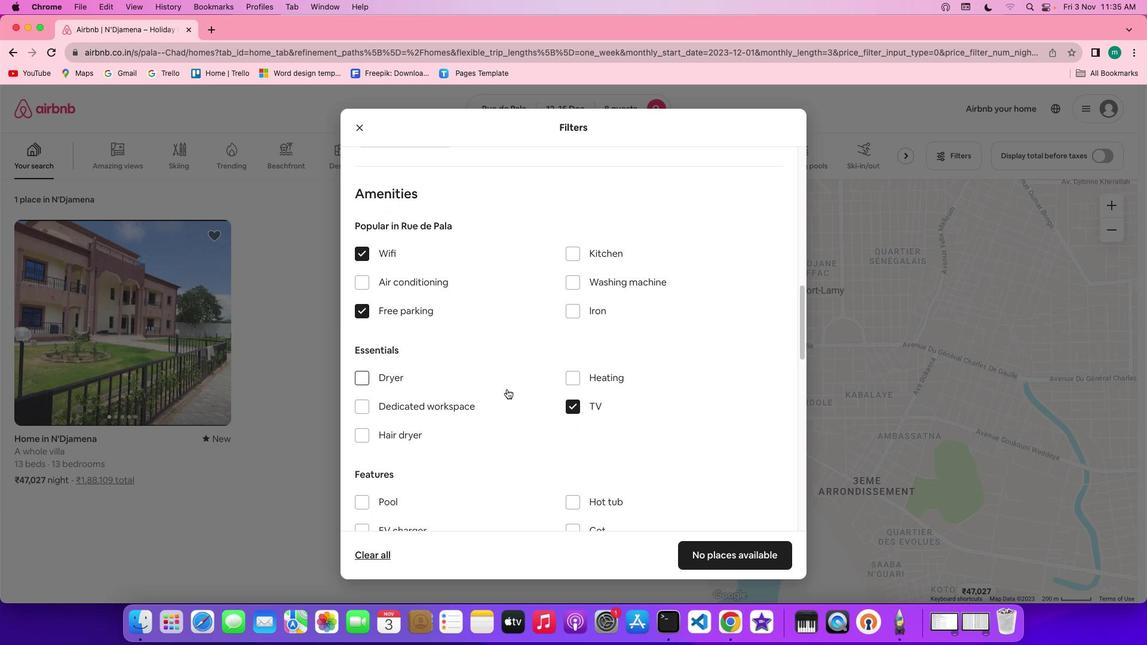 
Action: Mouse scrolled (506, 389) with delta (0, 0)
Screenshot: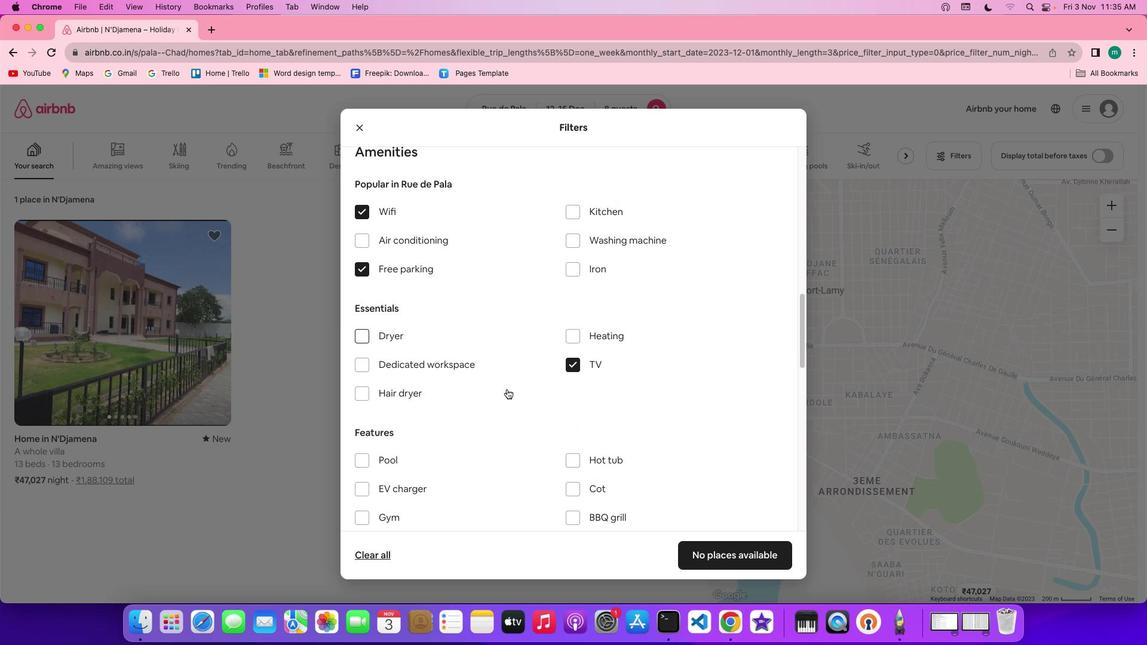 
Action: Mouse scrolled (506, 389) with delta (0, 0)
Screenshot: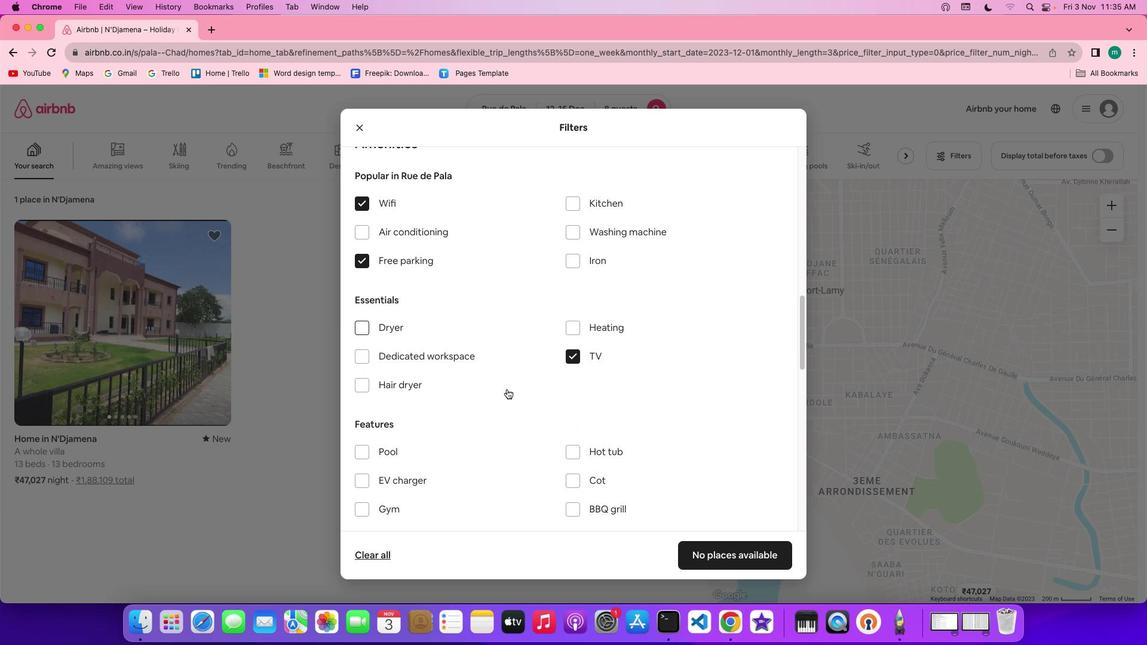 
Action: Mouse scrolled (506, 389) with delta (0, 0)
Screenshot: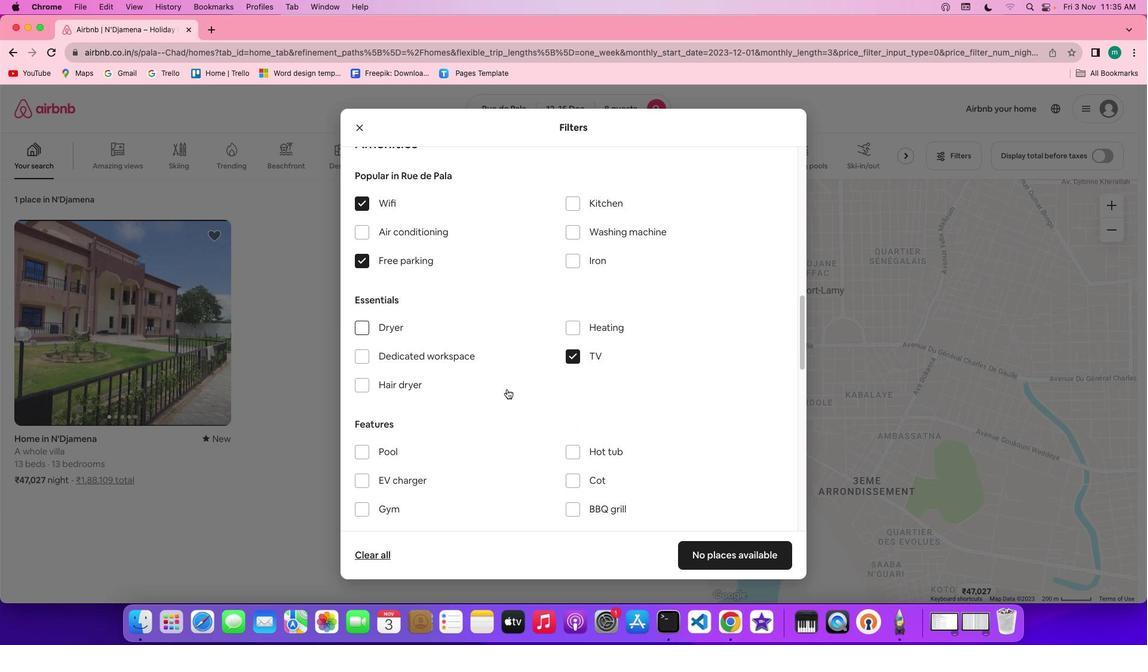 
Action: Mouse scrolled (506, 389) with delta (0, 0)
Screenshot: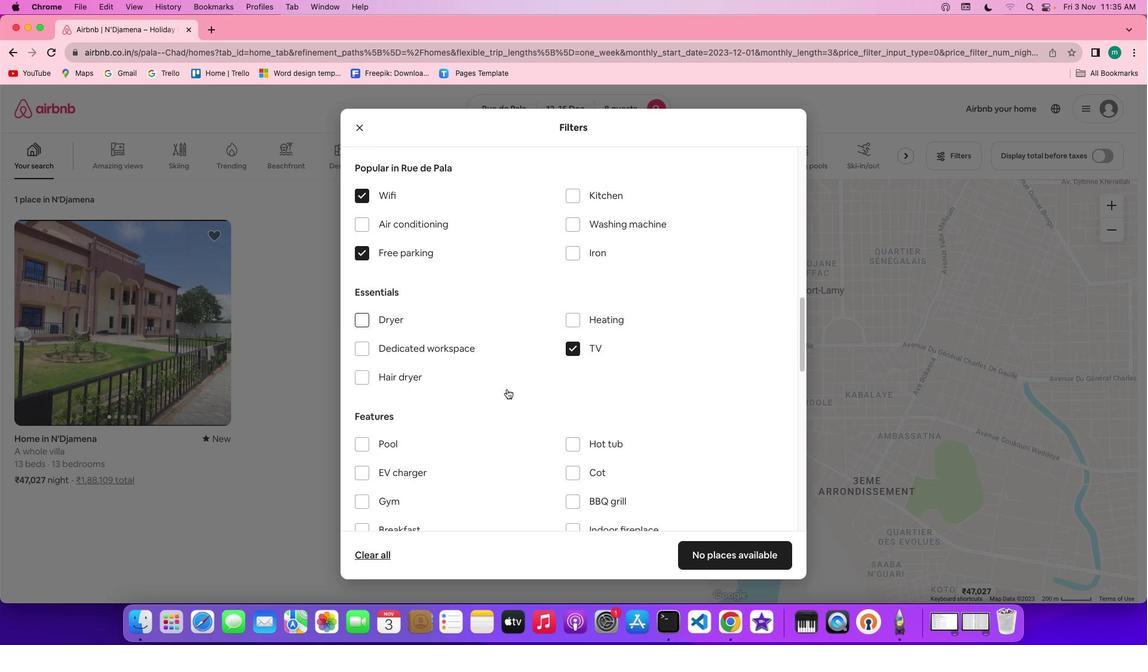 
Action: Mouse scrolled (506, 389) with delta (0, 0)
Screenshot: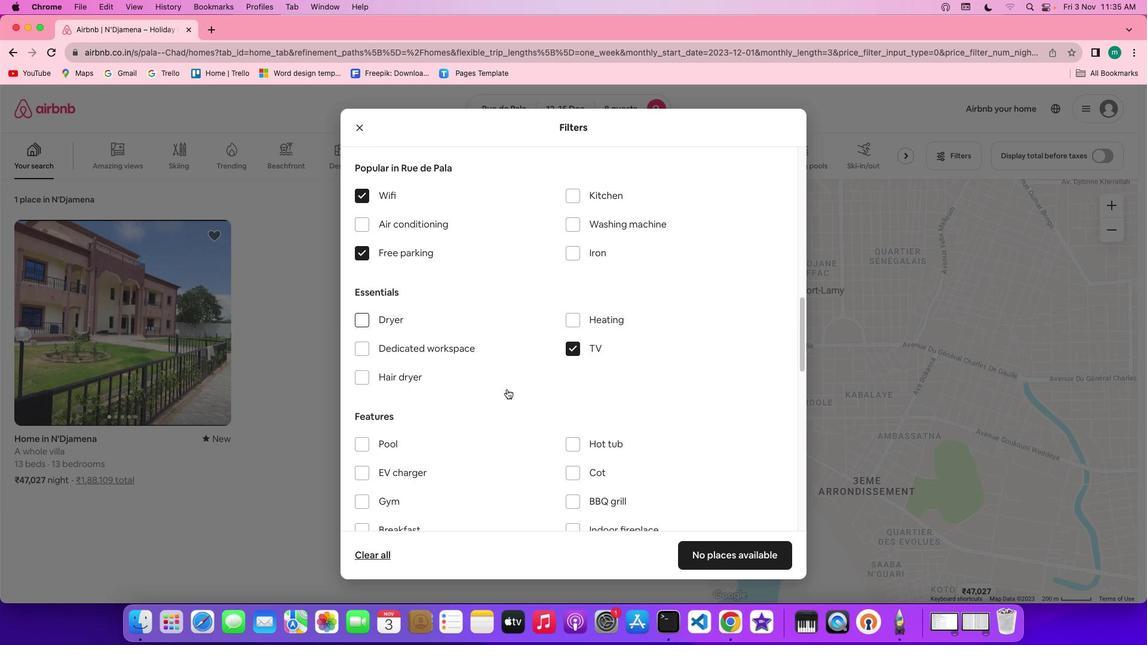 
Action: Mouse scrolled (506, 389) with delta (0, 0)
Screenshot: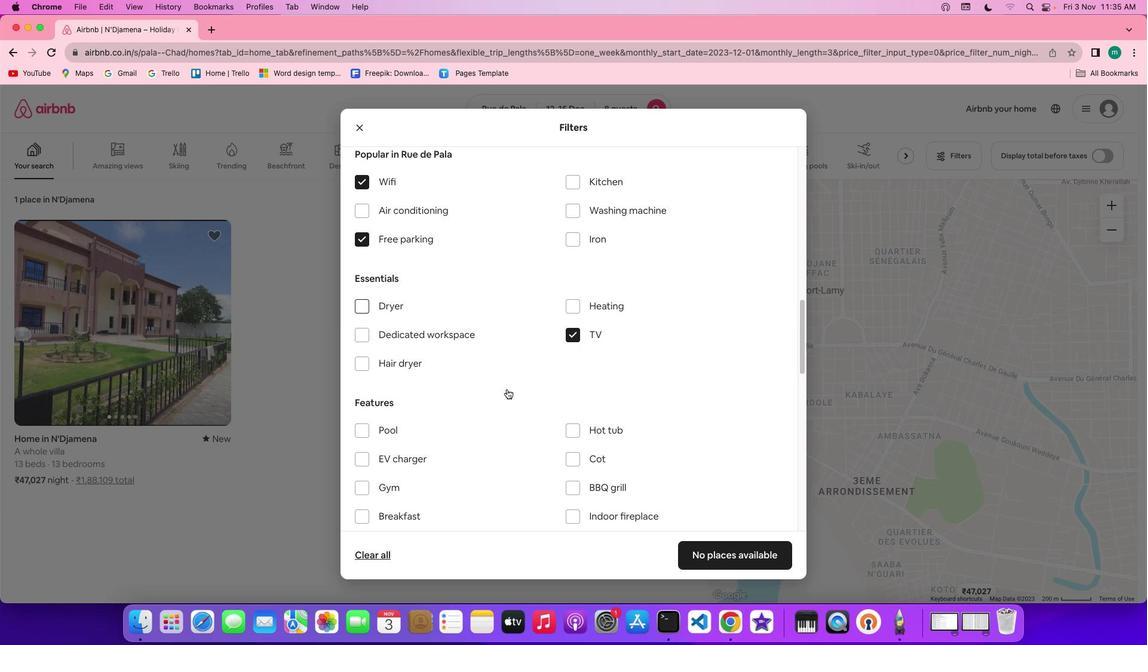 
Action: Mouse scrolled (506, 389) with delta (0, 0)
Screenshot: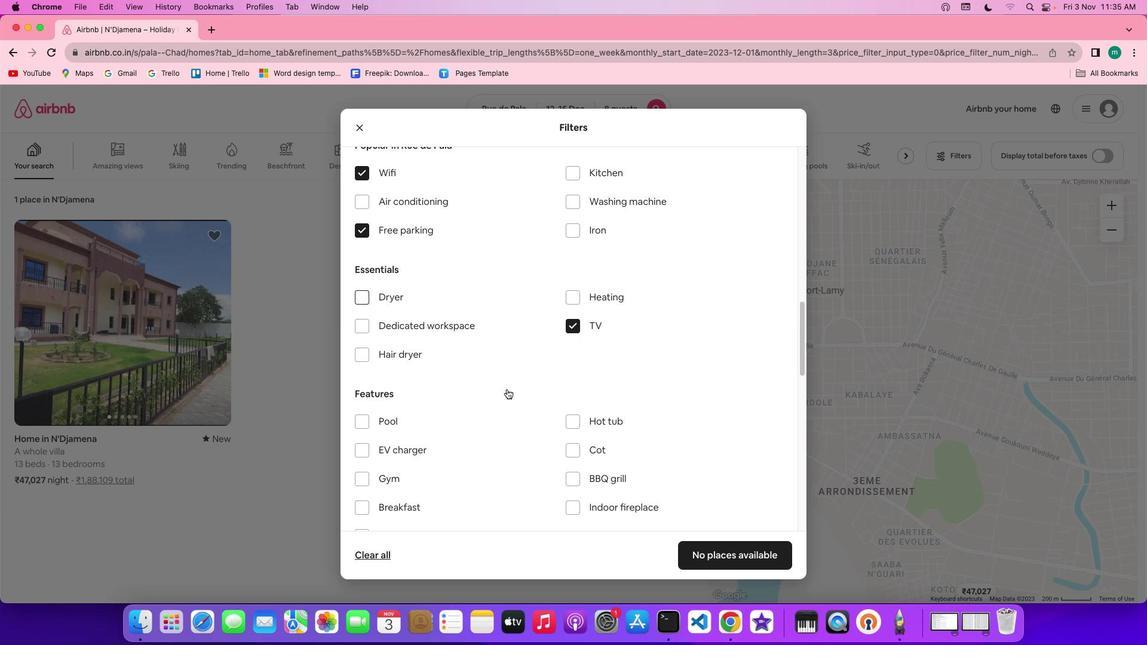 
Action: Mouse scrolled (506, 389) with delta (0, 0)
Screenshot: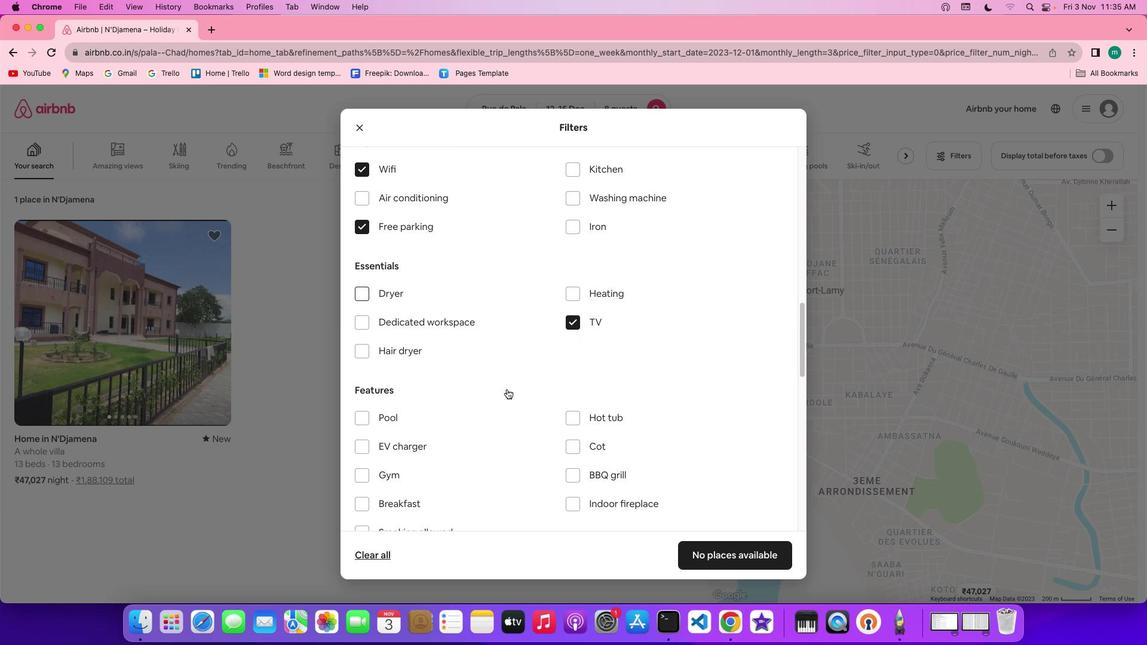 
Action: Mouse scrolled (506, 389) with delta (0, 0)
Screenshot: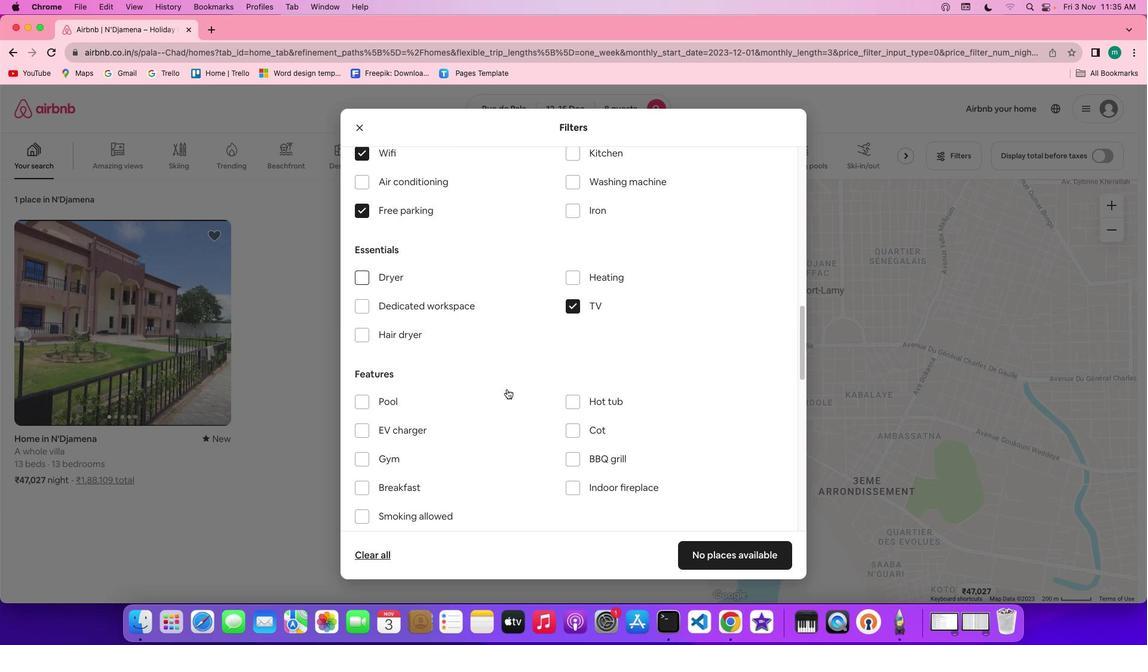 
Action: Mouse scrolled (506, 389) with delta (0, 0)
Screenshot: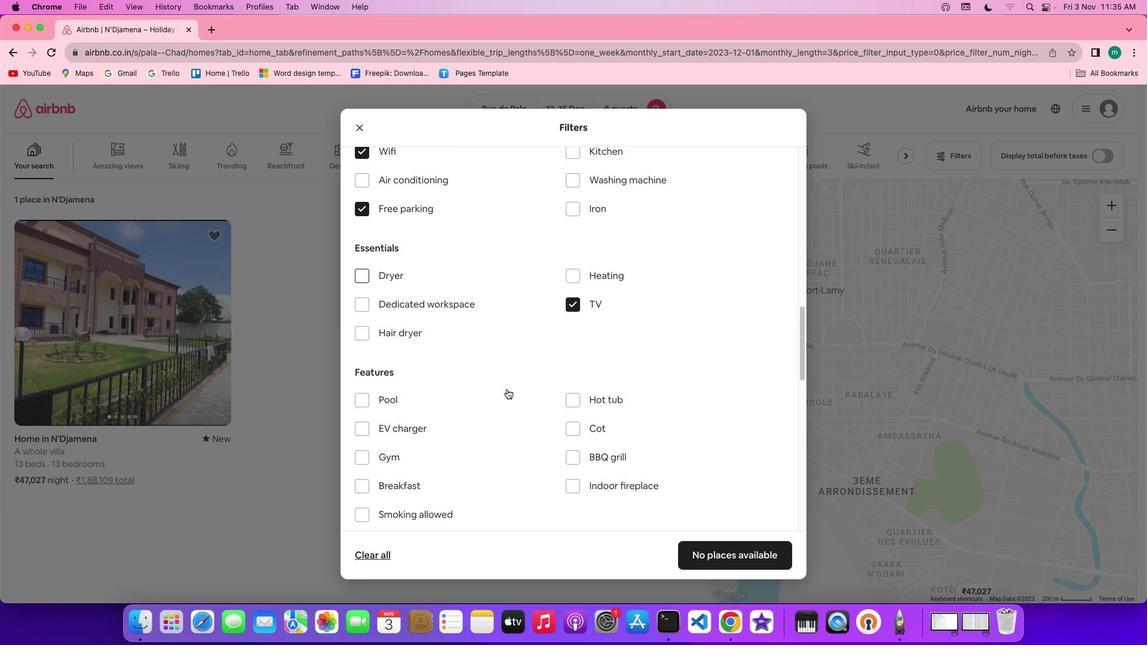 
Action: Mouse scrolled (506, 389) with delta (0, 0)
Screenshot: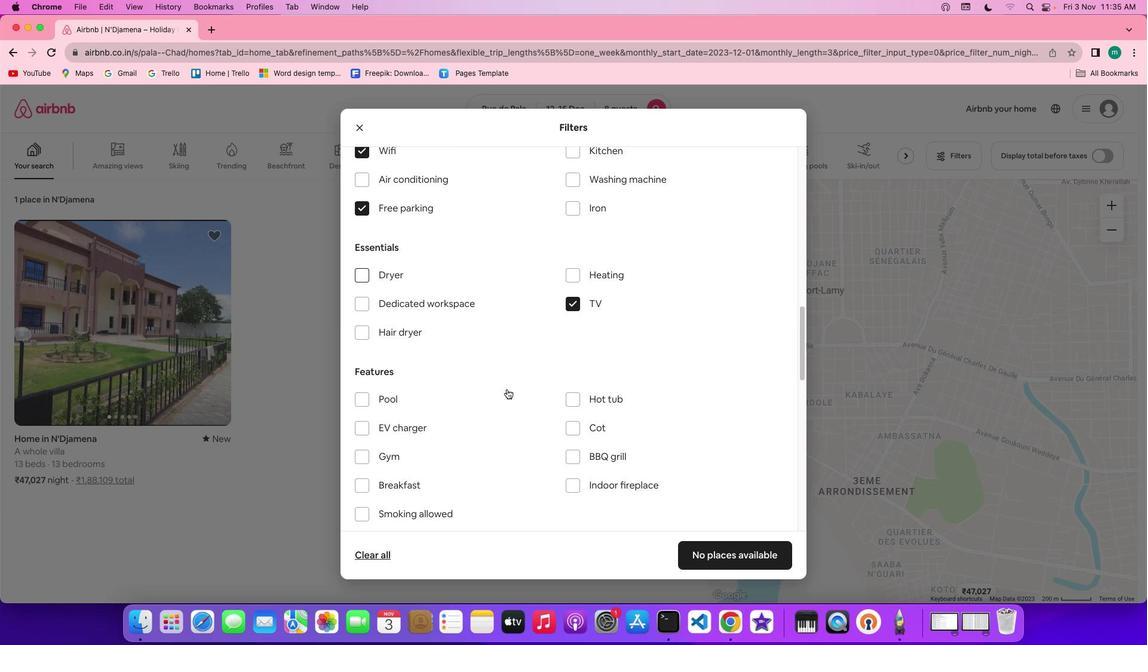 
Action: Mouse scrolled (506, 389) with delta (0, 0)
Screenshot: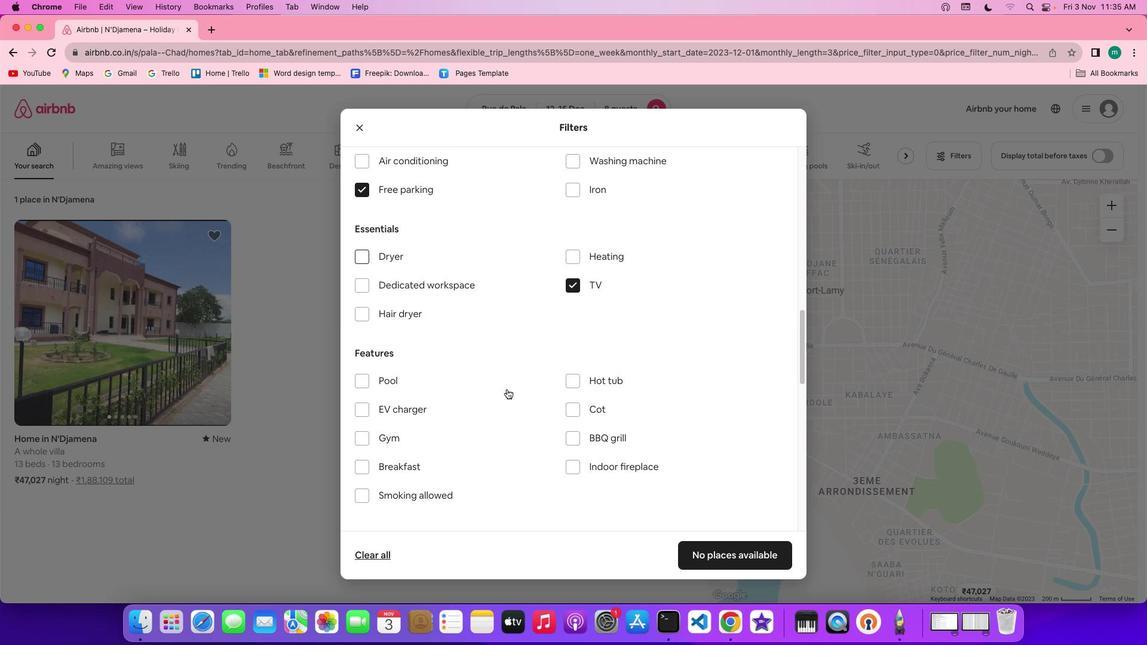 
Action: Mouse scrolled (506, 389) with delta (0, 0)
Screenshot: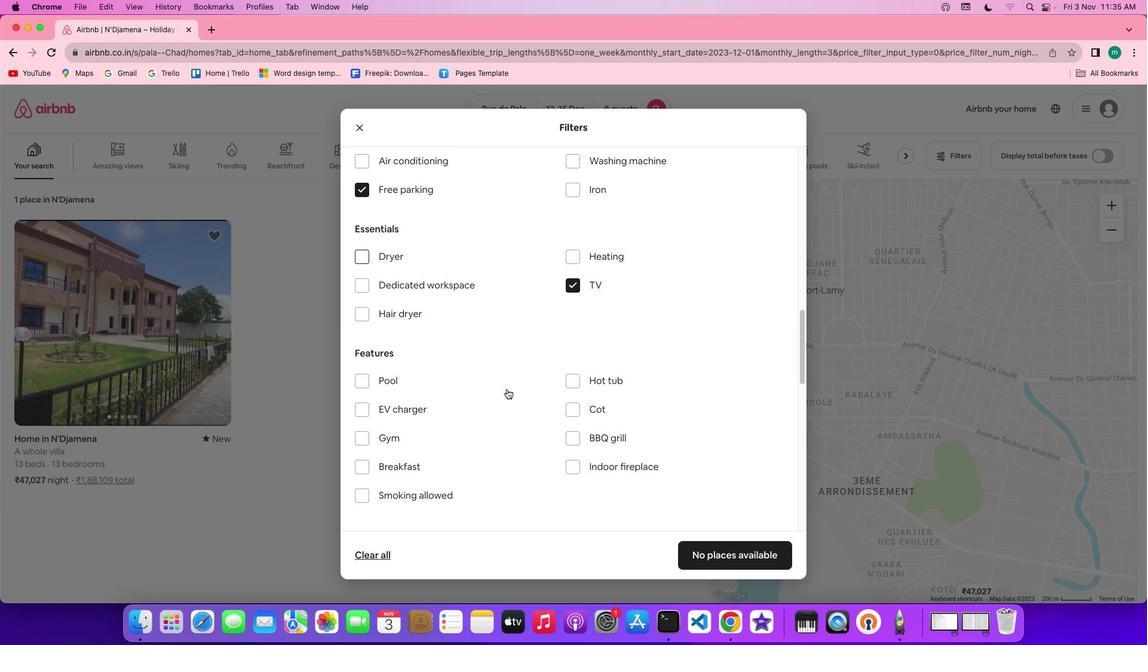 
Action: Mouse scrolled (506, 389) with delta (0, 0)
Screenshot: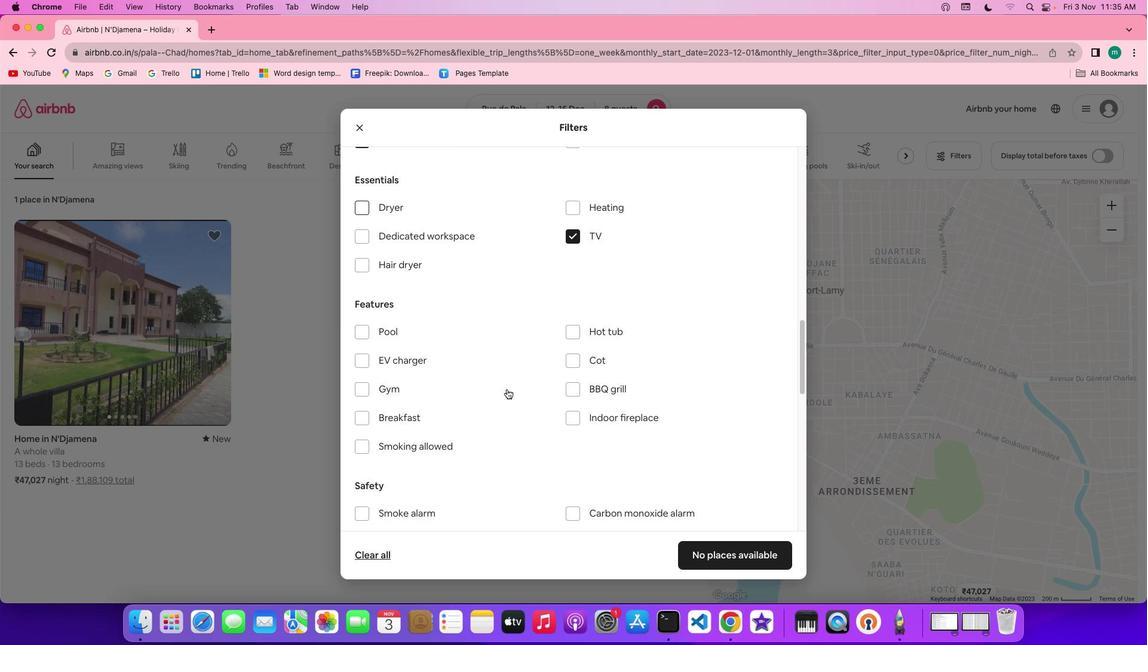 
Action: Mouse scrolled (506, 389) with delta (0, 0)
Screenshot: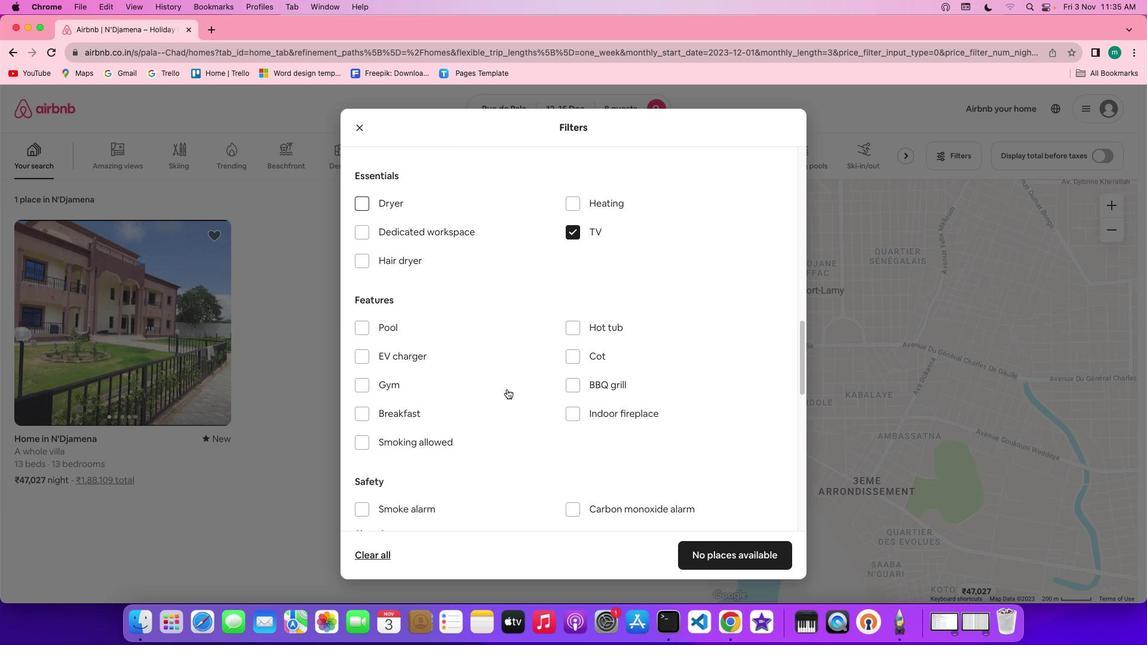 
Action: Mouse scrolled (506, 389) with delta (0, 0)
Screenshot: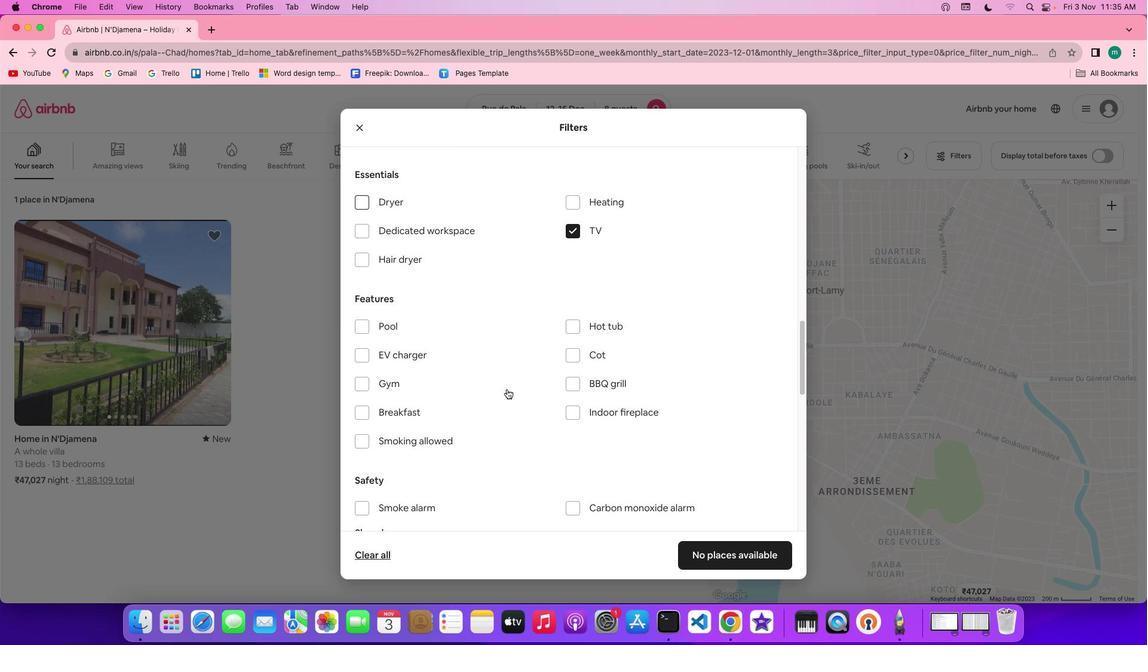 
Action: Mouse moved to (396, 385)
Screenshot: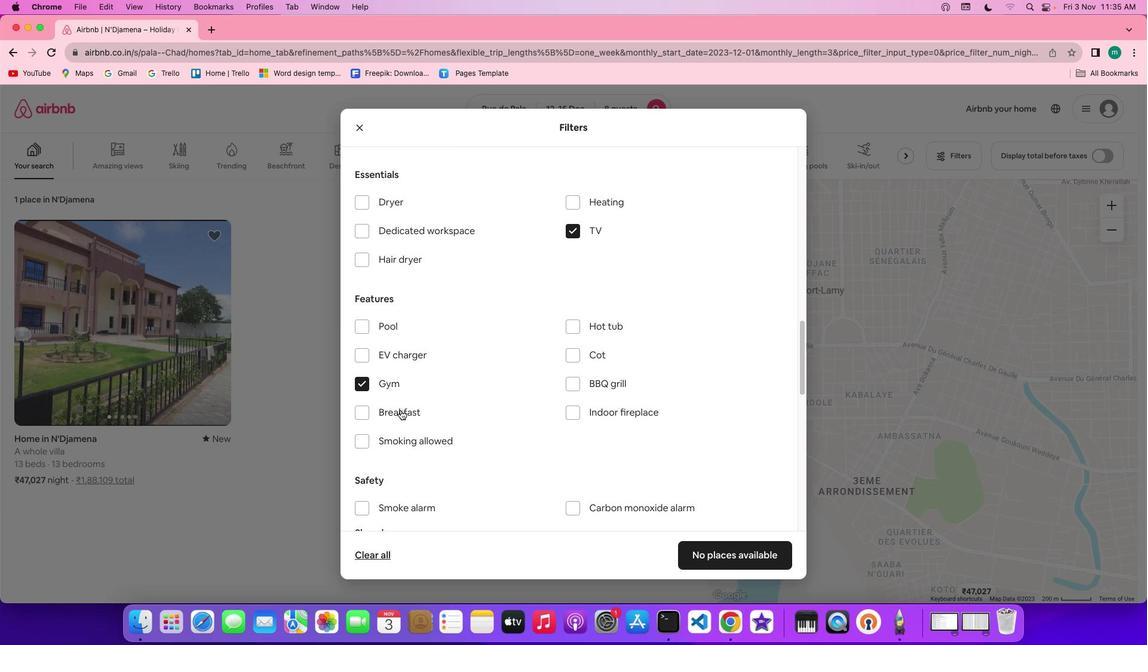 
Action: Mouse pressed left at (396, 385)
Screenshot: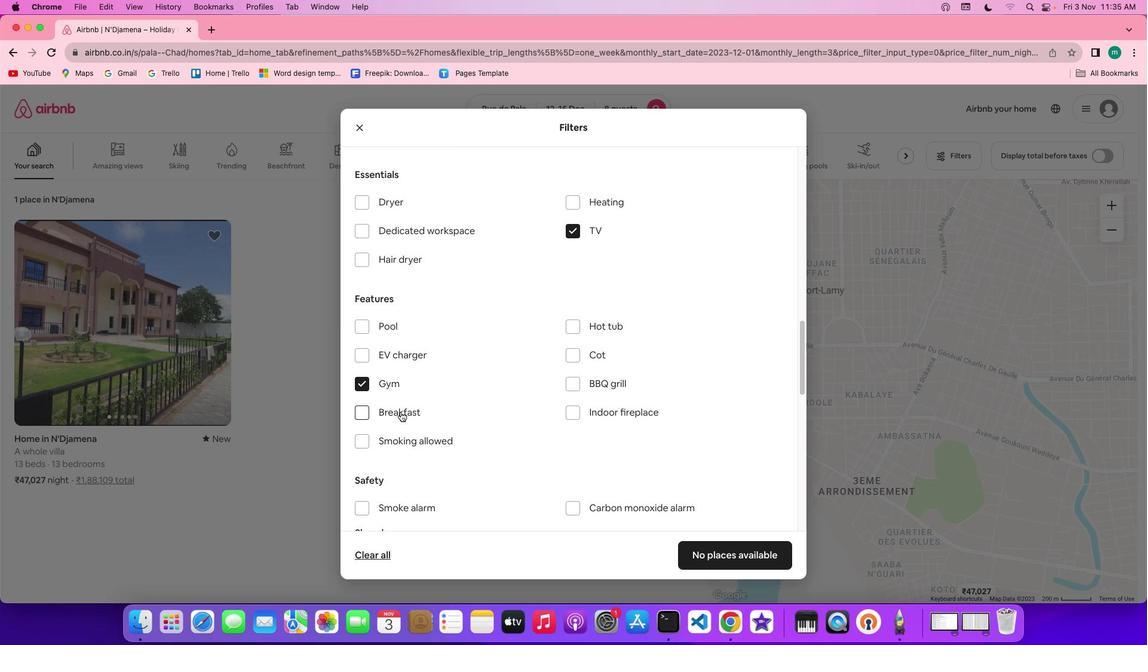 
Action: Mouse moved to (400, 412)
Screenshot: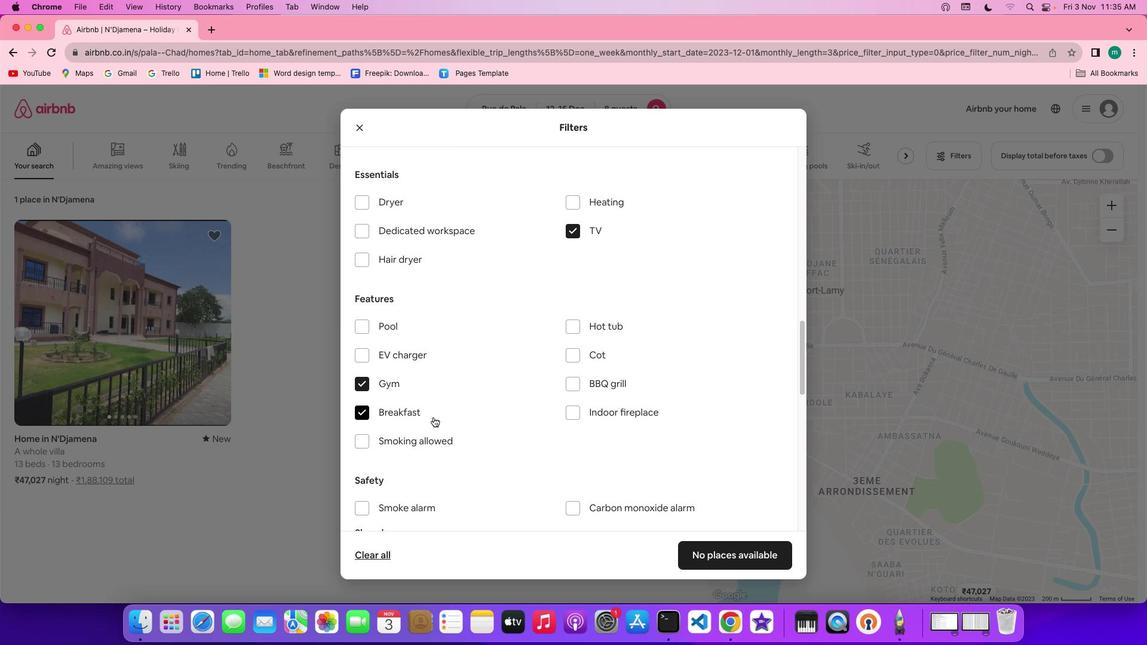 
Action: Mouse pressed left at (400, 412)
Screenshot: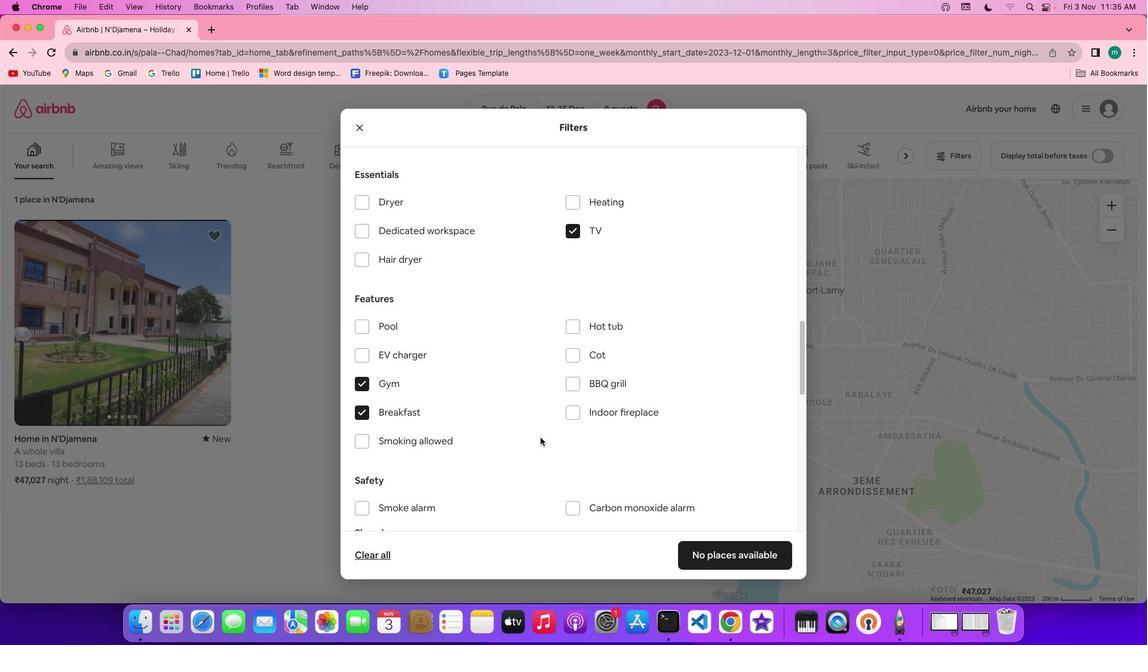 
Action: Mouse moved to (554, 436)
Screenshot: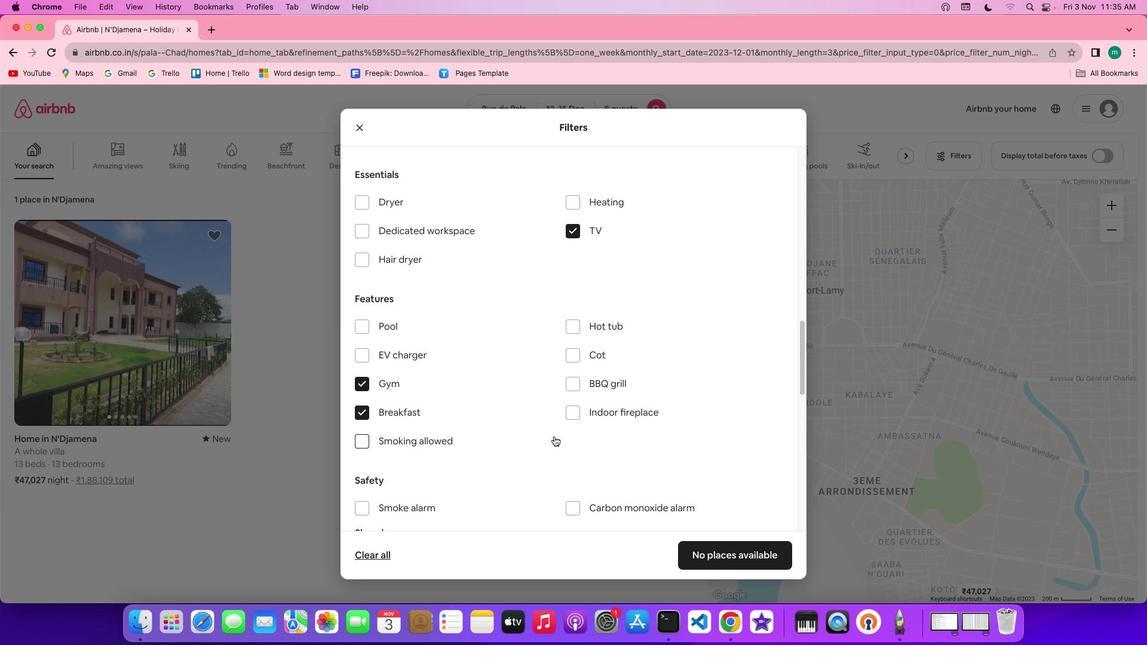
Action: Mouse scrolled (554, 436) with delta (0, 0)
Screenshot: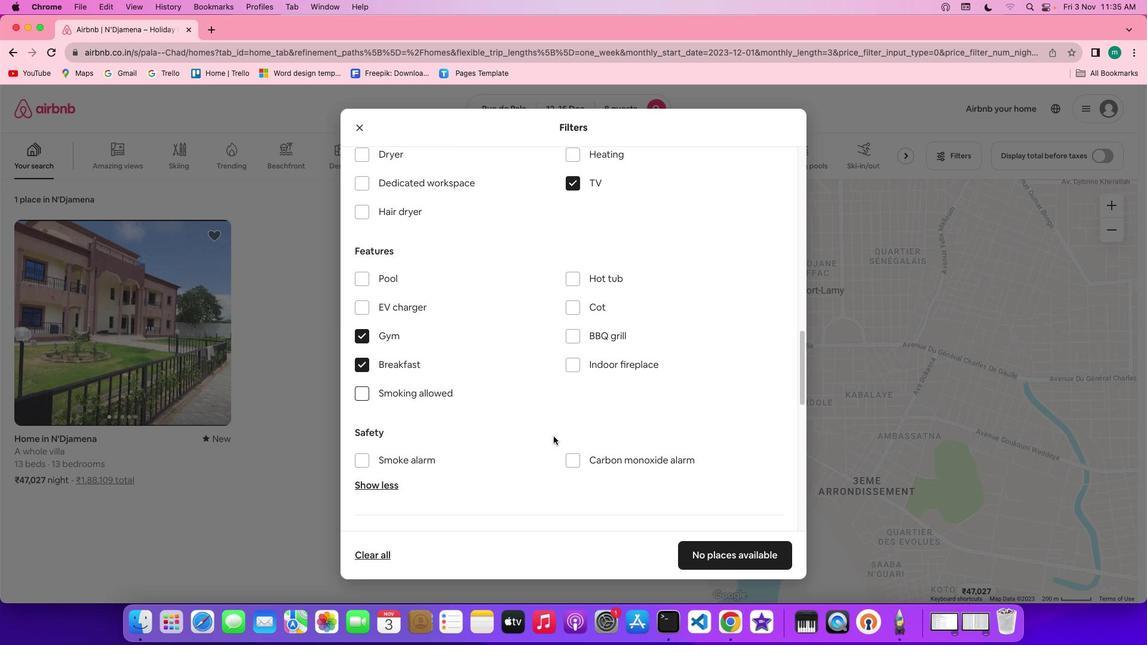 
Action: Mouse scrolled (554, 436) with delta (0, 0)
Screenshot: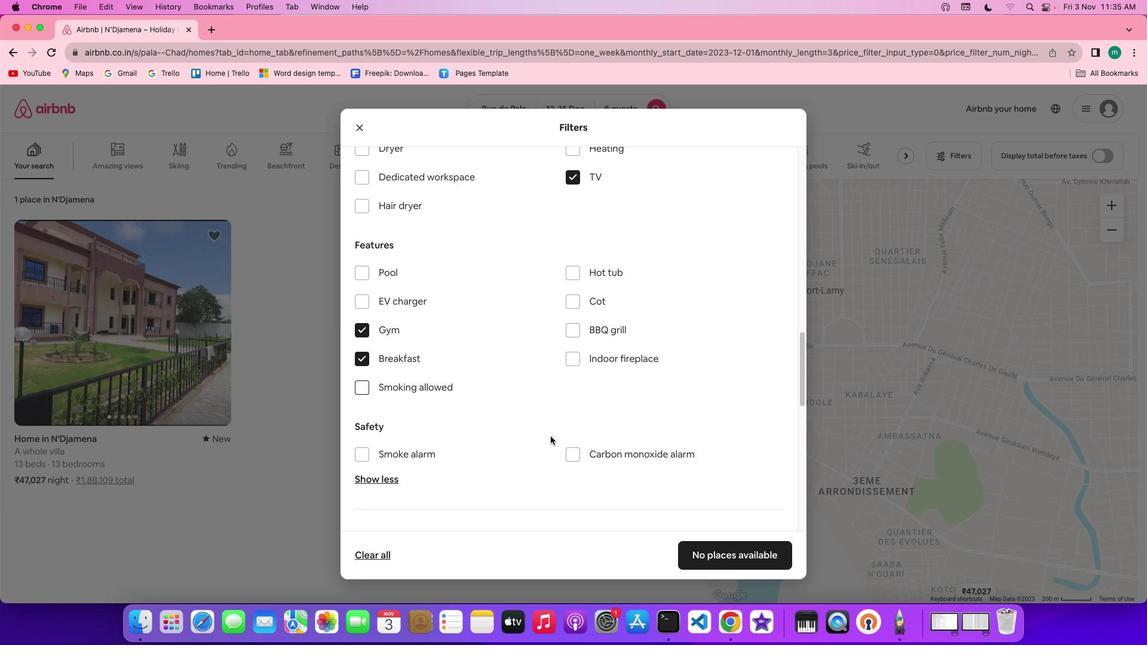 
Action: Mouse scrolled (554, 436) with delta (0, 0)
Screenshot: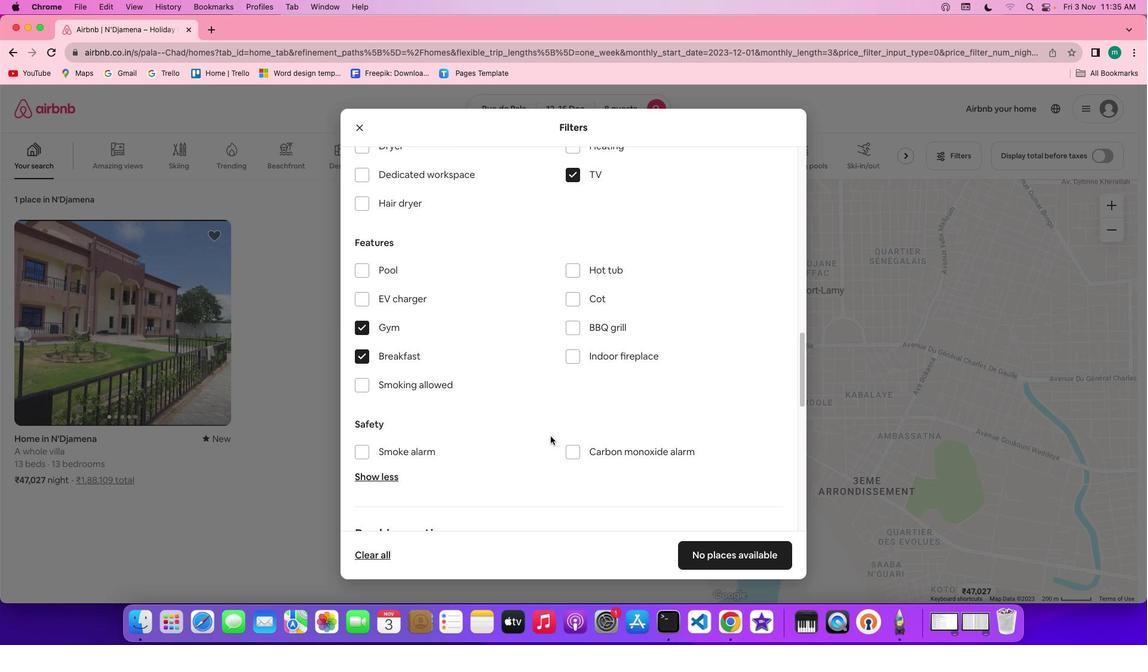 
Action: Mouse moved to (550, 436)
Screenshot: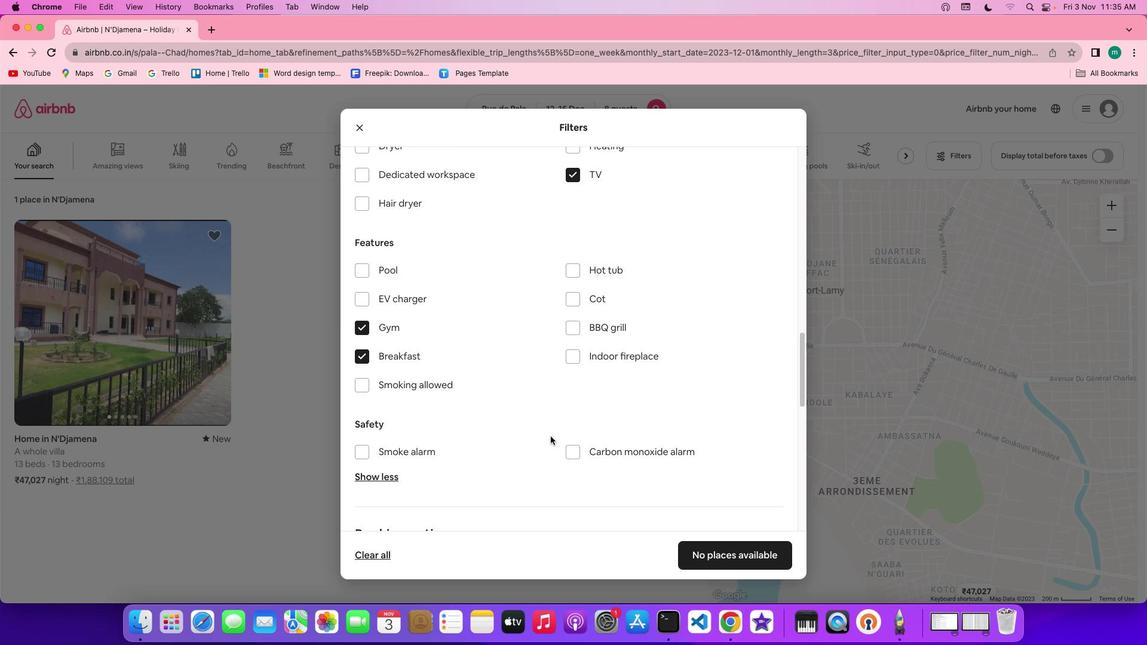 
Action: Mouse scrolled (550, 436) with delta (0, 0)
Screenshot: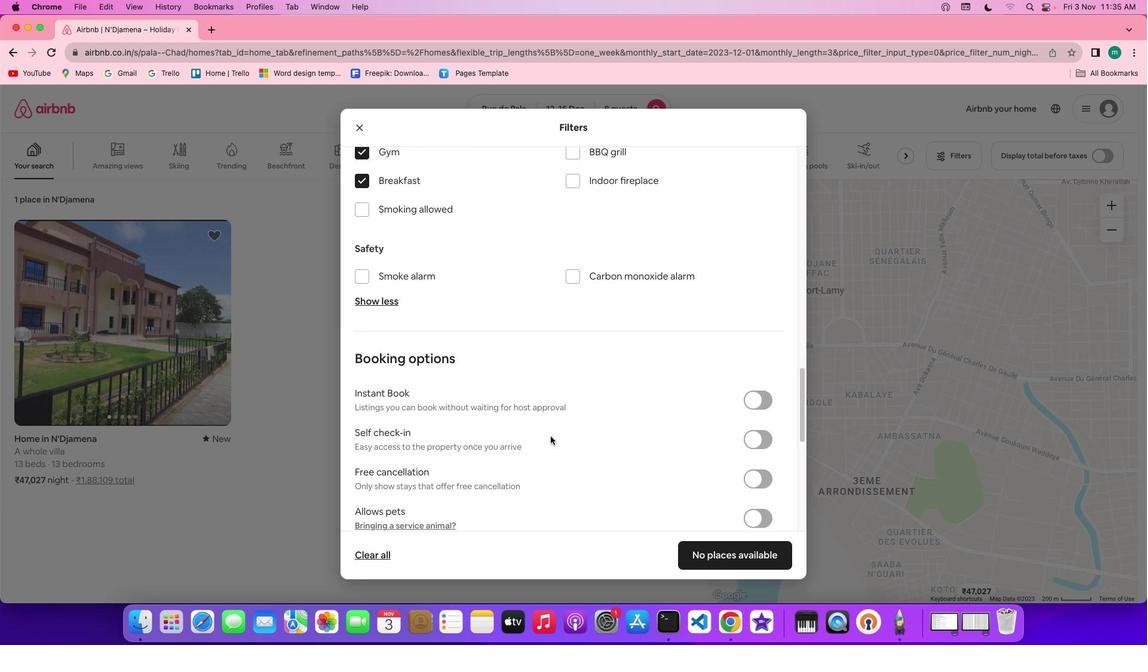 
Action: Mouse scrolled (550, 436) with delta (0, 0)
Screenshot: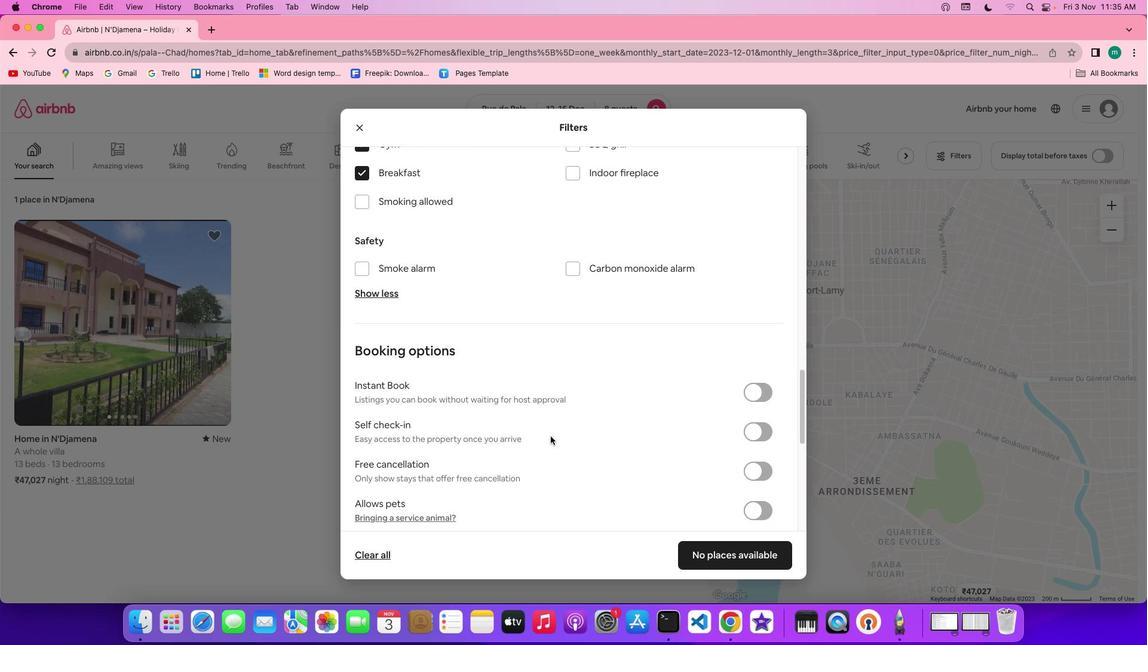 
Action: Mouse scrolled (550, 436) with delta (0, -1)
Screenshot: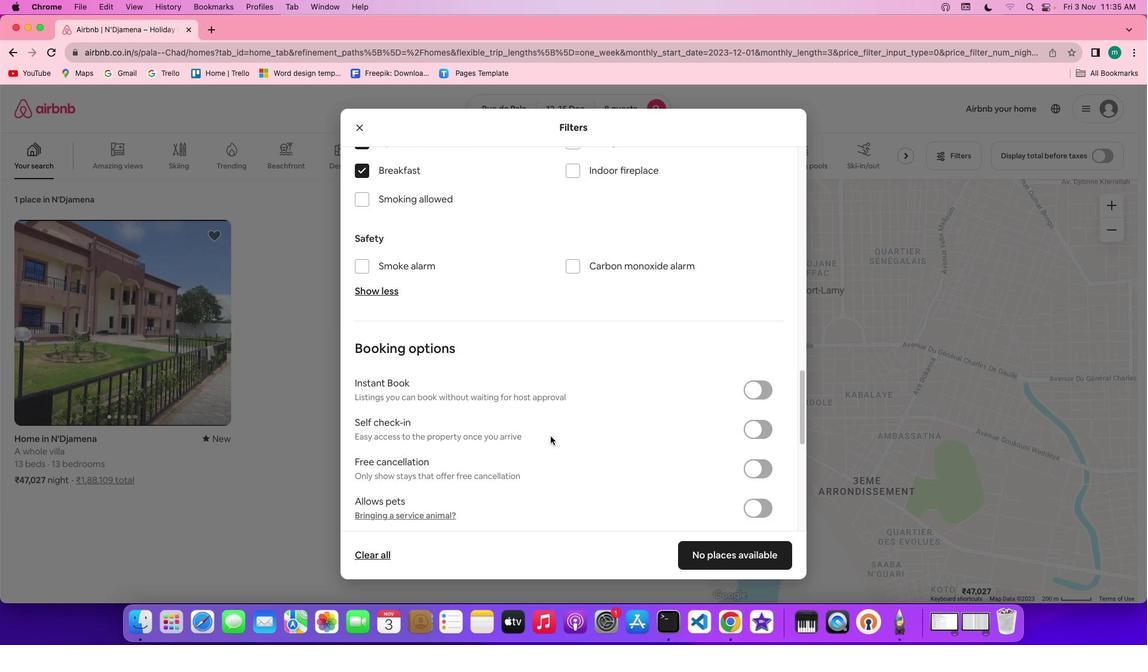
Action: Mouse scrolled (550, 436) with delta (0, -1)
Screenshot: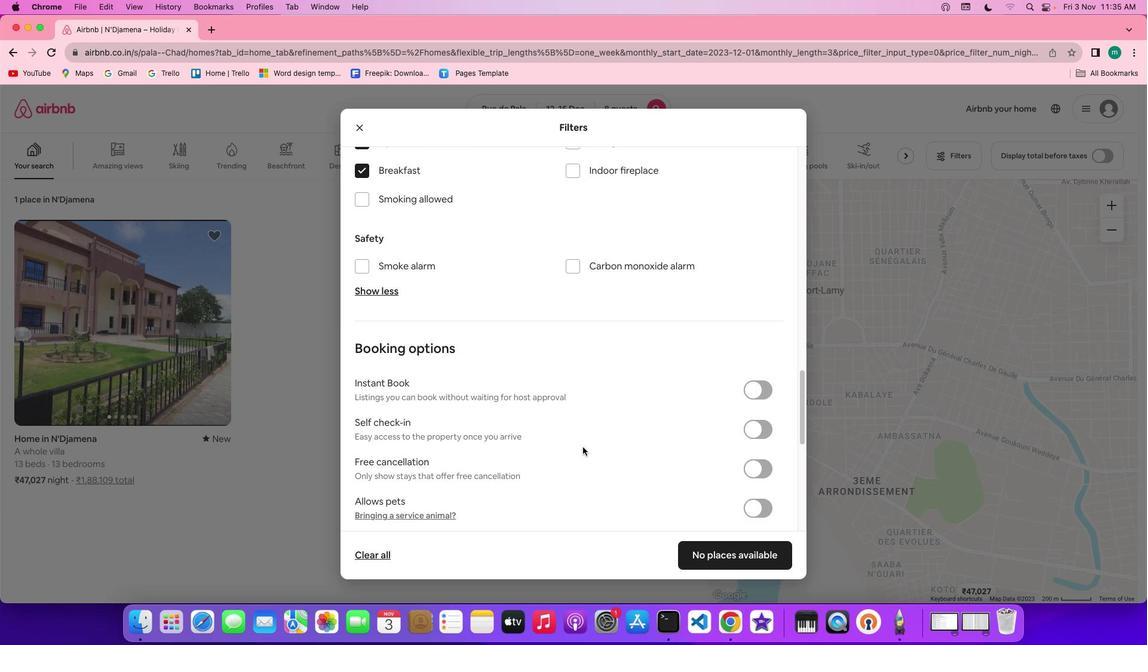 
Action: Mouse moved to (597, 451)
Screenshot: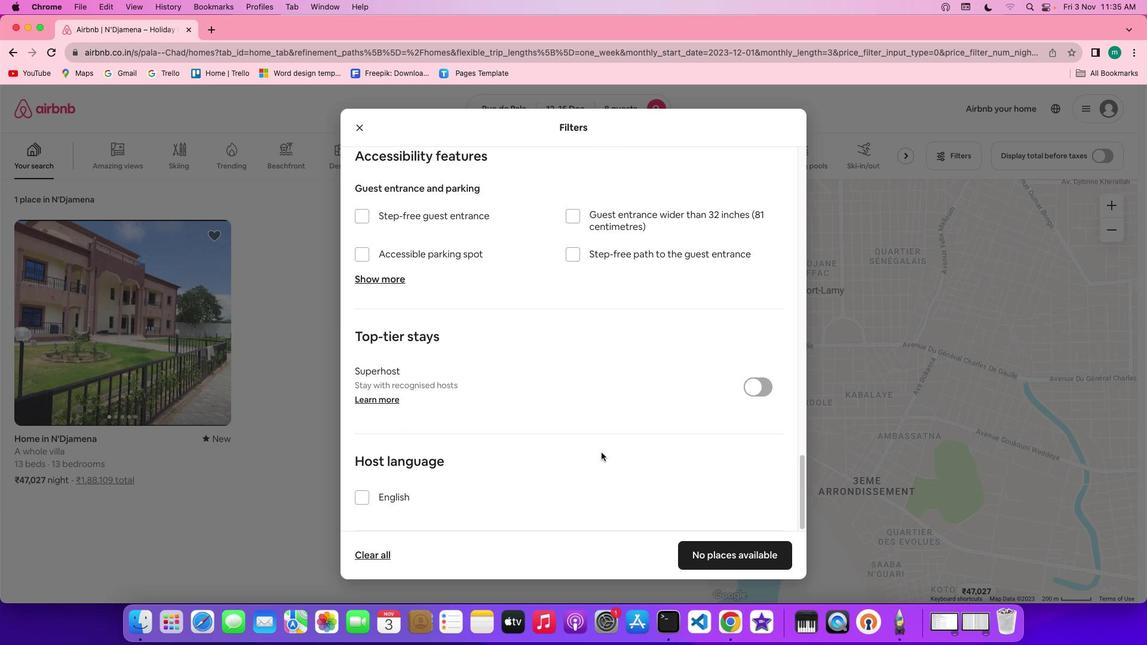 
Action: Mouse scrolled (597, 451) with delta (0, 0)
Screenshot: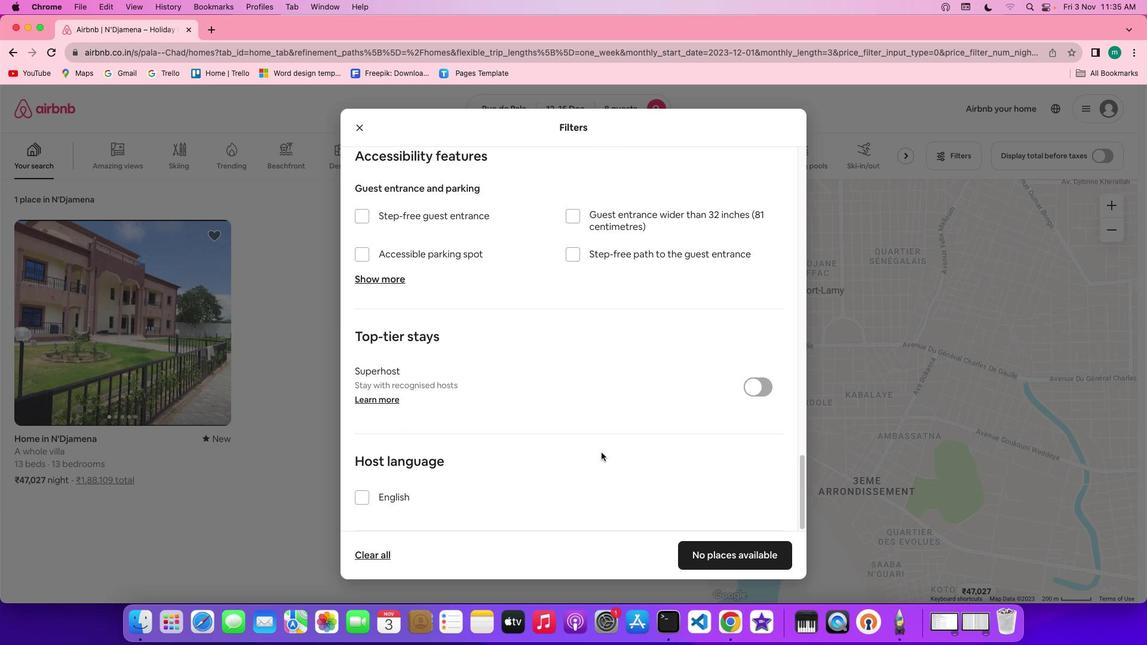 
Action: Mouse moved to (600, 452)
Screenshot: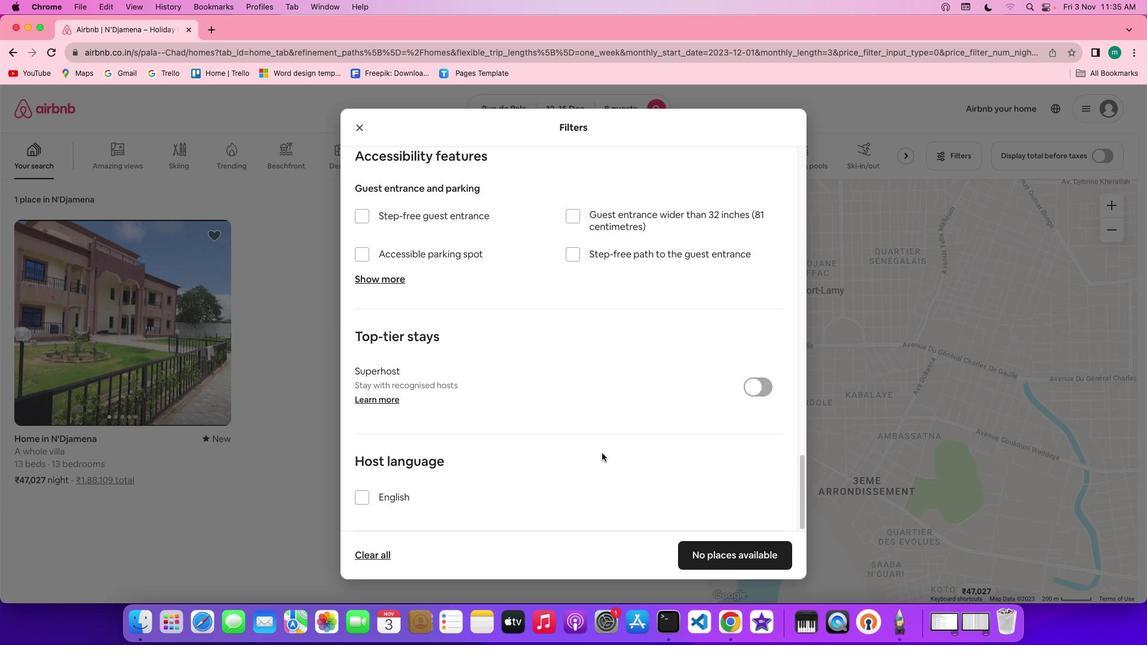 
Action: Mouse scrolled (600, 452) with delta (0, 0)
Screenshot: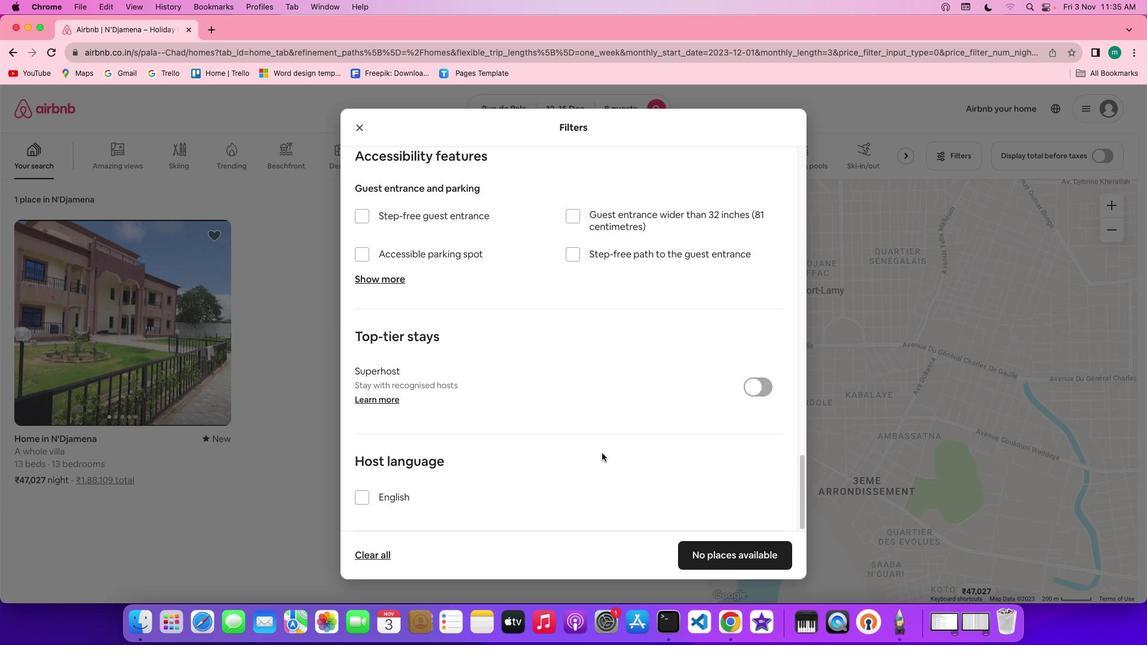 
Action: Mouse moved to (601, 453)
Screenshot: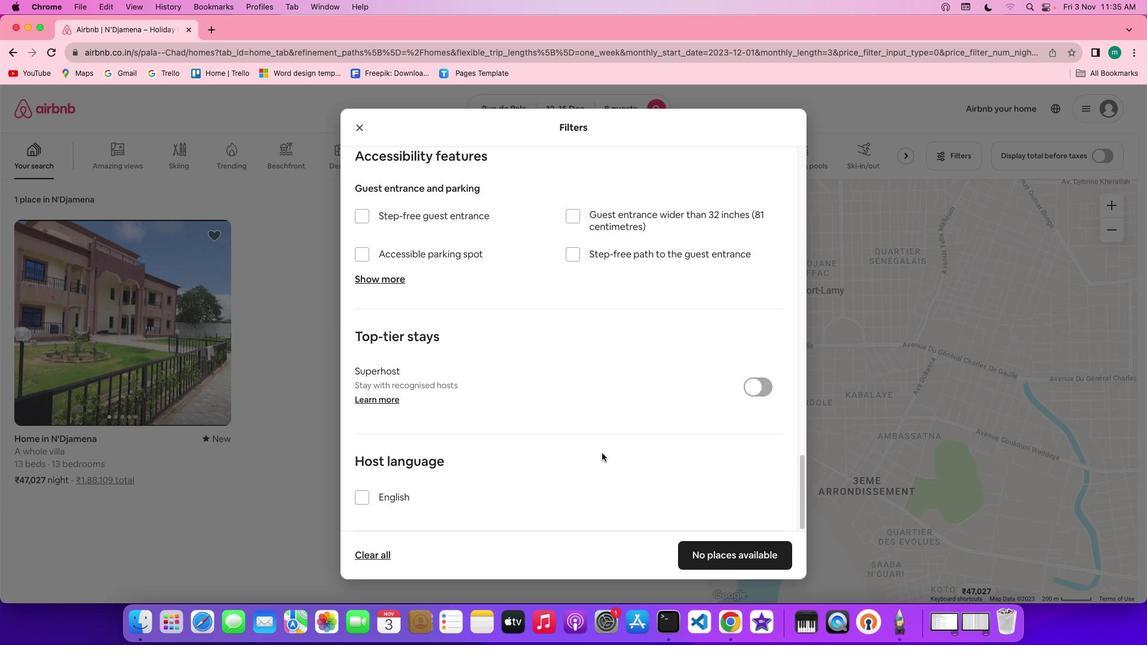 
Action: Mouse scrolled (601, 453) with delta (0, -1)
Screenshot: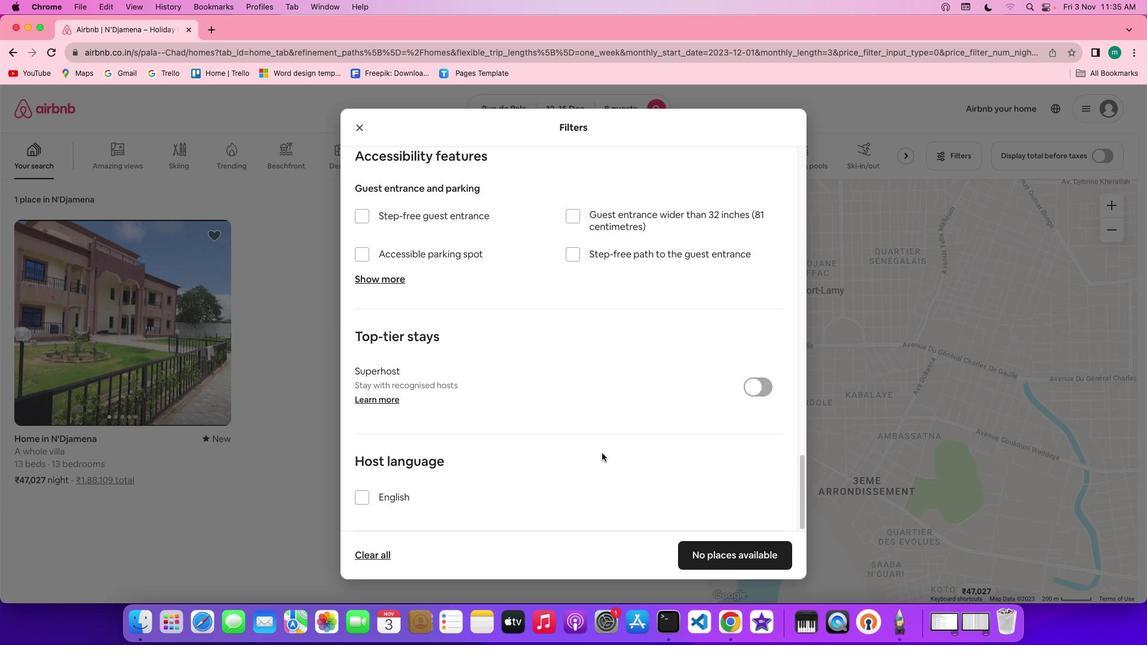 
Action: Mouse moved to (601, 453)
Screenshot: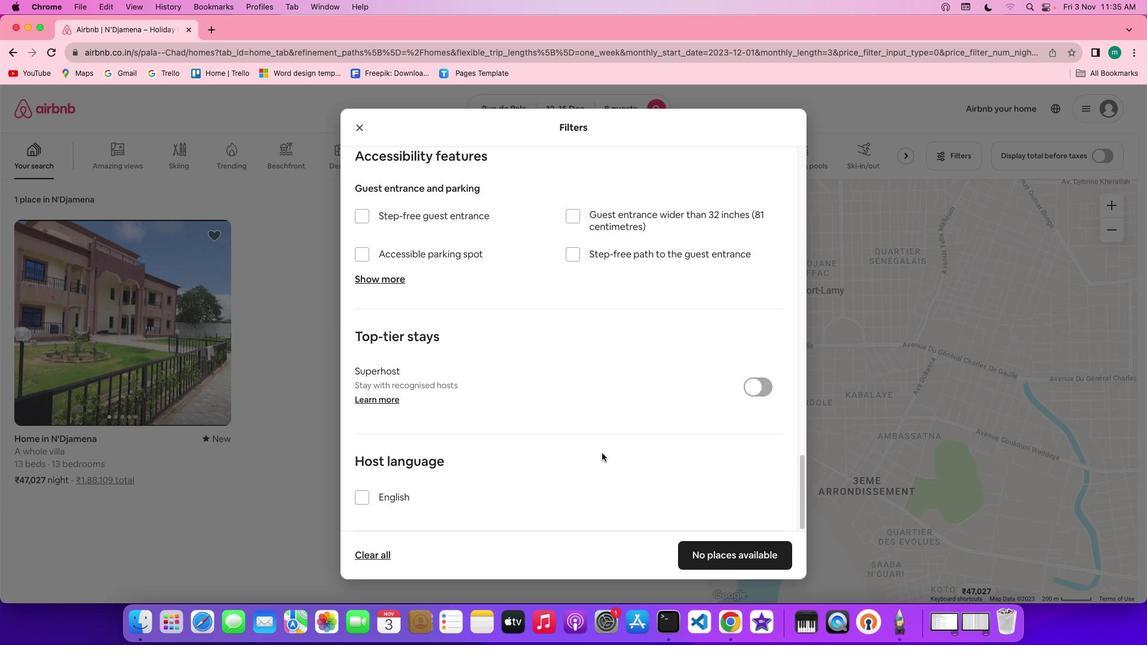 
Action: Mouse scrolled (601, 453) with delta (0, -2)
Screenshot: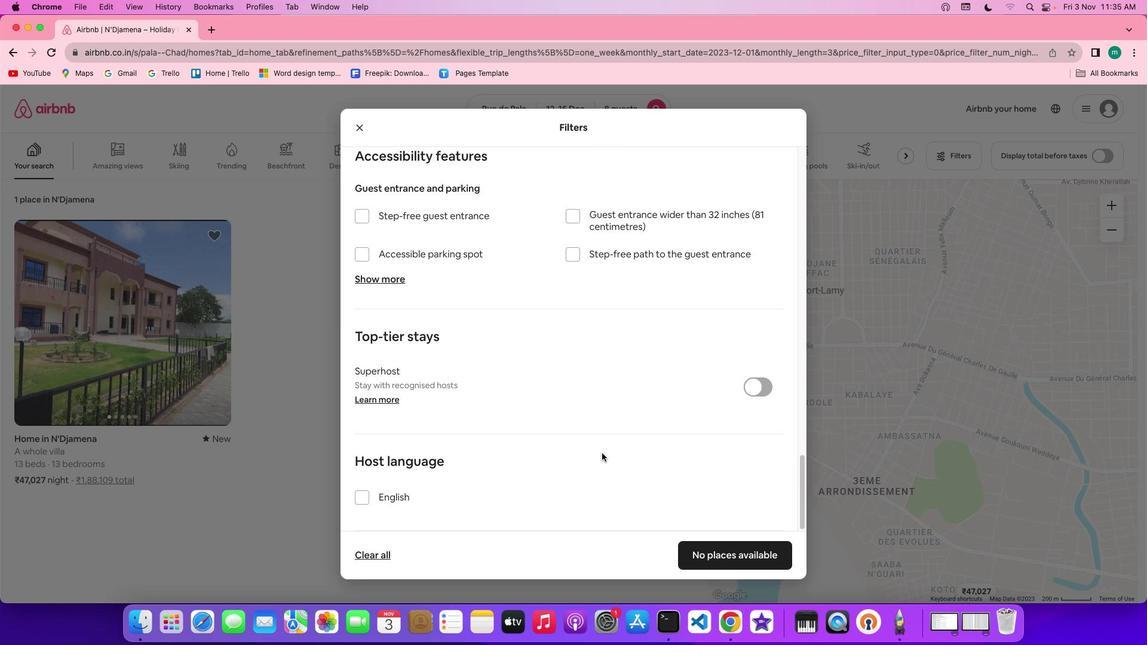 
Action: Mouse scrolled (601, 453) with delta (0, -3)
Screenshot: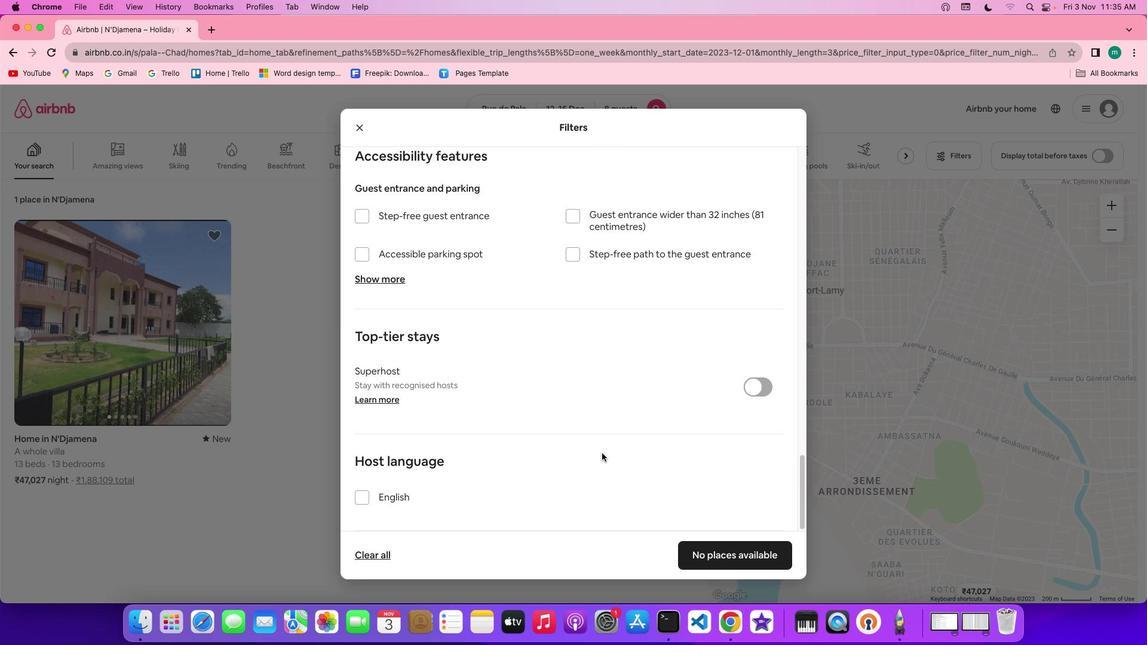 
Action: Mouse scrolled (601, 453) with delta (0, -3)
Screenshot: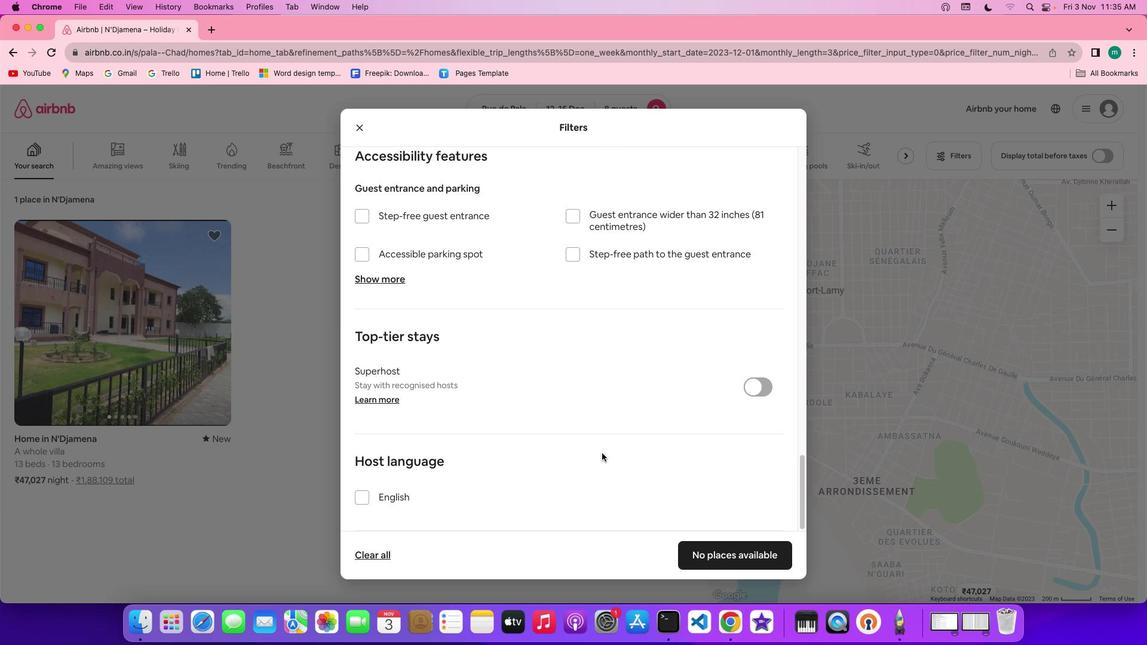 
Action: Mouse moved to (602, 453)
Screenshot: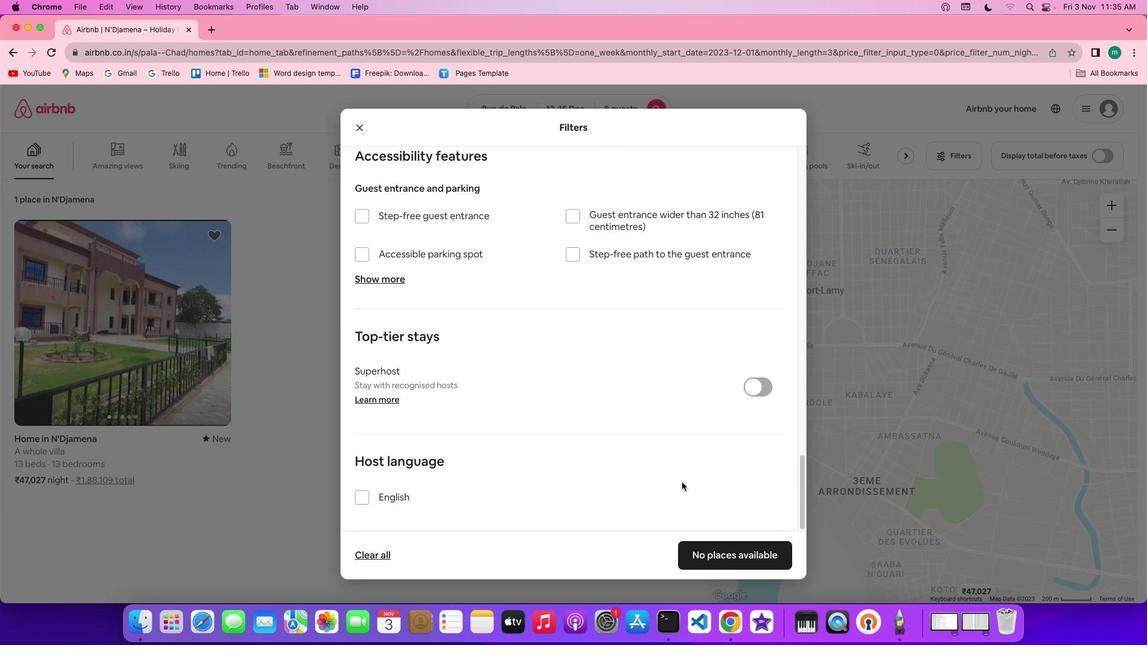 
Action: Mouse scrolled (602, 453) with delta (0, 0)
Screenshot: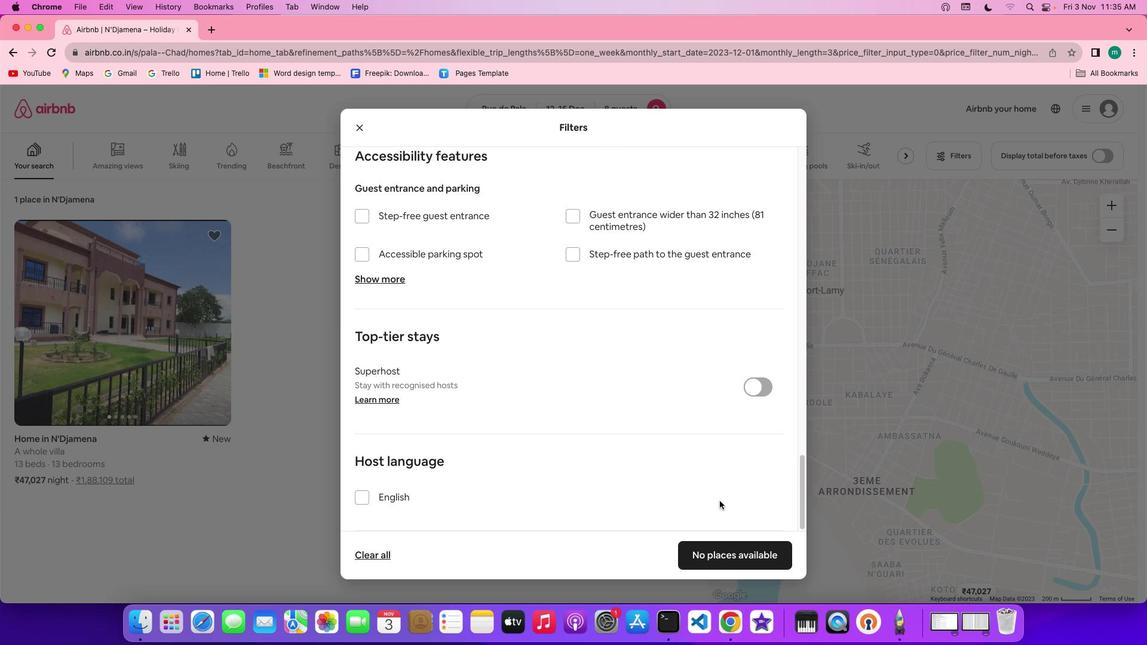 
Action: Mouse scrolled (602, 453) with delta (0, 0)
Screenshot: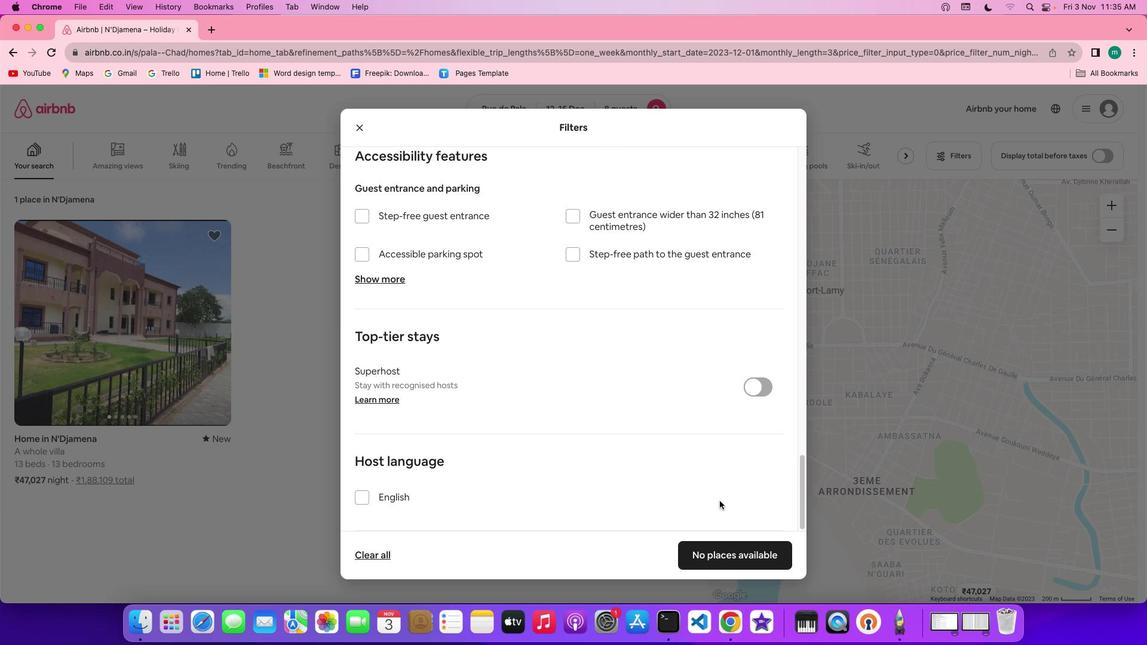 
Action: Mouse scrolled (602, 453) with delta (0, -2)
Screenshot: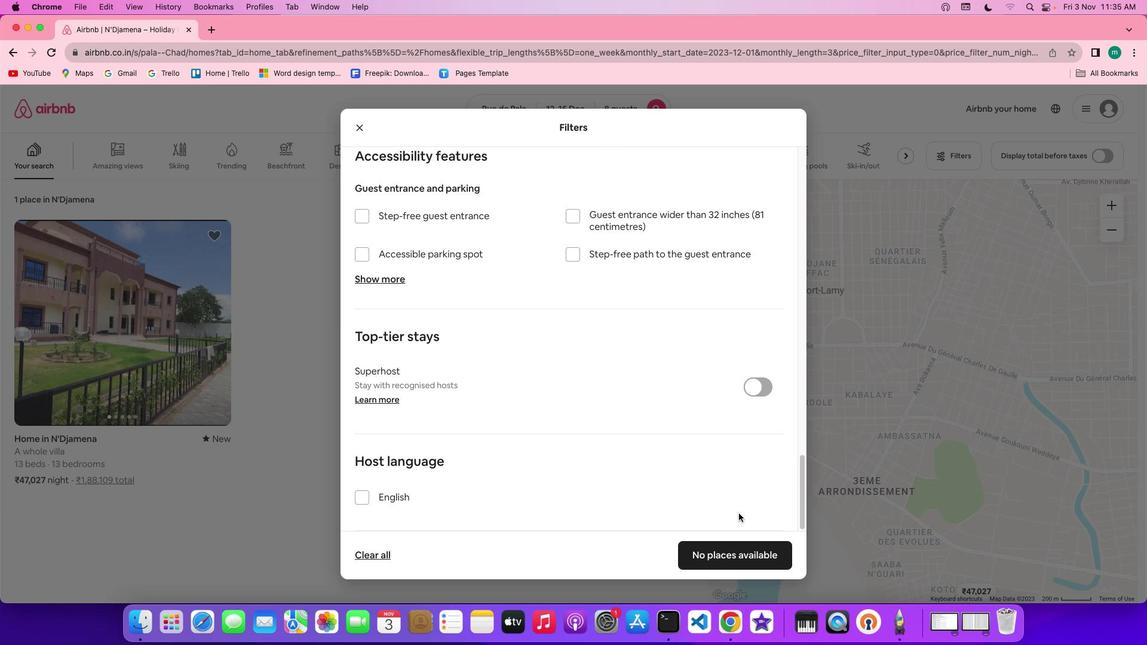 
Action: Mouse scrolled (602, 453) with delta (0, -2)
Screenshot: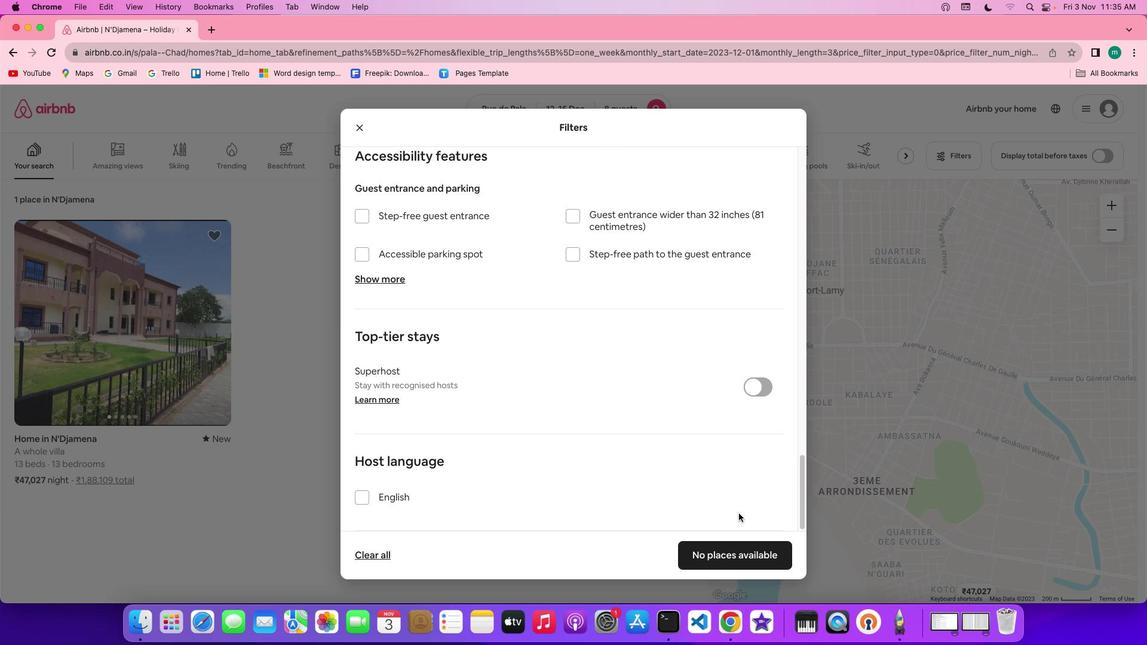
Action: Mouse scrolled (602, 453) with delta (0, -3)
Screenshot: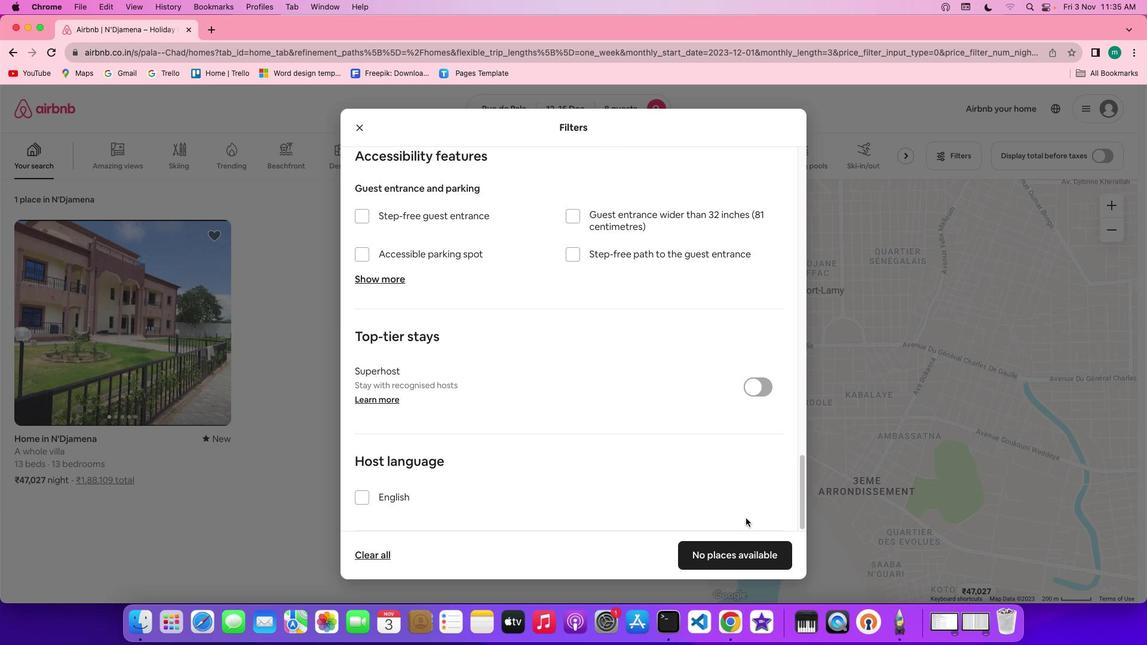 
Action: Mouse scrolled (602, 453) with delta (0, -4)
Screenshot: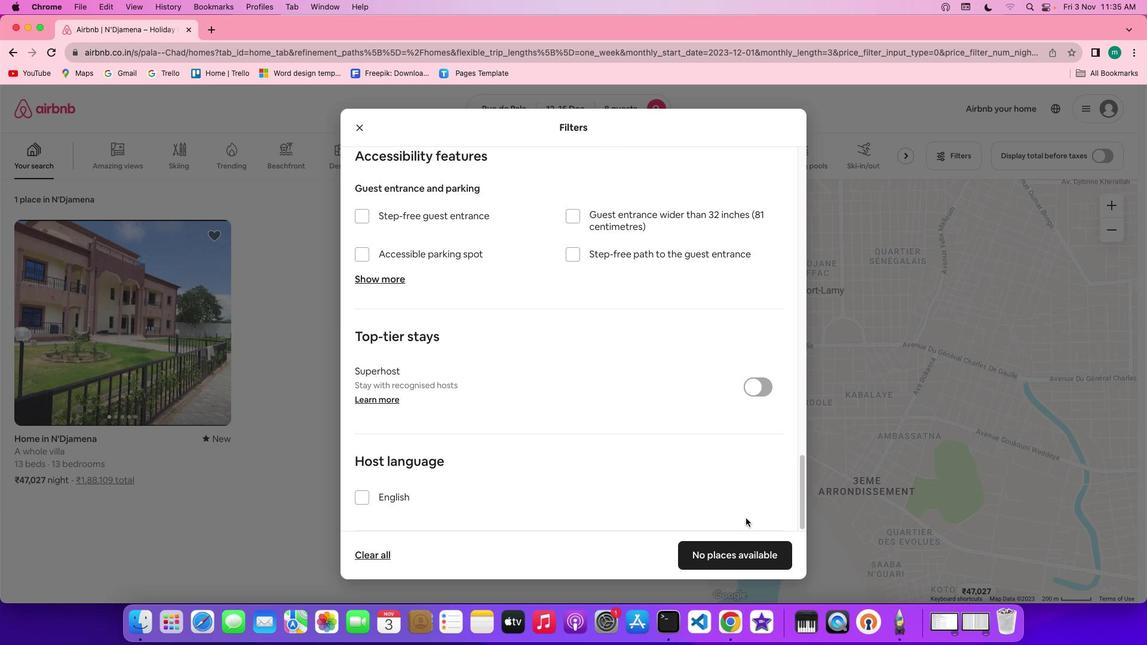 
Action: Mouse scrolled (602, 453) with delta (0, -4)
Screenshot: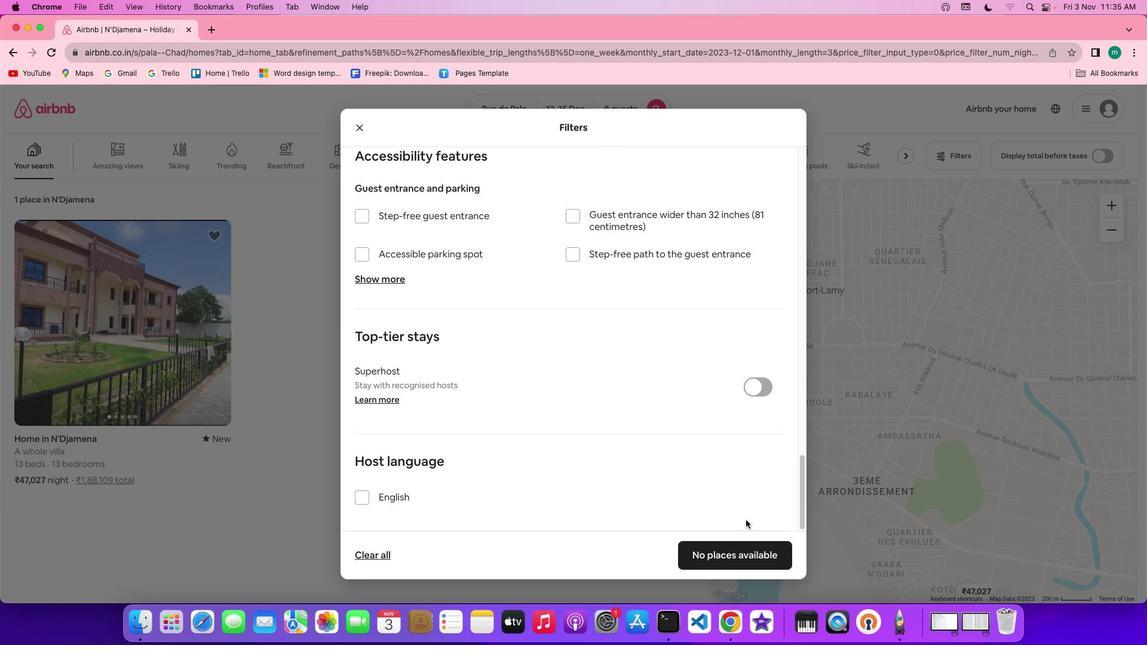 
Action: Mouse moved to (727, 549)
Screenshot: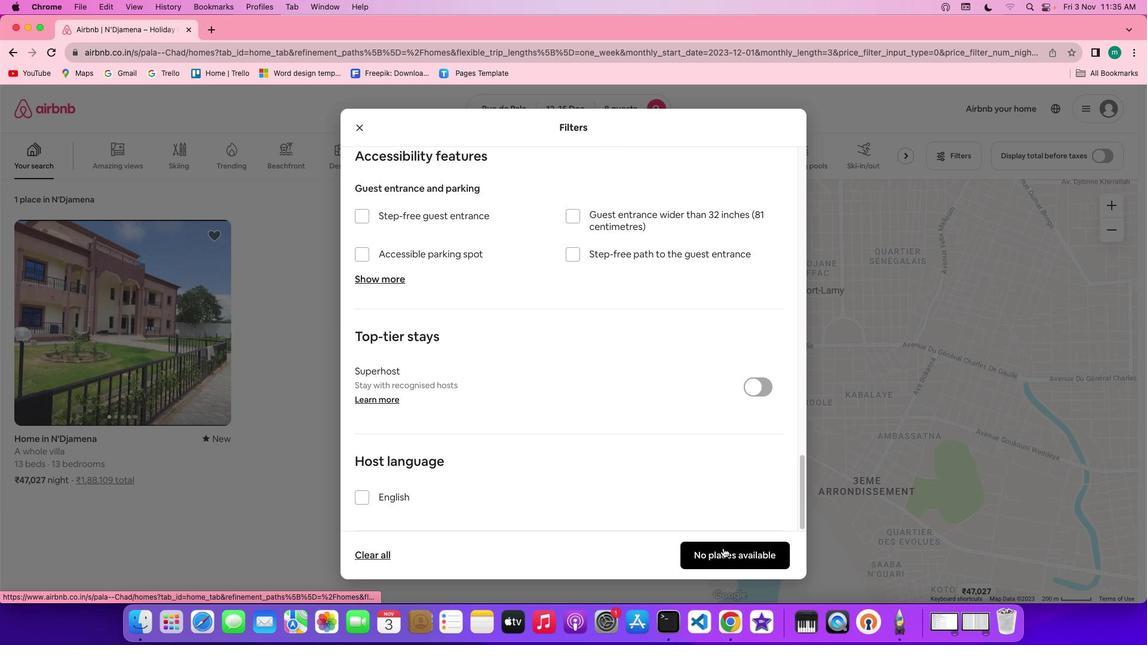 
Action: Mouse pressed left at (727, 549)
Screenshot: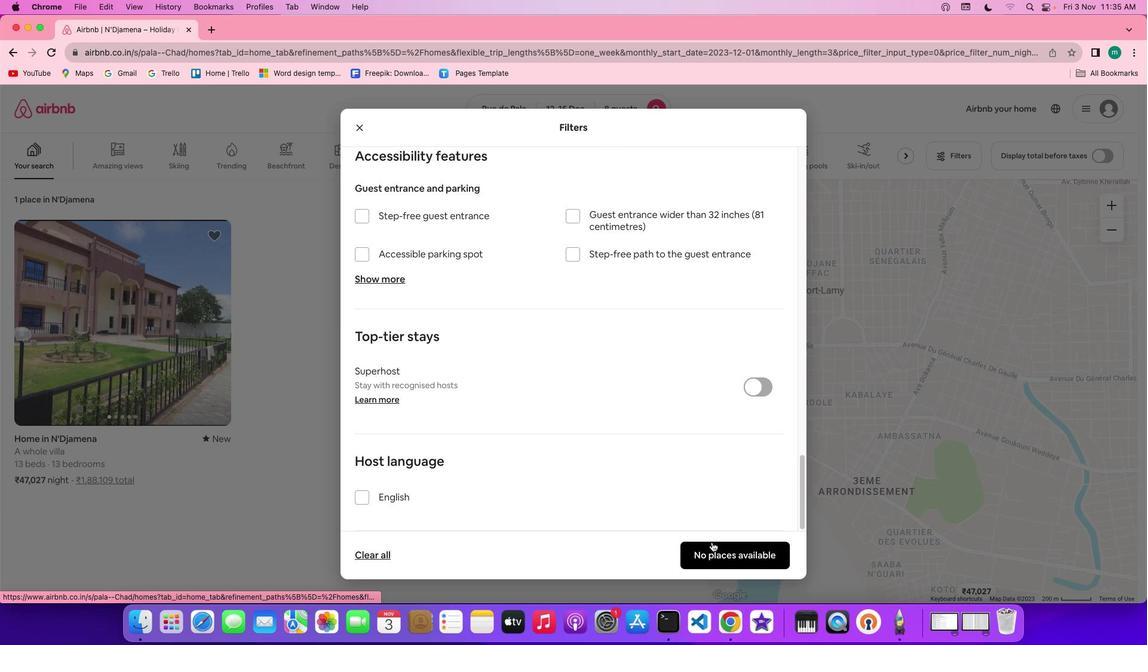 
Action: Mouse moved to (430, 436)
Screenshot: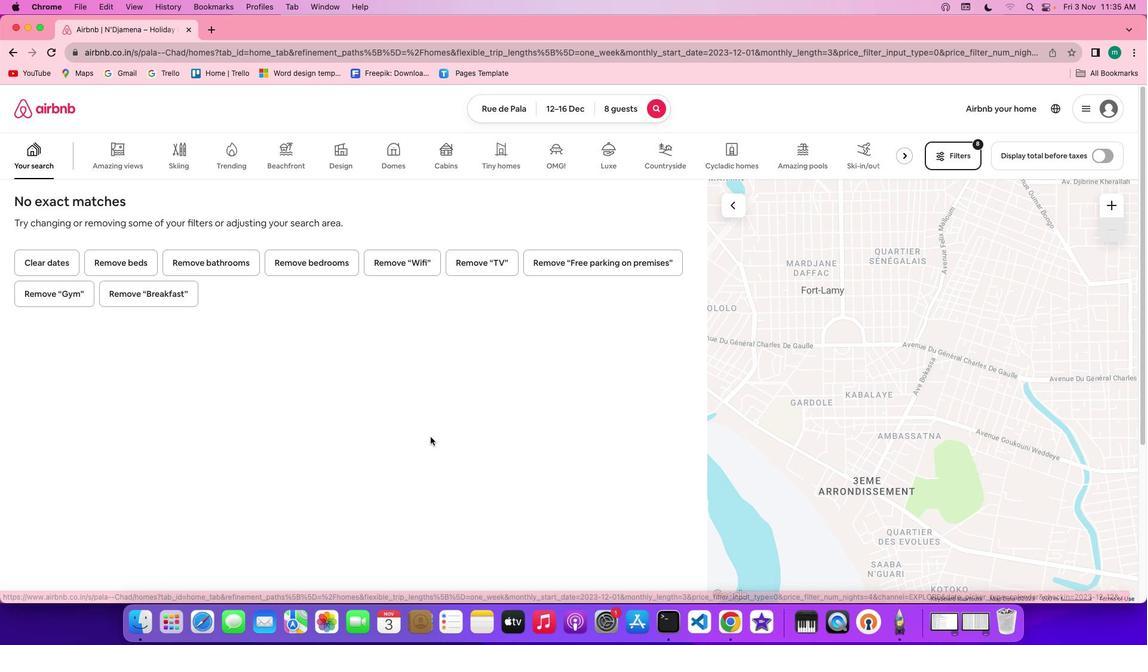 
